 Task: Add a timeline in the project ChampionTech for the epic 'Cloud disaster recovery' from 2023/02/03 to 2024/07/10. Add a timeline in the project ChampionTech for the epic 'Cloud-based analytics platform development' from 2024/05/10 to 2025/10/24. Add a timeline in the project ChampionTech for the epic 'IT performance benchmarking' from 2023/04/05 to 2024/08/10
Action: Mouse moved to (193, 59)
Screenshot: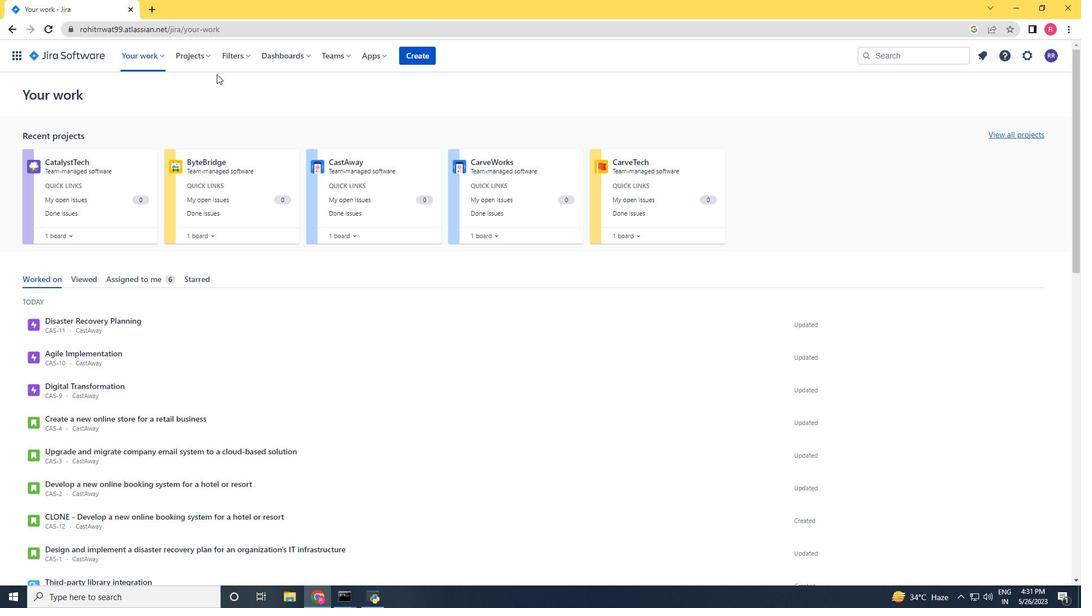 
Action: Mouse pressed left at (193, 59)
Screenshot: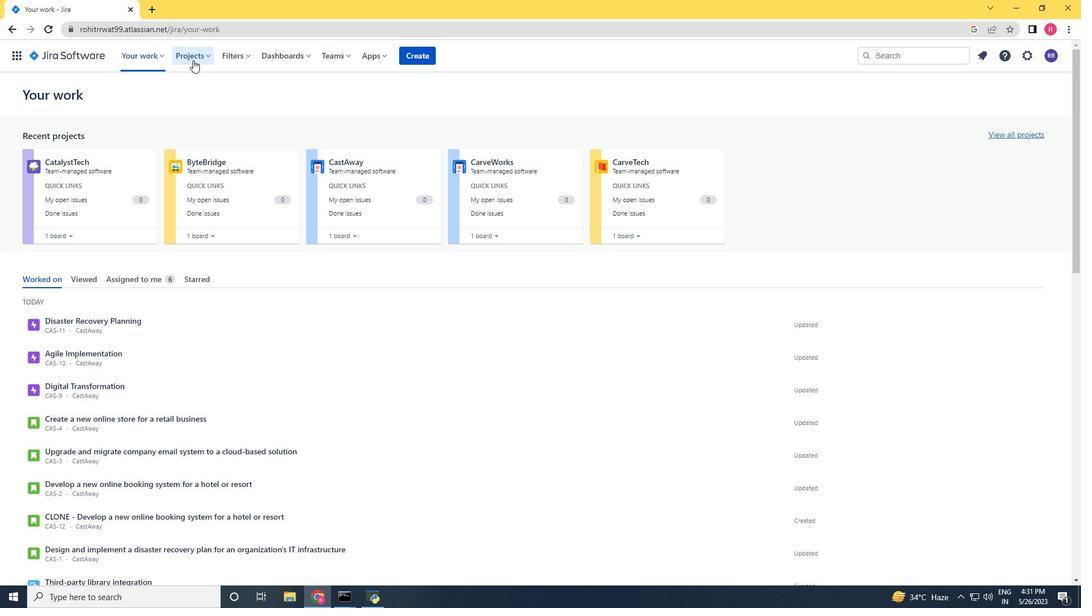
Action: Mouse moved to (201, 100)
Screenshot: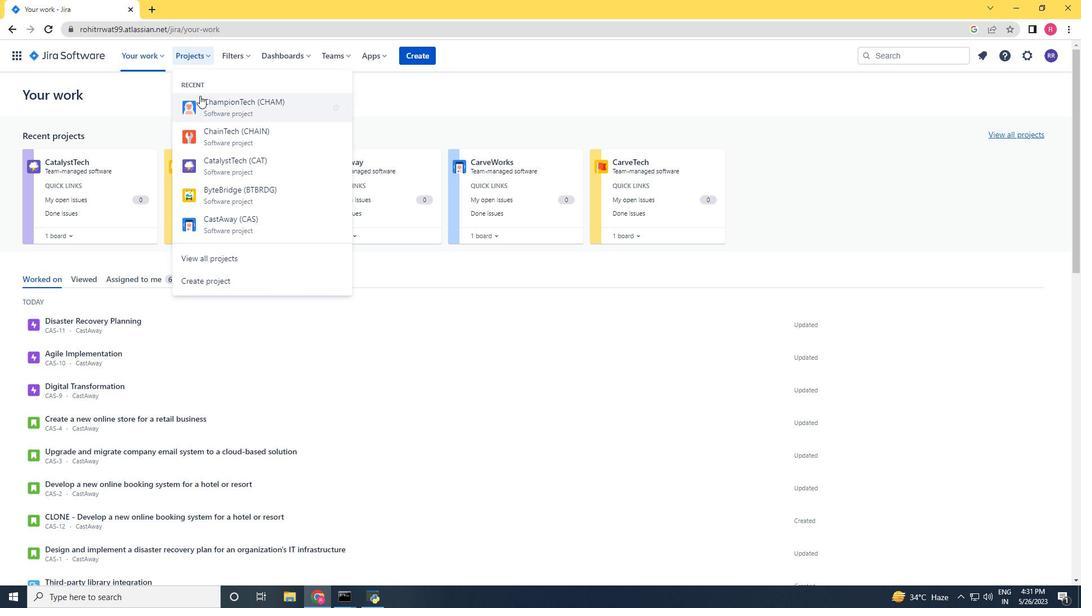 
Action: Mouse pressed left at (201, 100)
Screenshot: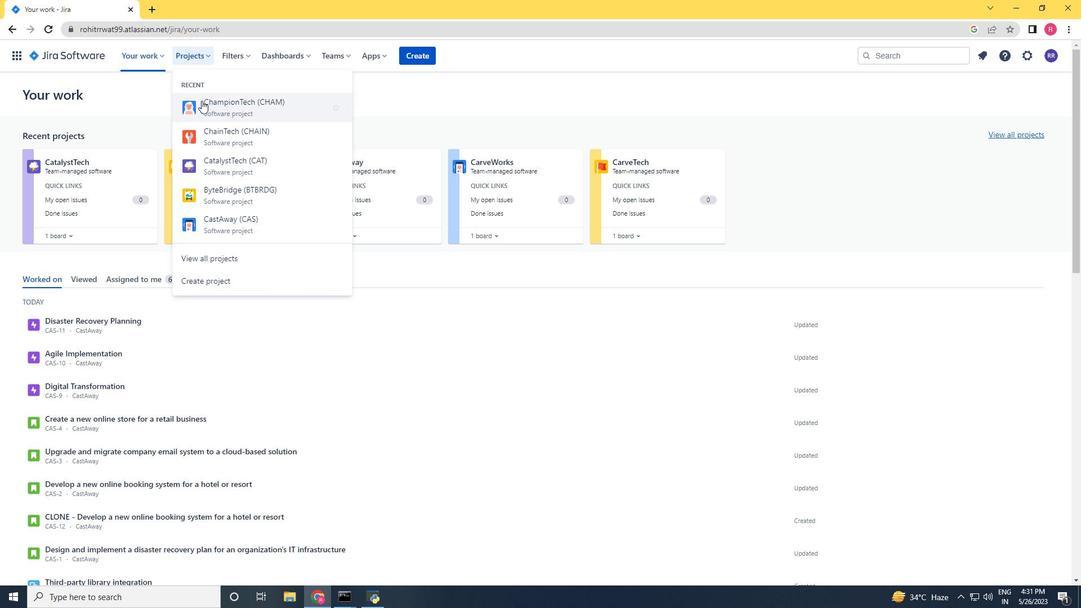 
Action: Mouse moved to (66, 166)
Screenshot: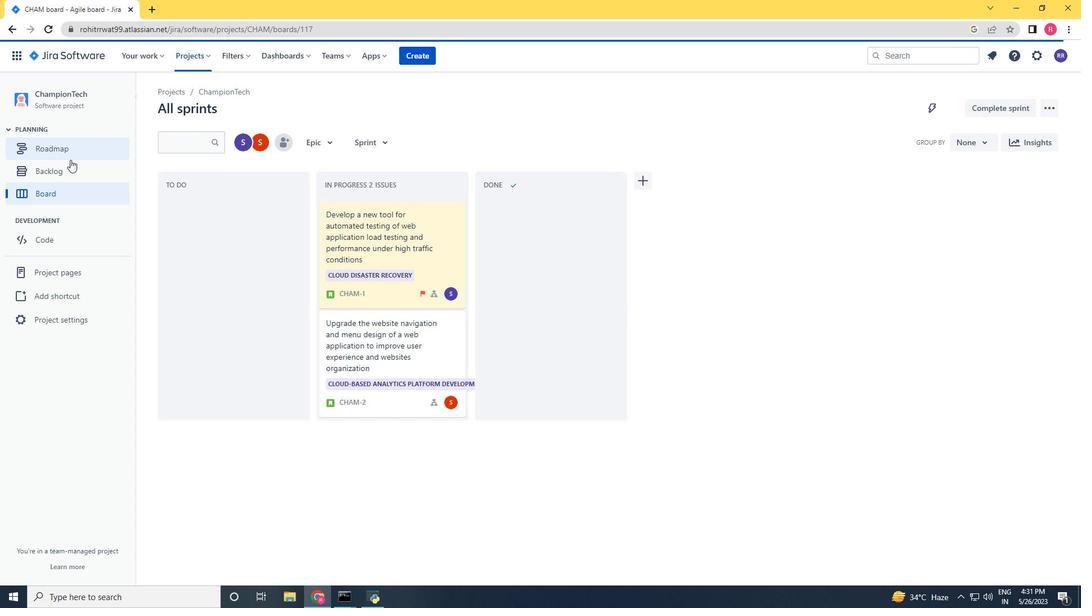 
Action: Mouse pressed left at (66, 166)
Screenshot: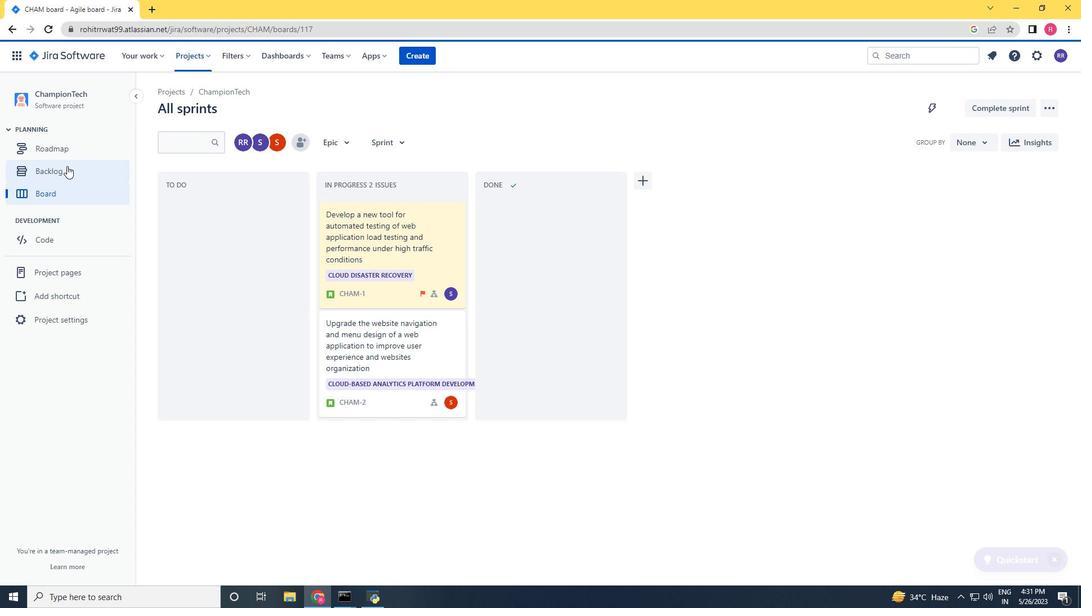 
Action: Mouse moved to (407, 391)
Screenshot: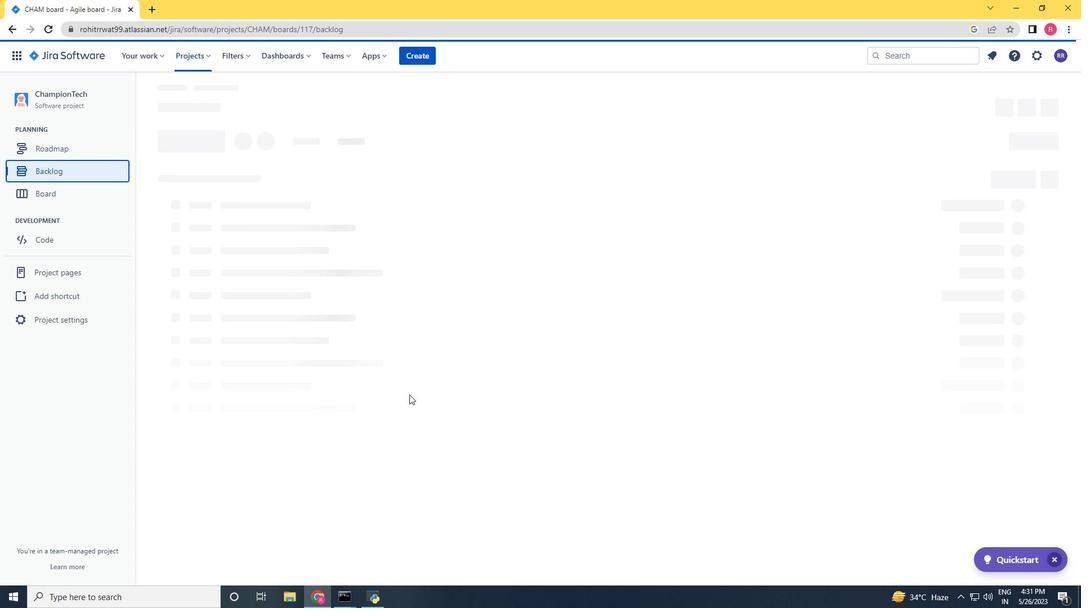 
Action: Mouse scrolled (407, 391) with delta (0, 0)
Screenshot: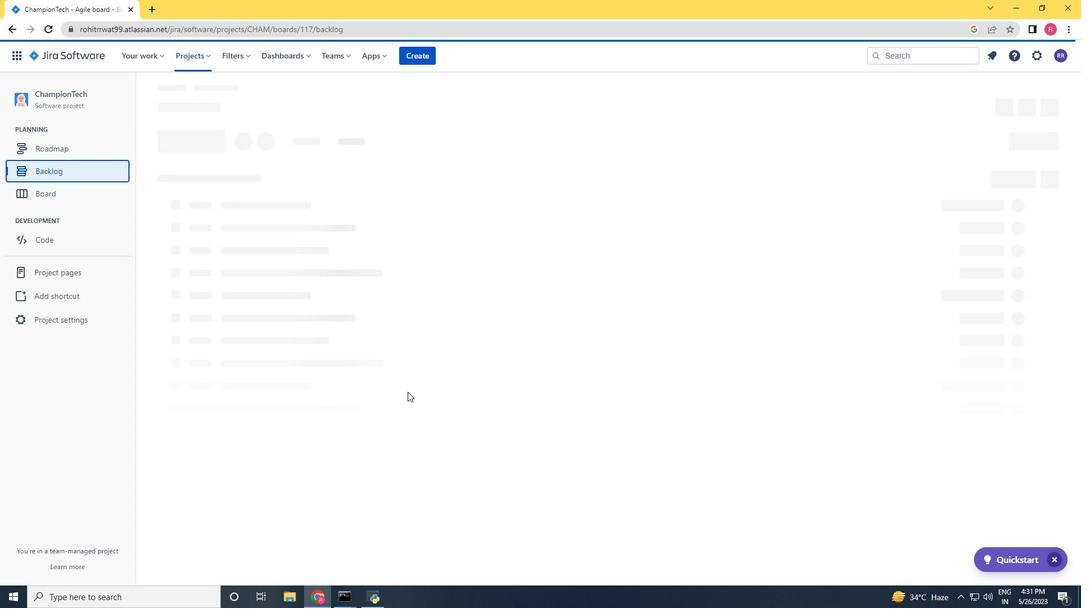 
Action: Mouse moved to (166, 228)
Screenshot: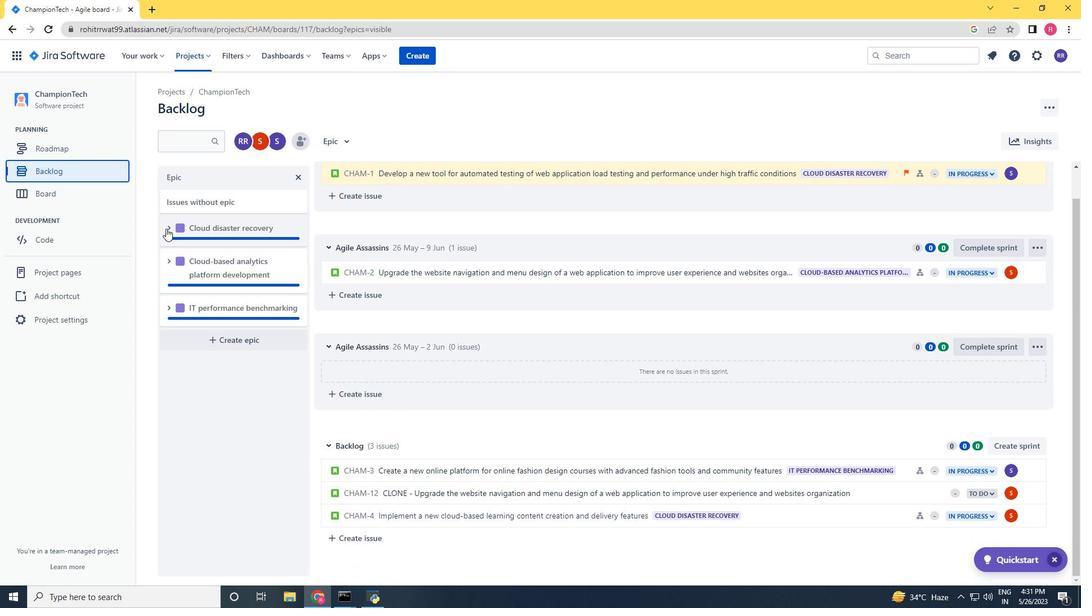 
Action: Mouse pressed left at (166, 228)
Screenshot: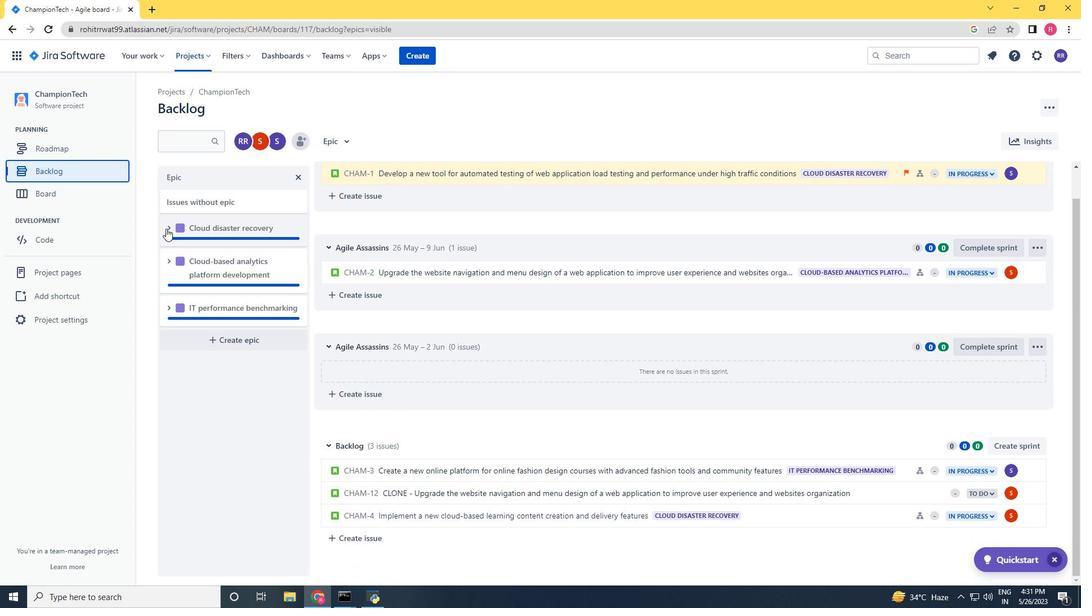 
Action: Mouse moved to (224, 317)
Screenshot: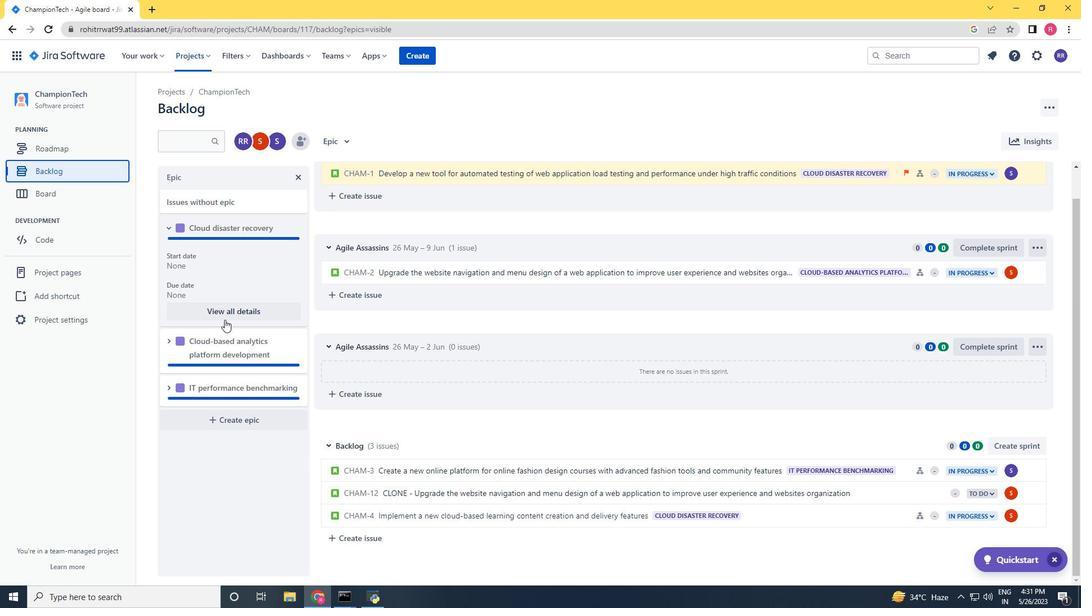 
Action: Mouse pressed left at (224, 317)
Screenshot: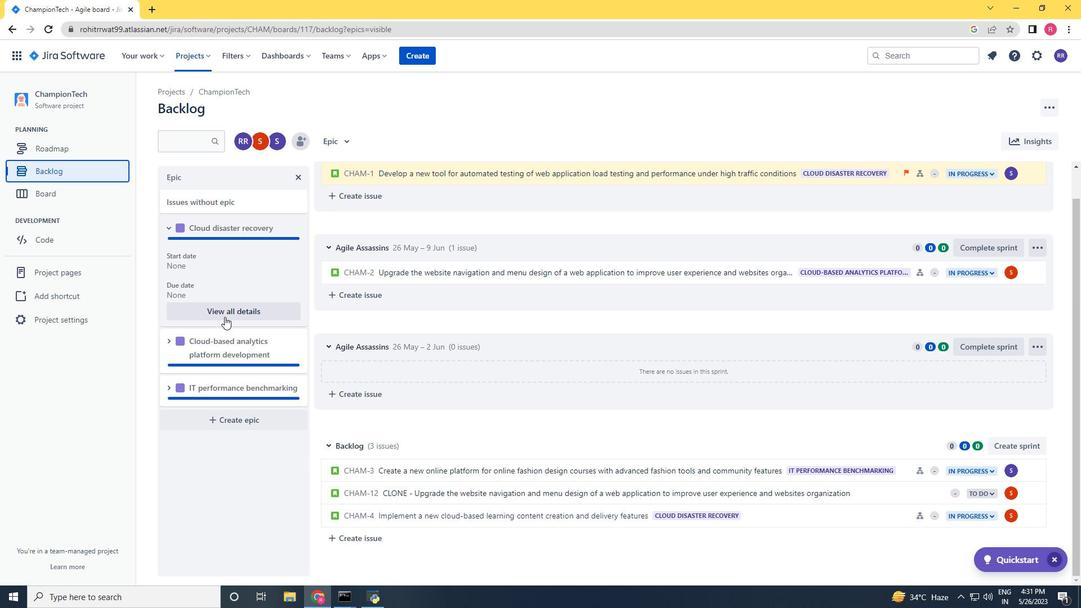 
Action: Mouse moved to (940, 466)
Screenshot: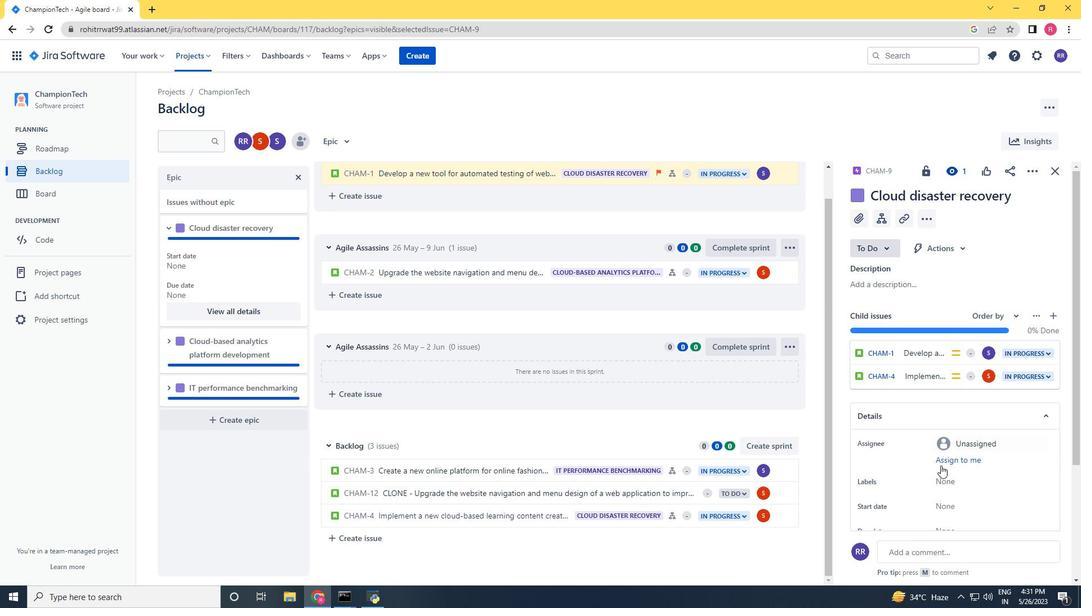 
Action: Mouse scrolled (940, 465) with delta (0, 0)
Screenshot: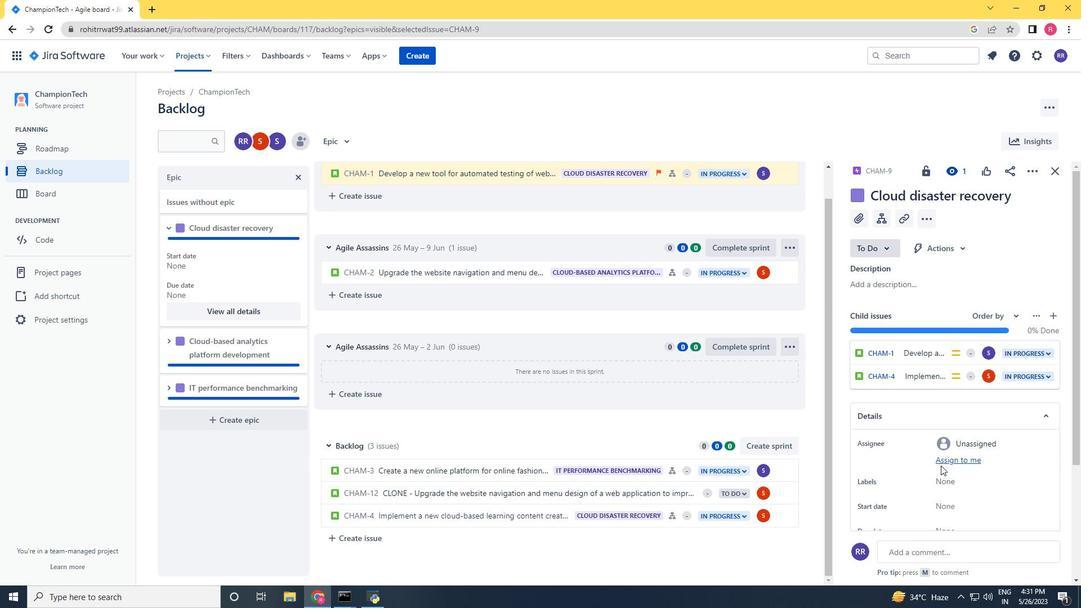 
Action: Mouse scrolled (940, 465) with delta (0, 0)
Screenshot: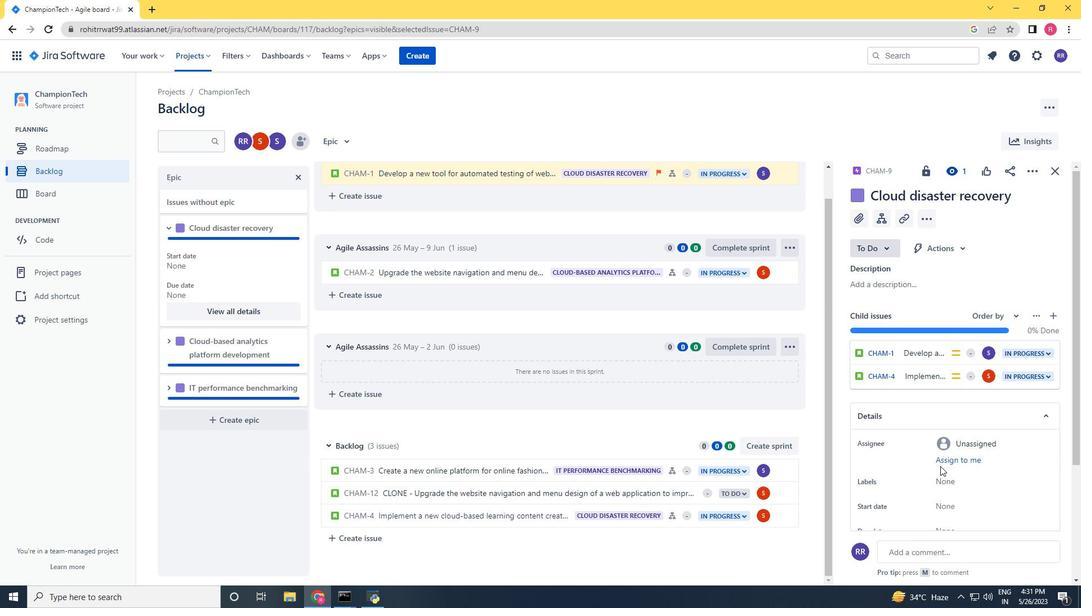 
Action: Mouse moved to (949, 393)
Screenshot: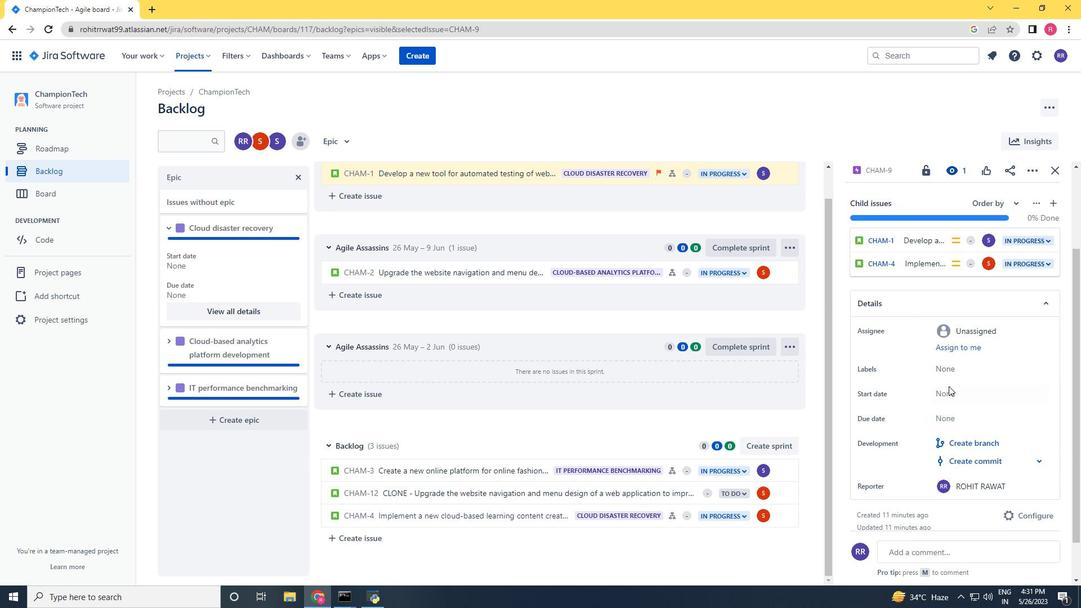 
Action: Mouse pressed left at (949, 393)
Screenshot: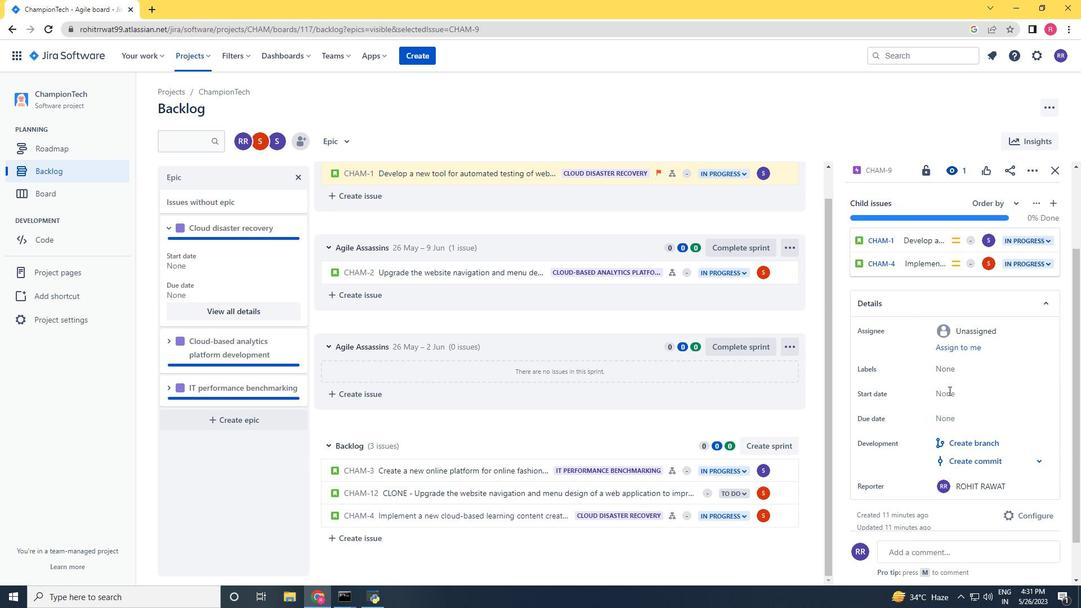 
Action: Mouse moved to (911, 426)
Screenshot: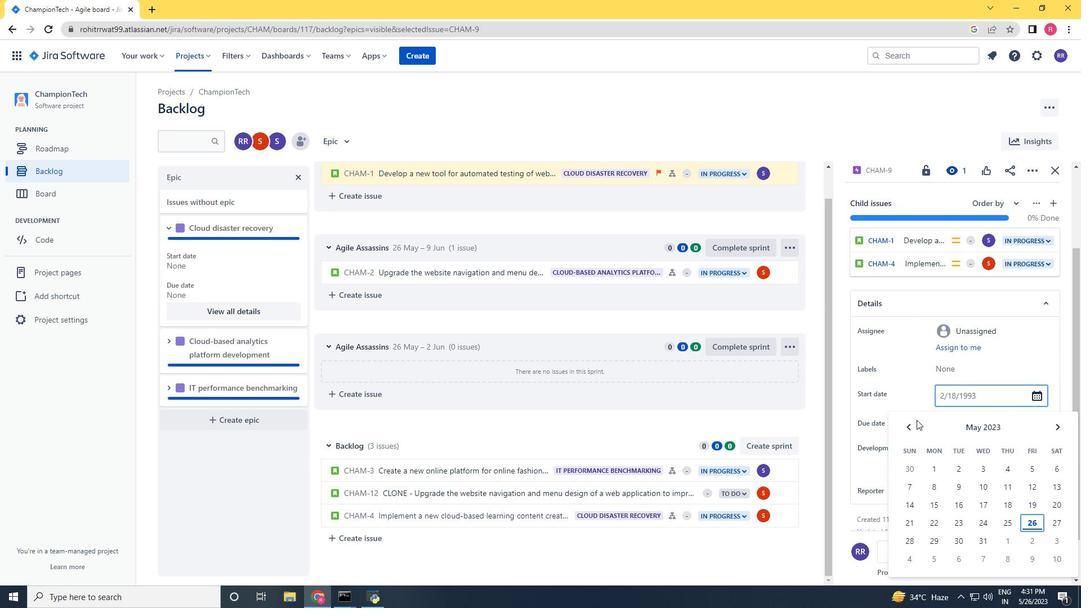 
Action: Mouse pressed left at (911, 426)
Screenshot: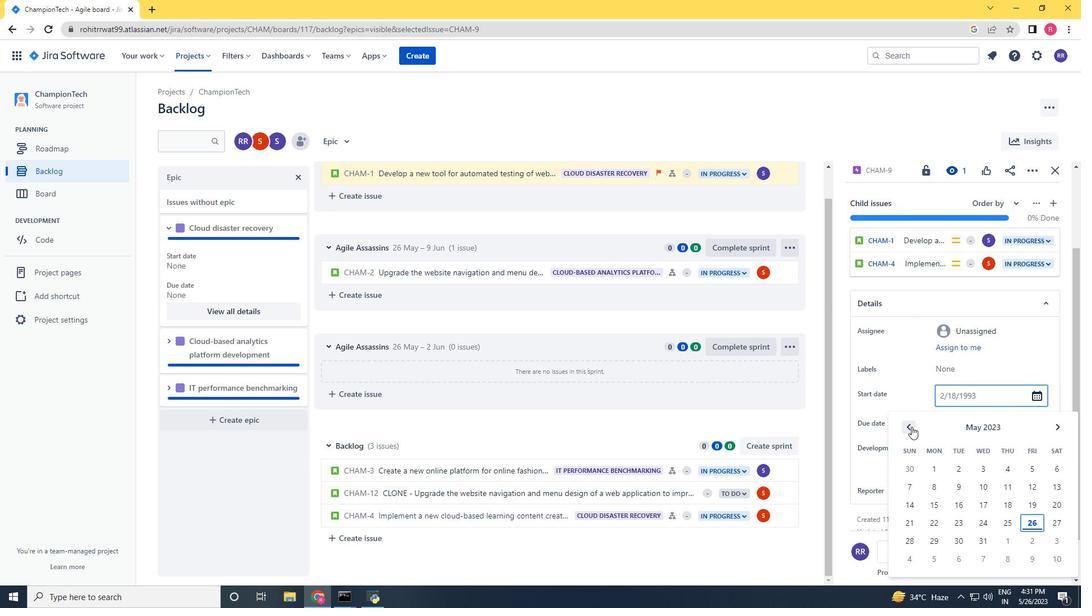 
Action: Mouse pressed left at (911, 426)
Screenshot: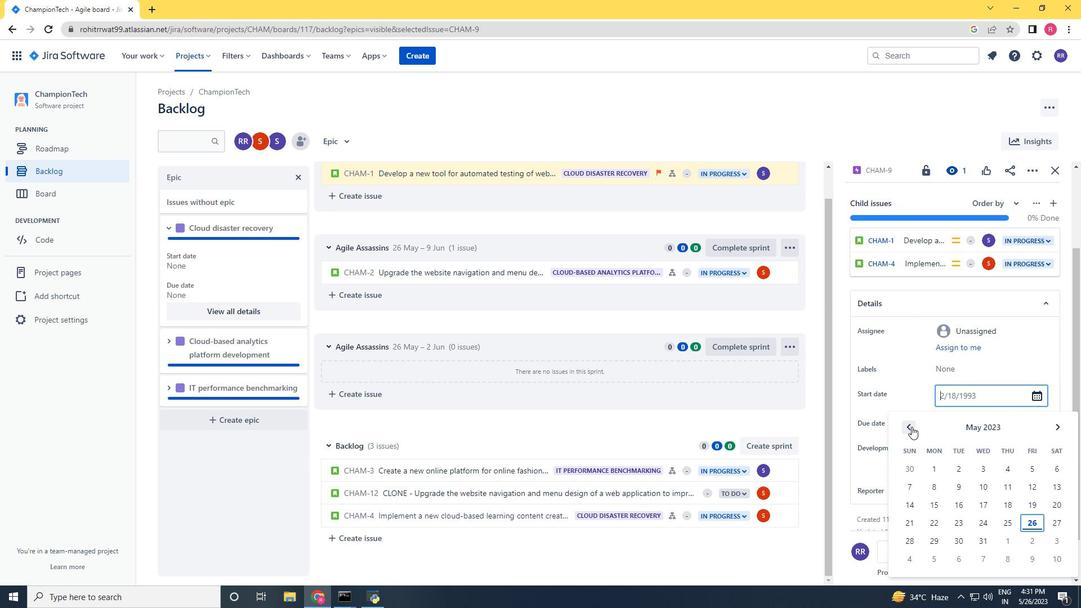 
Action: Mouse pressed left at (911, 426)
Screenshot: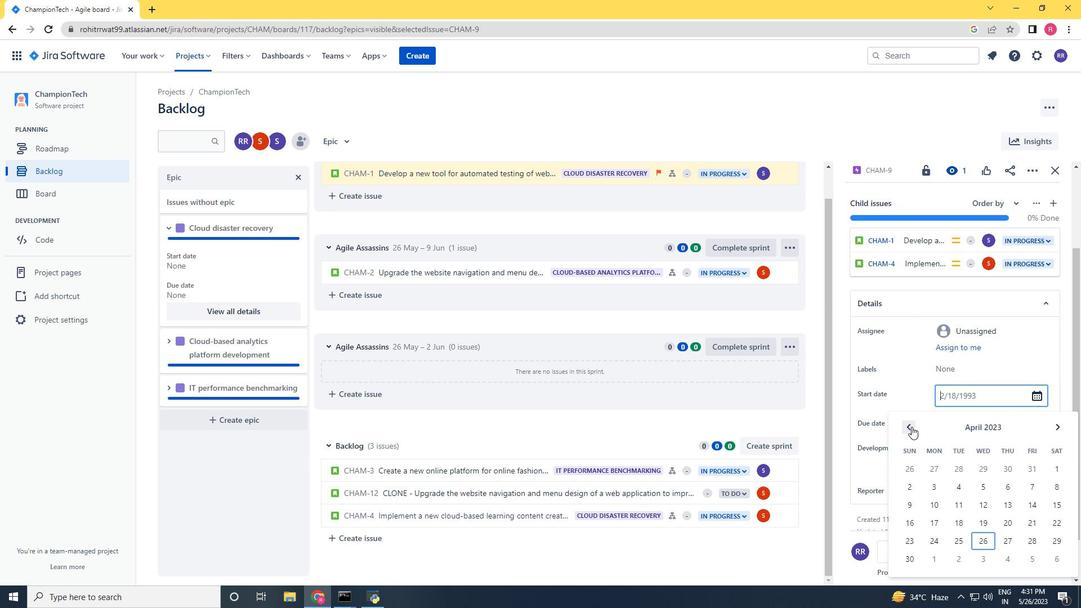 
Action: Mouse moved to (1059, 424)
Screenshot: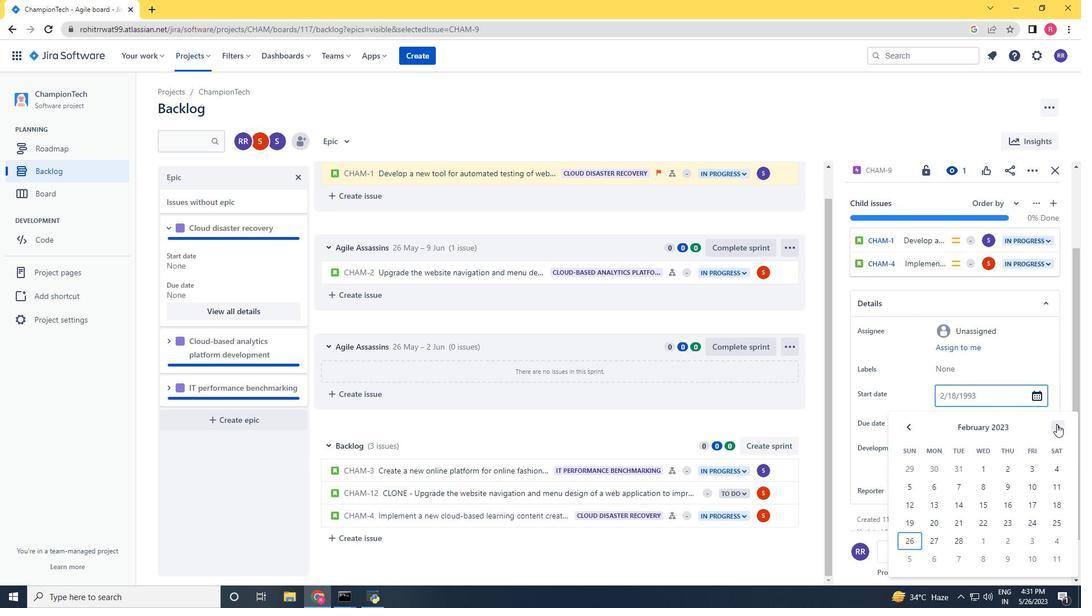 
Action: Mouse pressed left at (1059, 424)
Screenshot: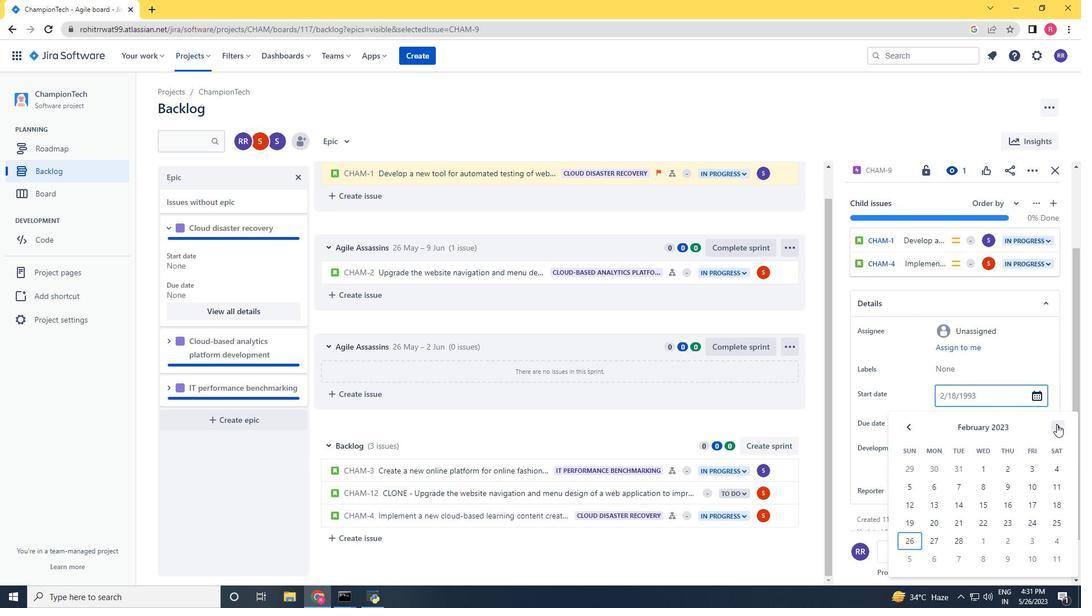 
Action: Mouse moved to (1043, 493)
Screenshot: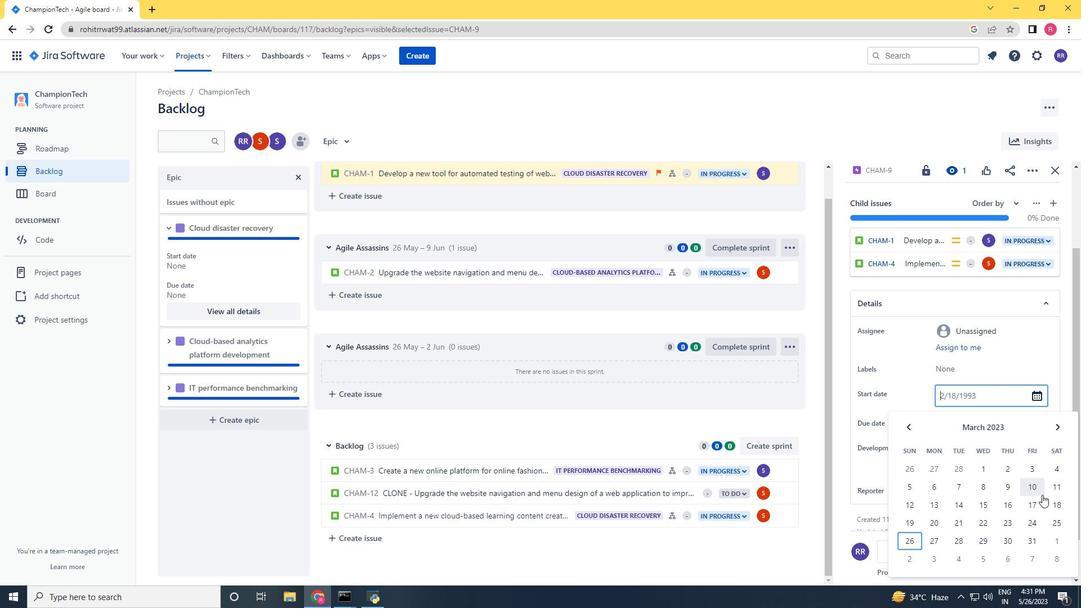 
Action: Mouse pressed left at (1043, 493)
Screenshot: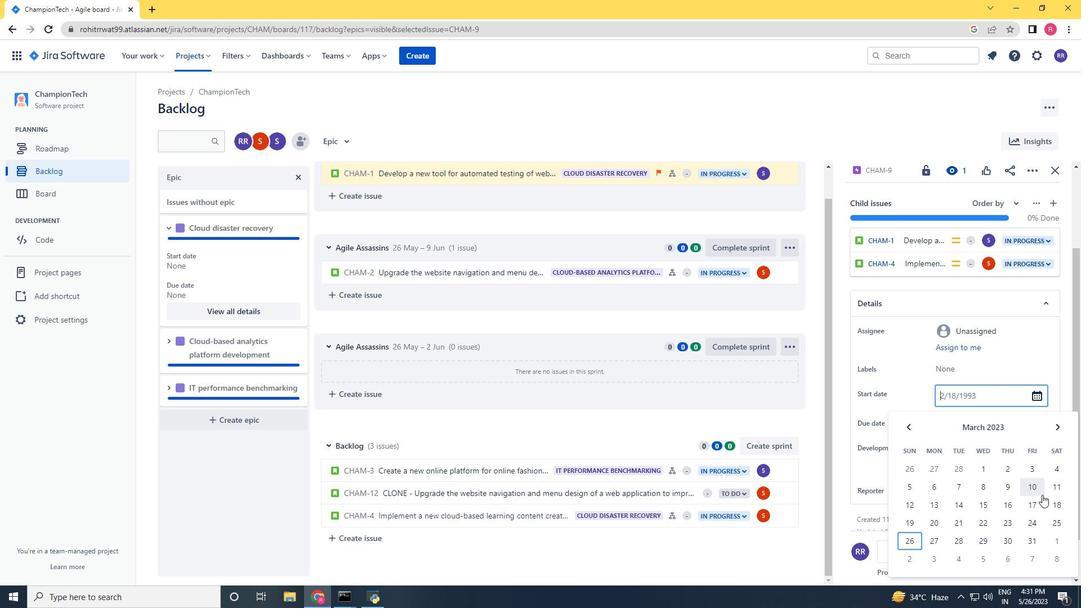 
Action: Mouse moved to (963, 413)
Screenshot: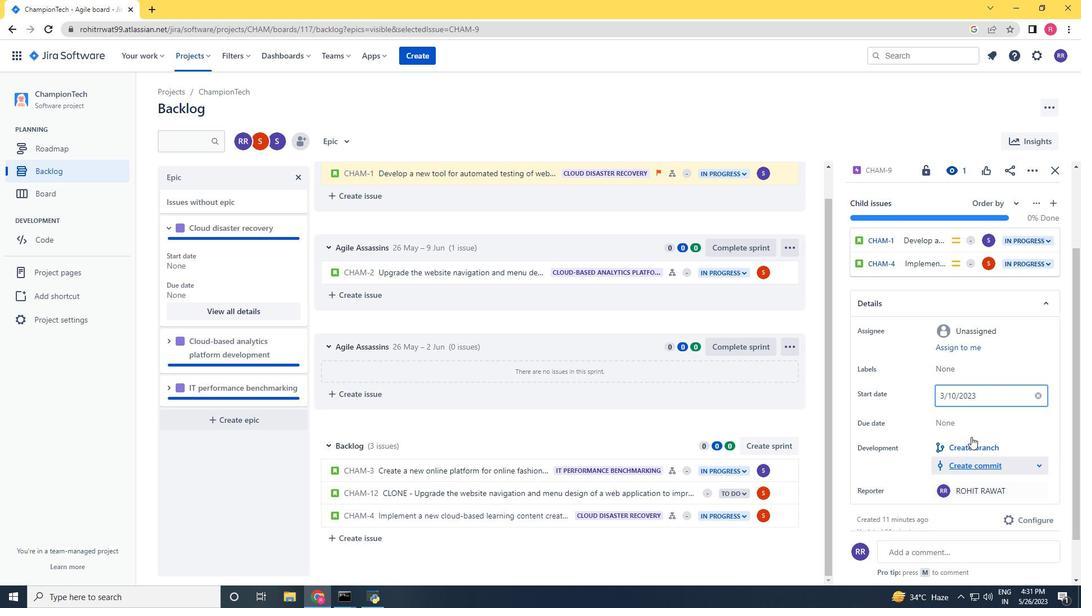 
Action: Mouse pressed left at (963, 413)
Screenshot: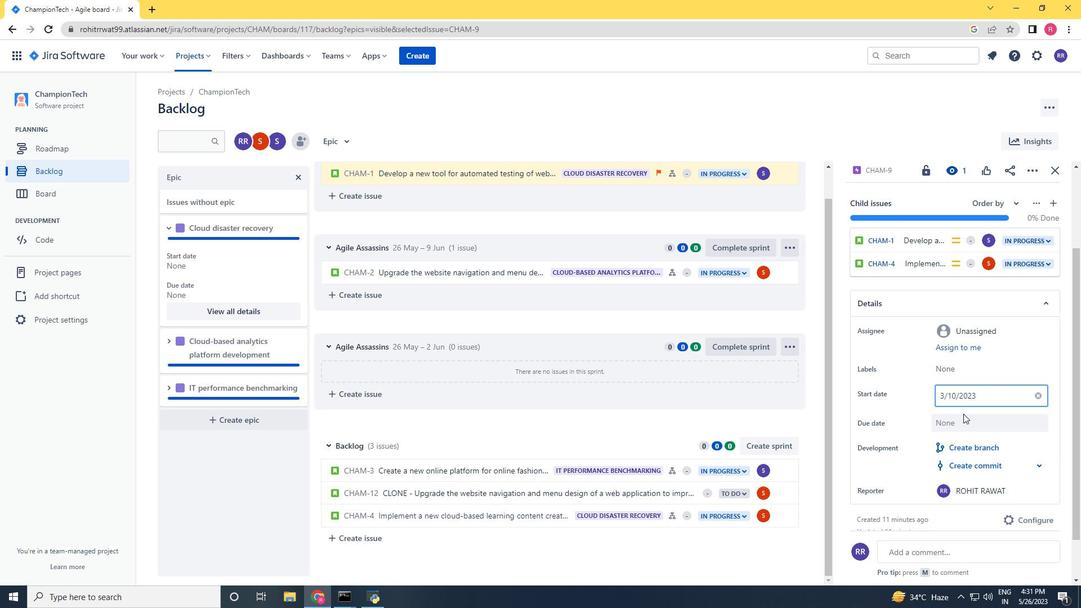 
Action: Mouse moved to (1053, 261)
Screenshot: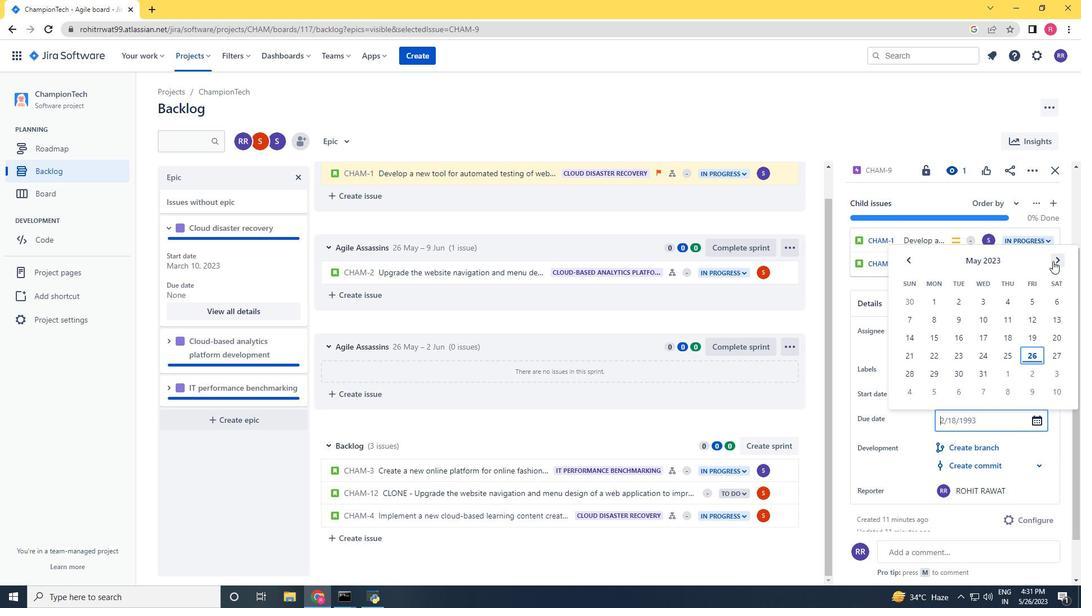 
Action: Mouse pressed left at (1053, 261)
Screenshot: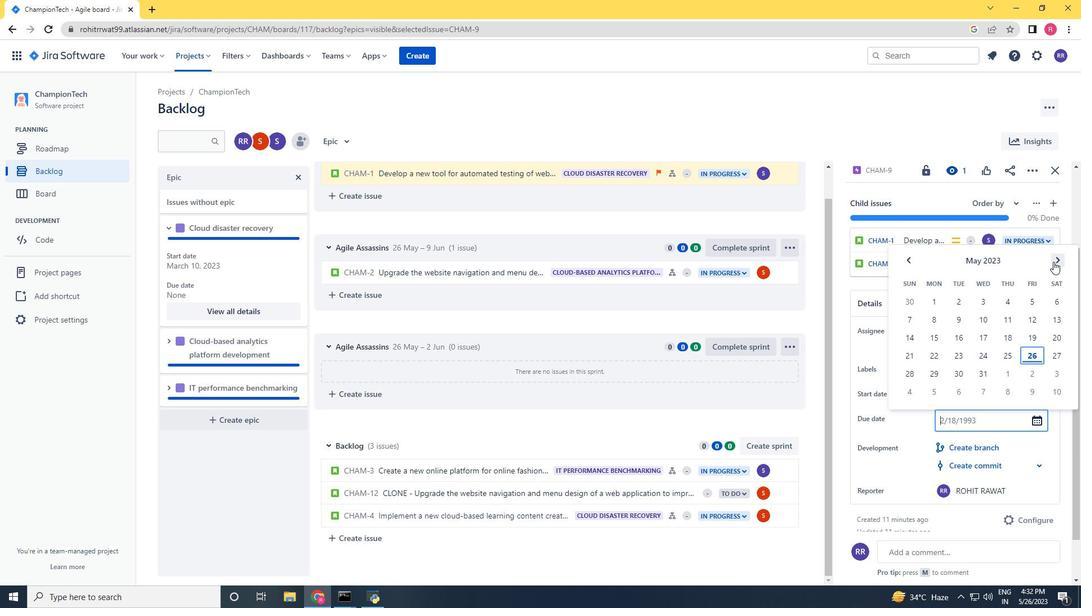 
Action: Mouse pressed left at (1053, 261)
Screenshot: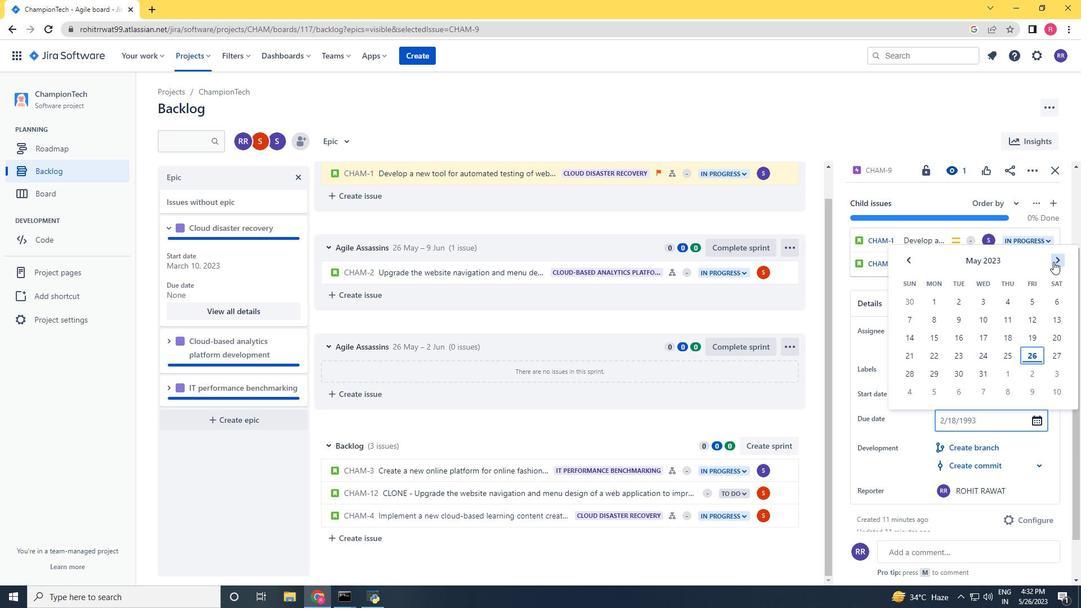 
Action: Mouse pressed left at (1053, 261)
Screenshot: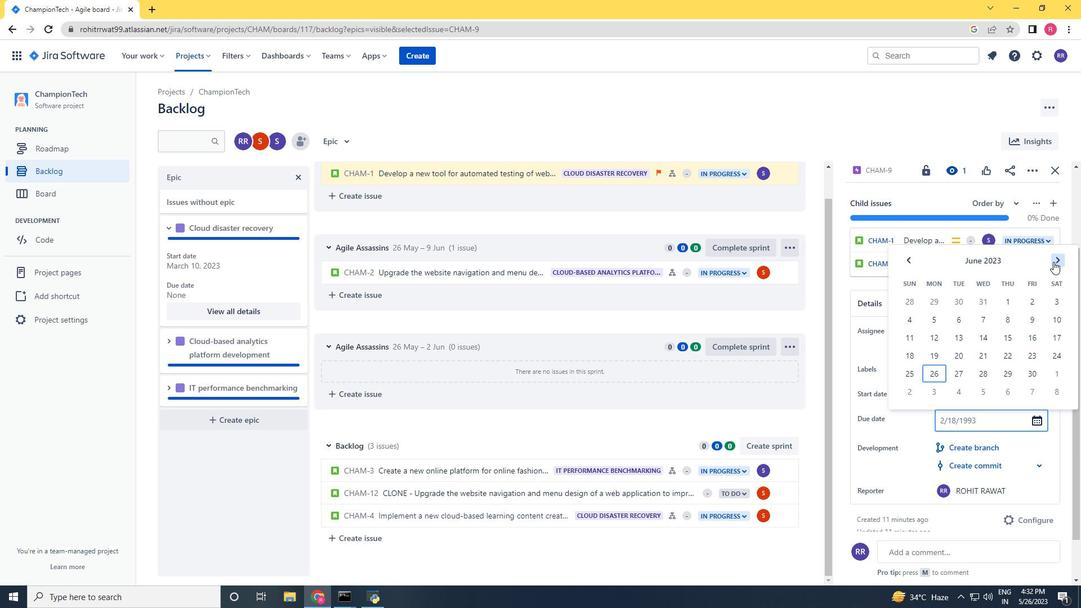
Action: Mouse pressed left at (1053, 261)
Screenshot: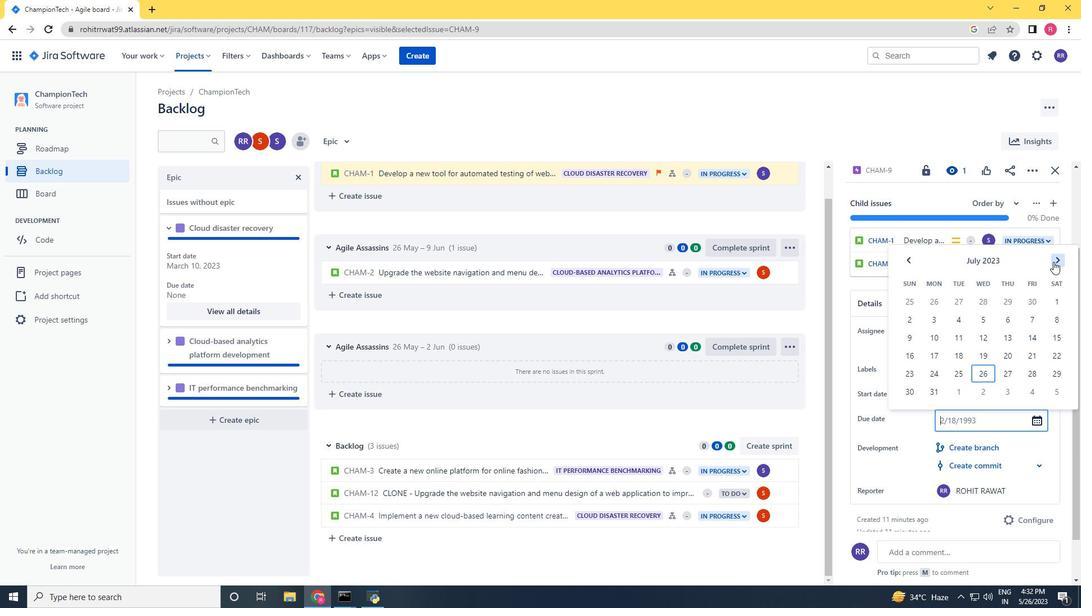 
Action: Mouse pressed left at (1053, 261)
Screenshot: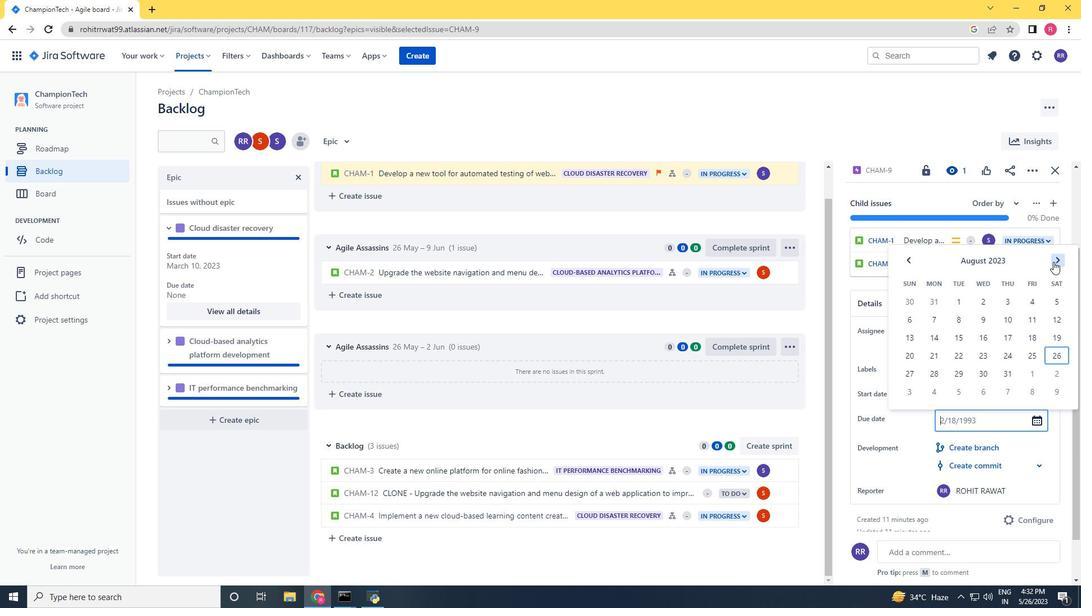 
Action: Mouse pressed left at (1053, 261)
Screenshot: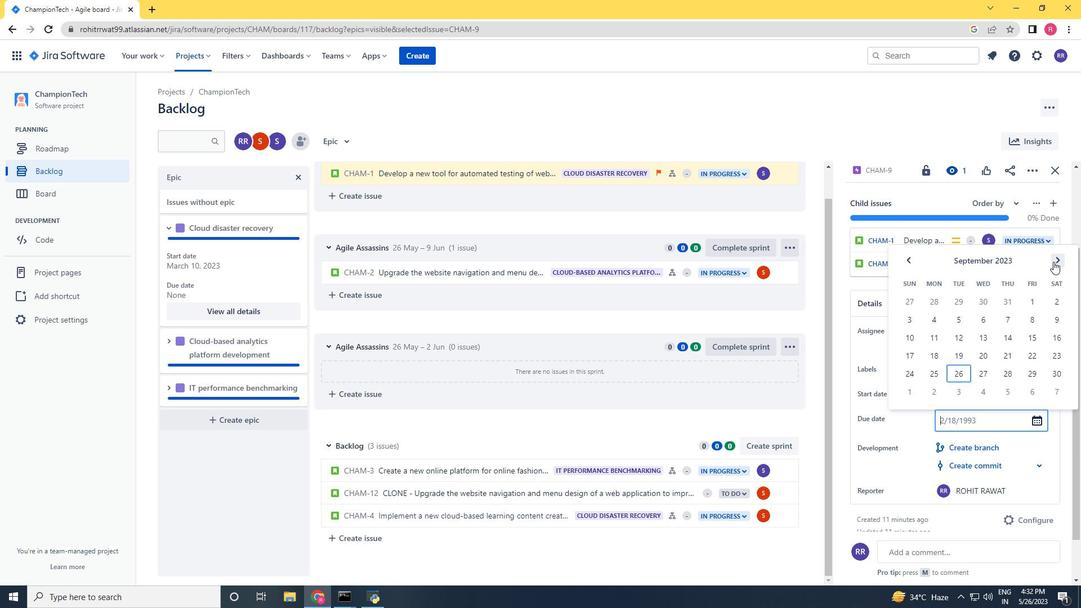 
Action: Mouse pressed left at (1053, 261)
Screenshot: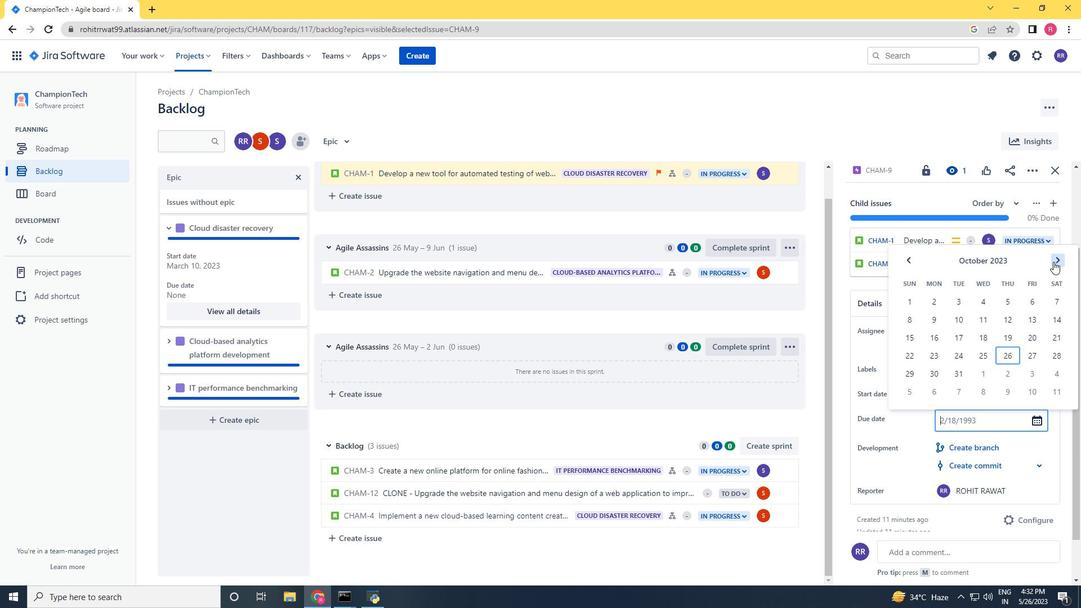 
Action: Mouse pressed left at (1053, 261)
Screenshot: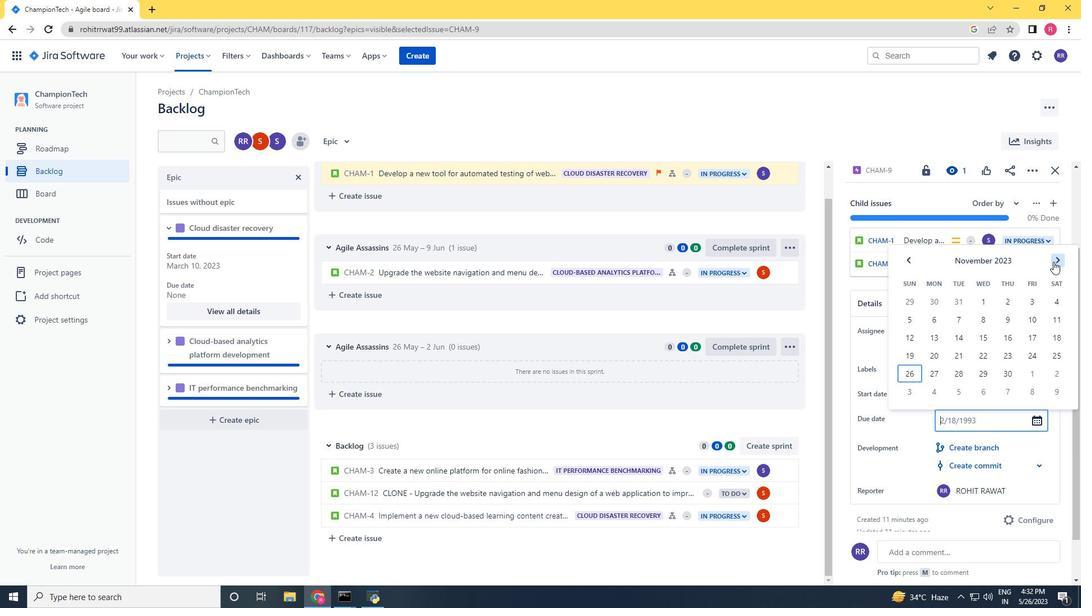 
Action: Mouse pressed left at (1053, 261)
Screenshot: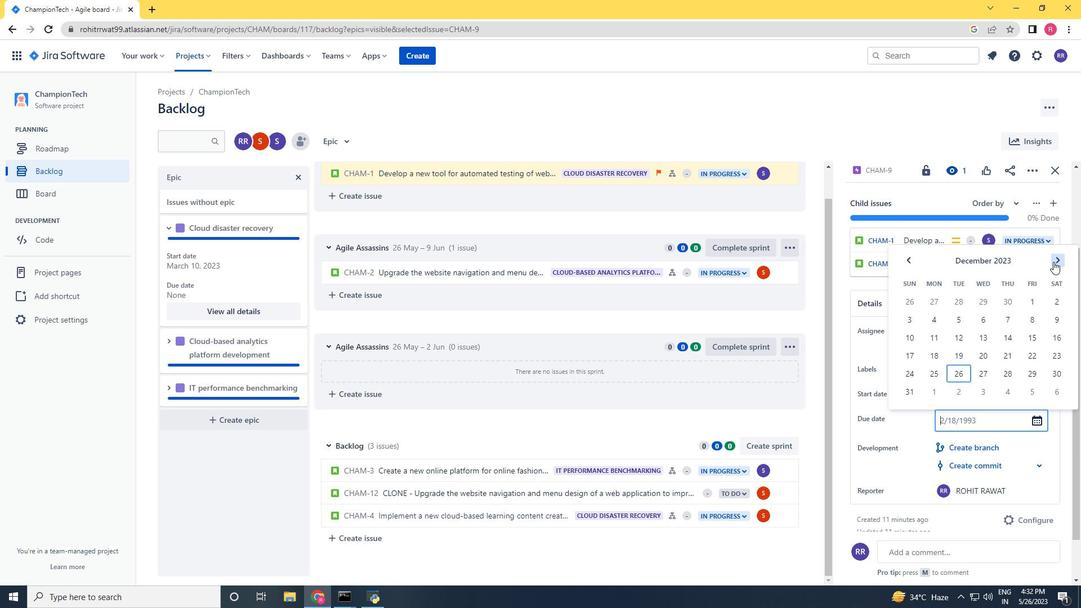 
Action: Mouse pressed left at (1053, 261)
Screenshot: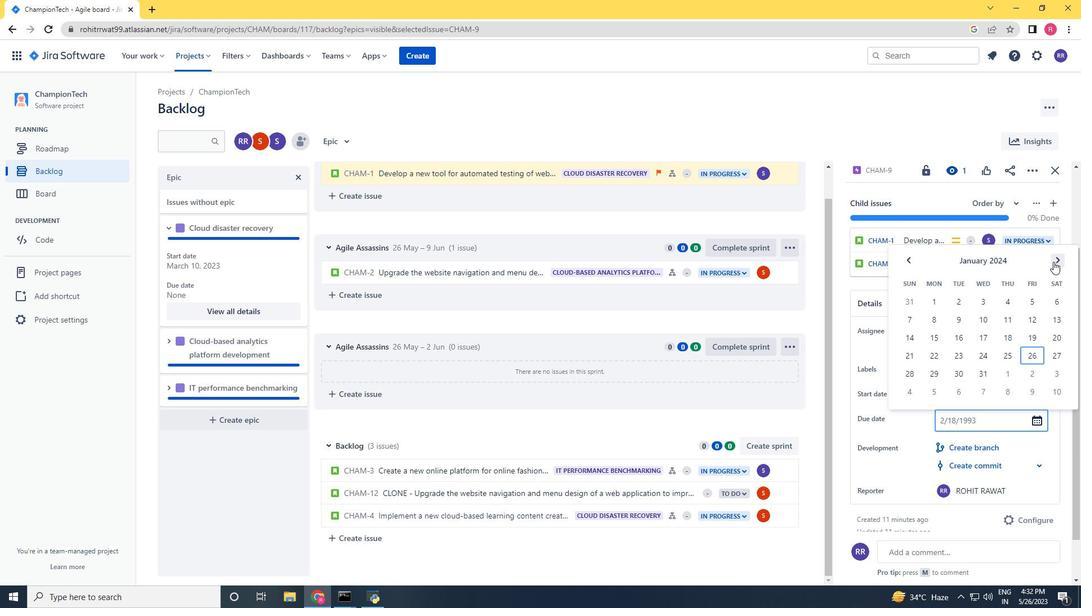 
Action: Mouse pressed left at (1053, 261)
Screenshot: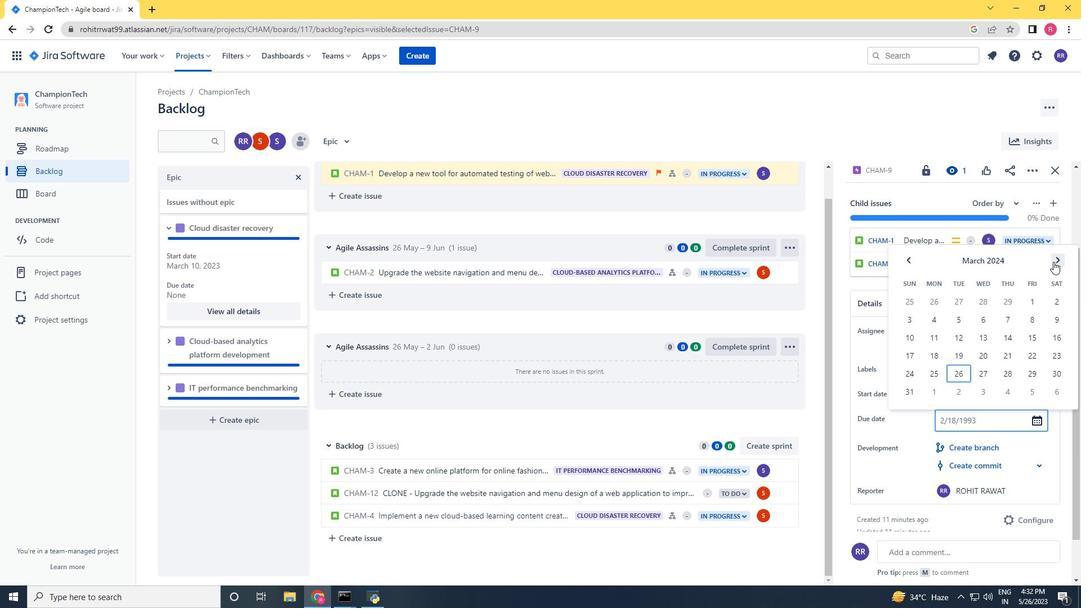 
Action: Mouse pressed left at (1053, 261)
Screenshot: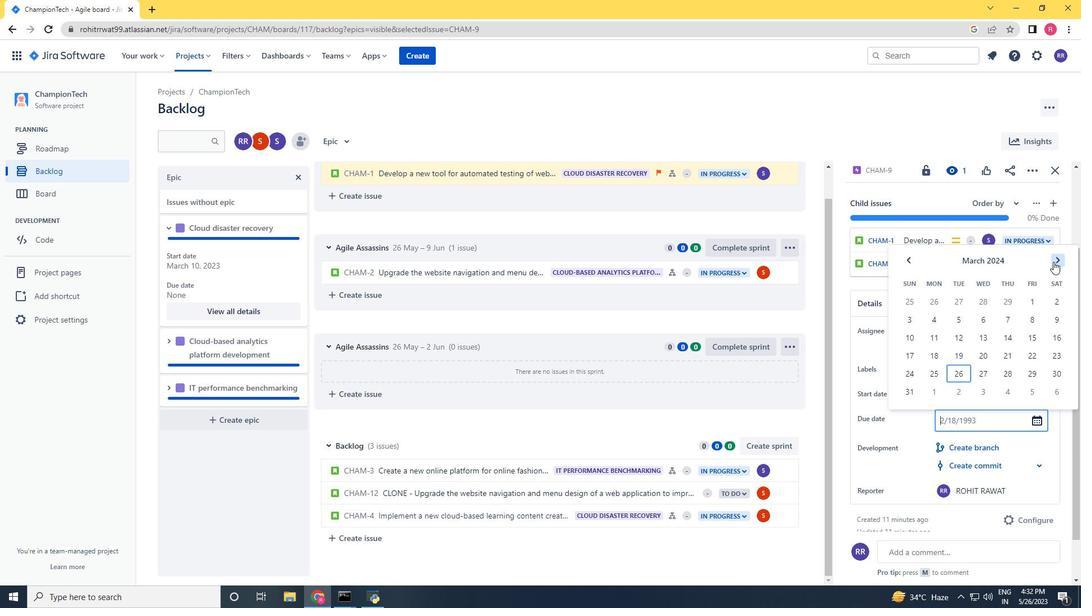 
Action: Mouse pressed left at (1053, 261)
Screenshot: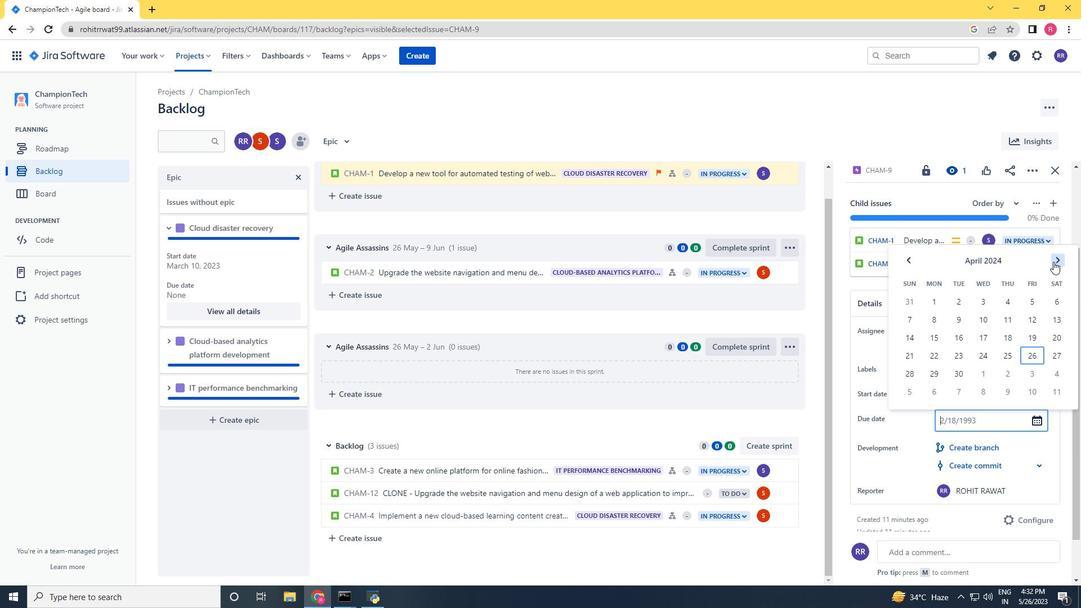 
Action: Mouse pressed left at (1053, 261)
Screenshot: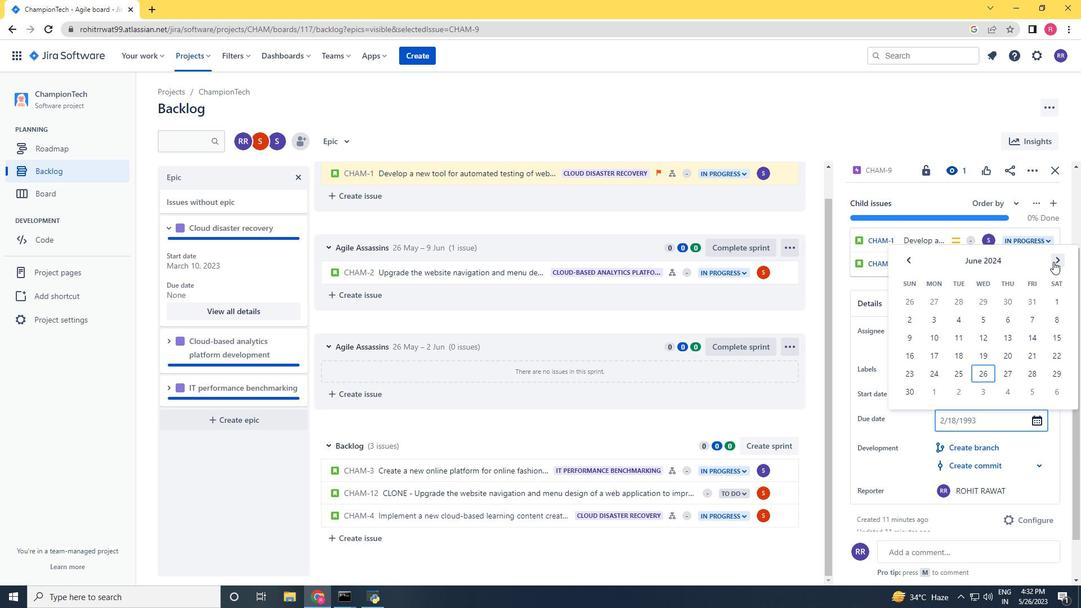 
Action: Mouse moved to (983, 326)
Screenshot: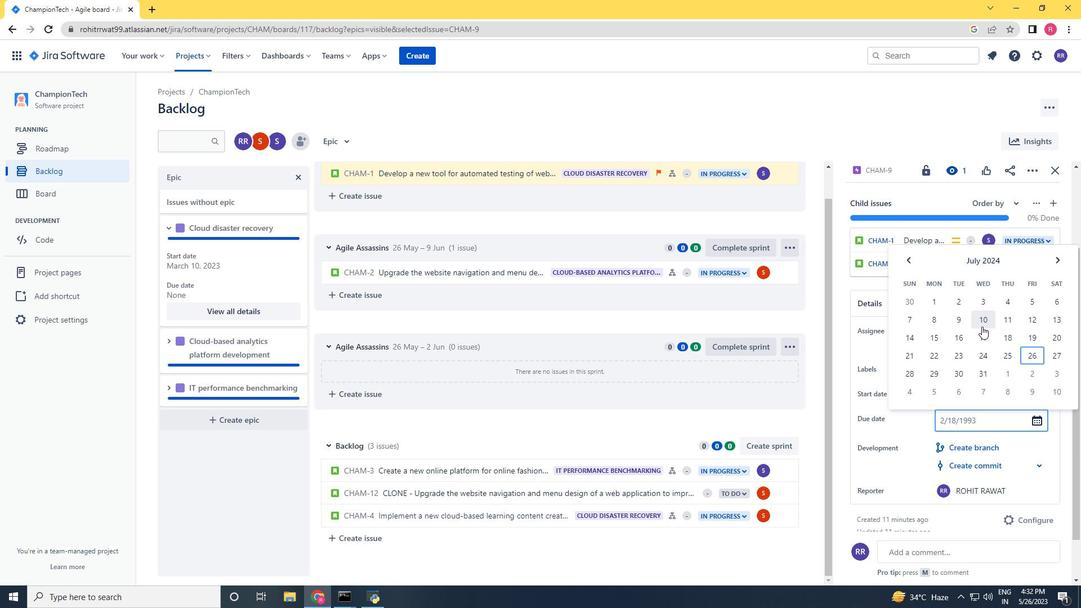 
Action: Mouse pressed left at (983, 326)
Screenshot: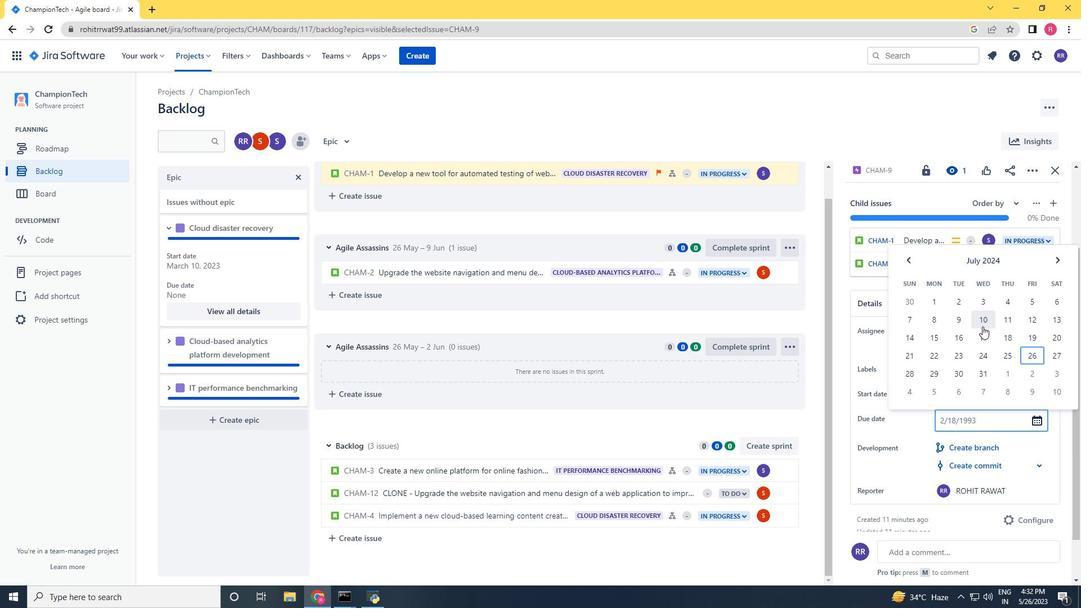 
Action: Mouse moved to (963, 526)
Screenshot: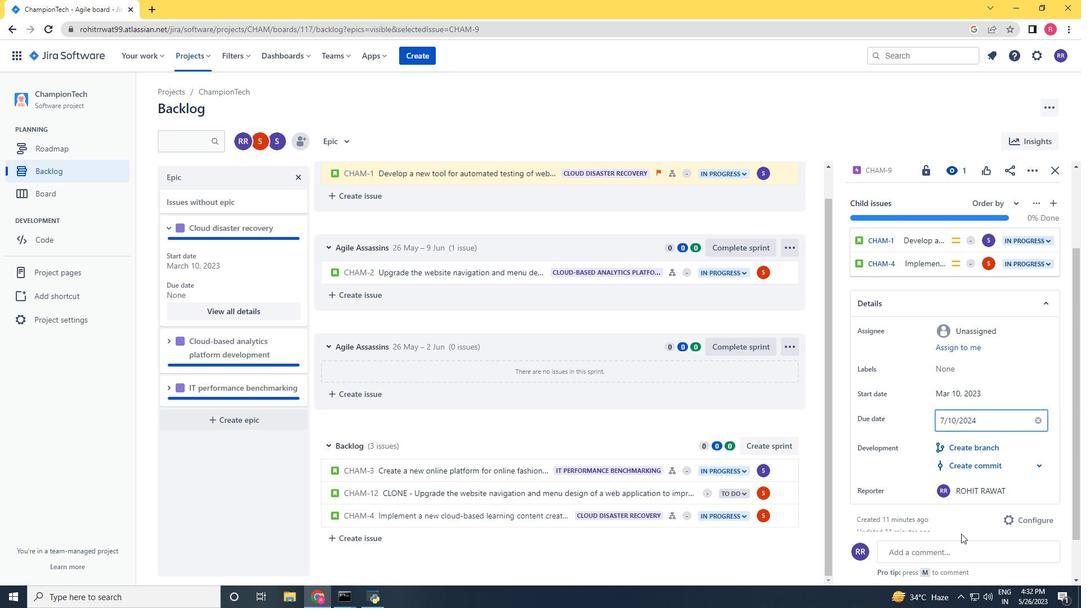 
Action: Mouse pressed left at (963, 526)
Screenshot: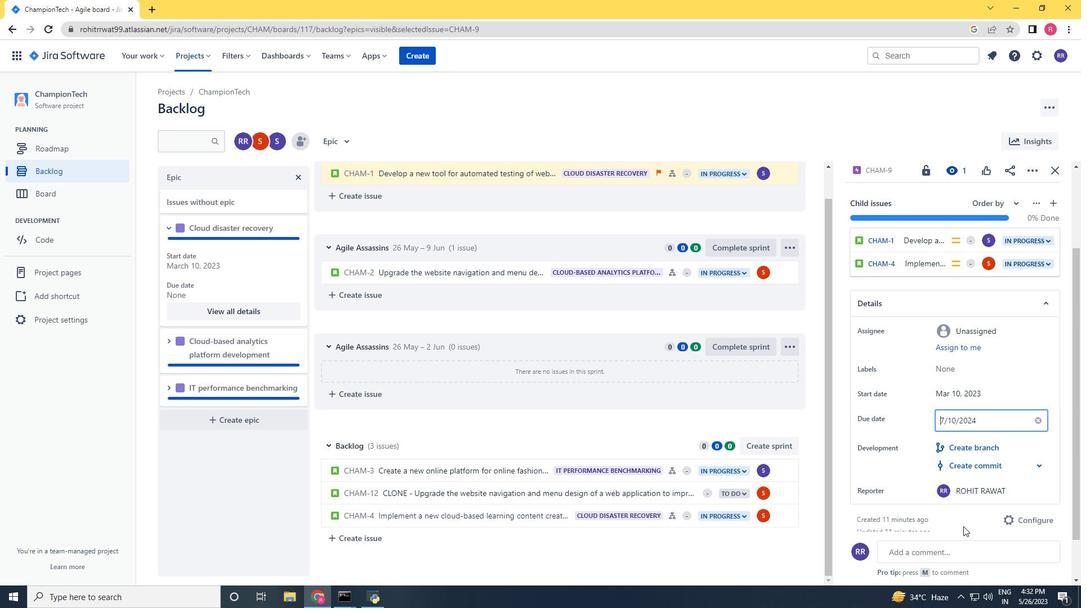 
Action: Mouse moved to (168, 344)
Screenshot: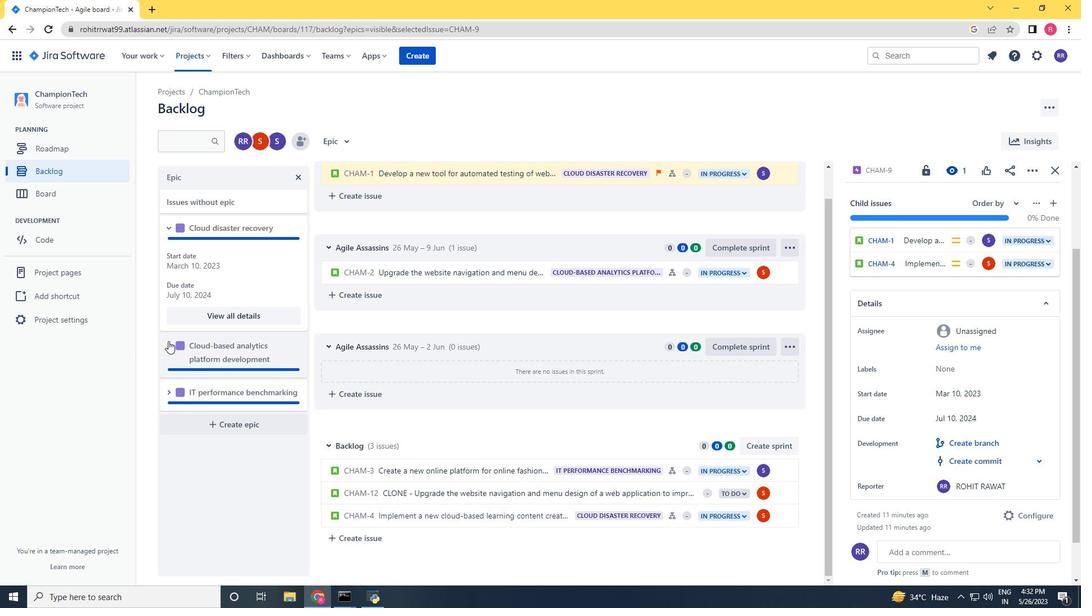 
Action: Mouse pressed left at (168, 344)
Screenshot: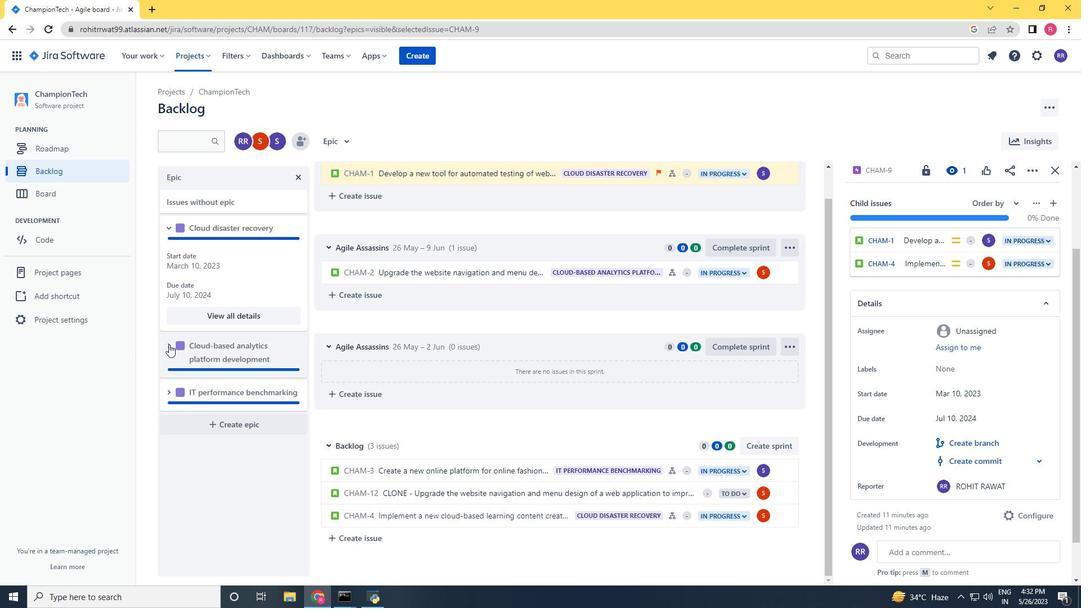 
Action: Mouse moved to (221, 438)
Screenshot: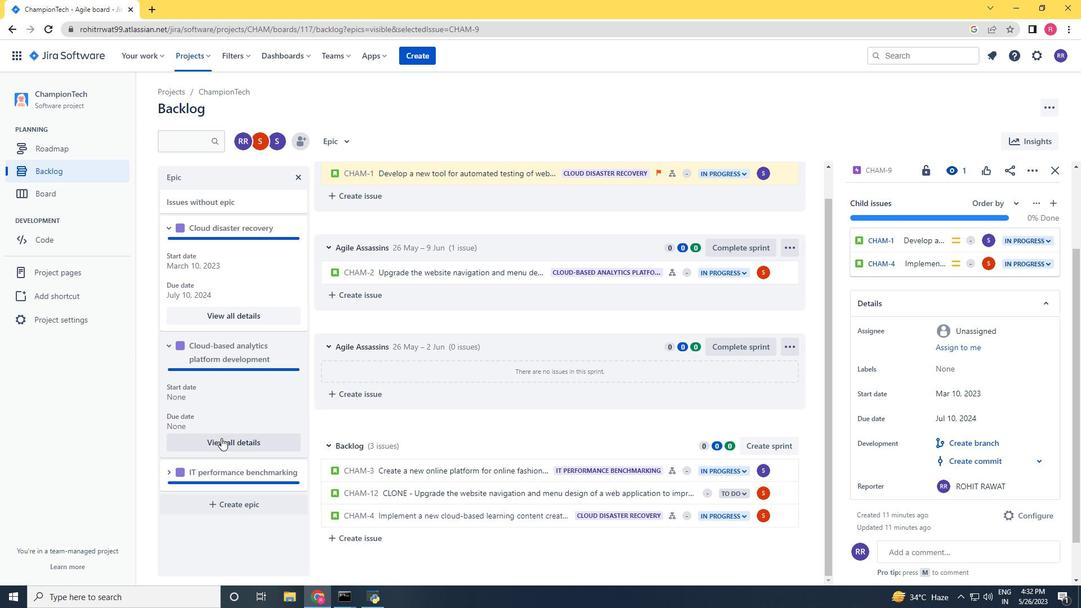 
Action: Mouse pressed left at (221, 438)
Screenshot: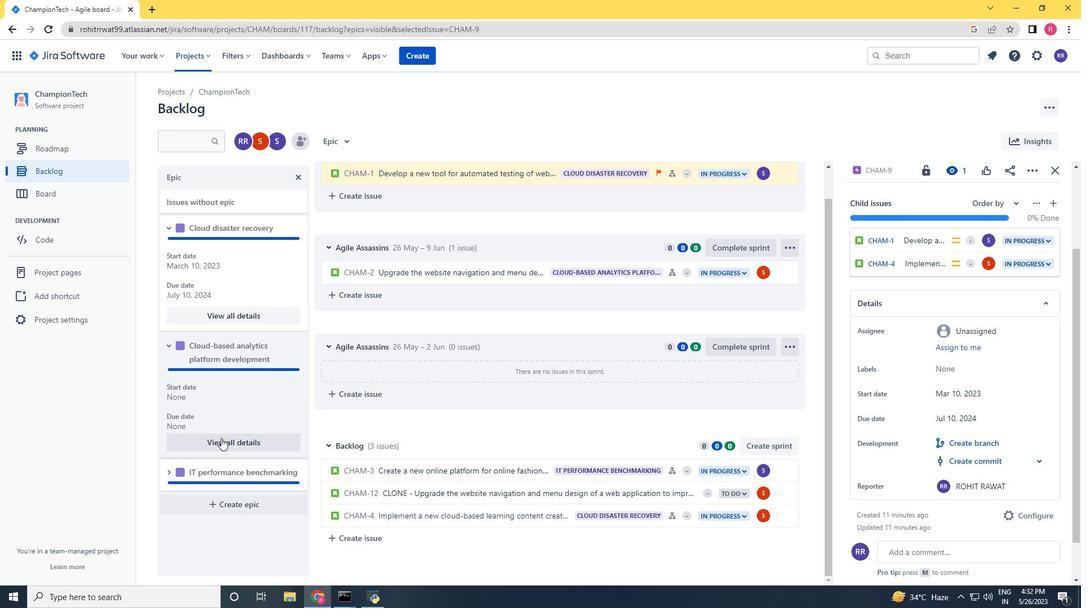 
Action: Mouse moved to (832, 421)
Screenshot: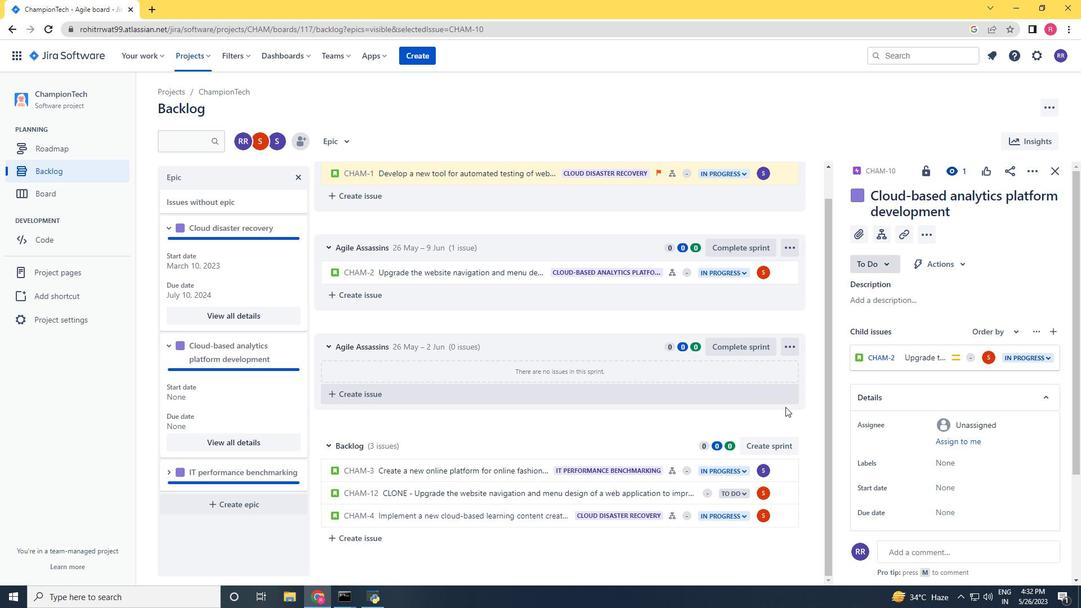 
Action: Mouse scrolled (832, 421) with delta (0, 0)
Screenshot: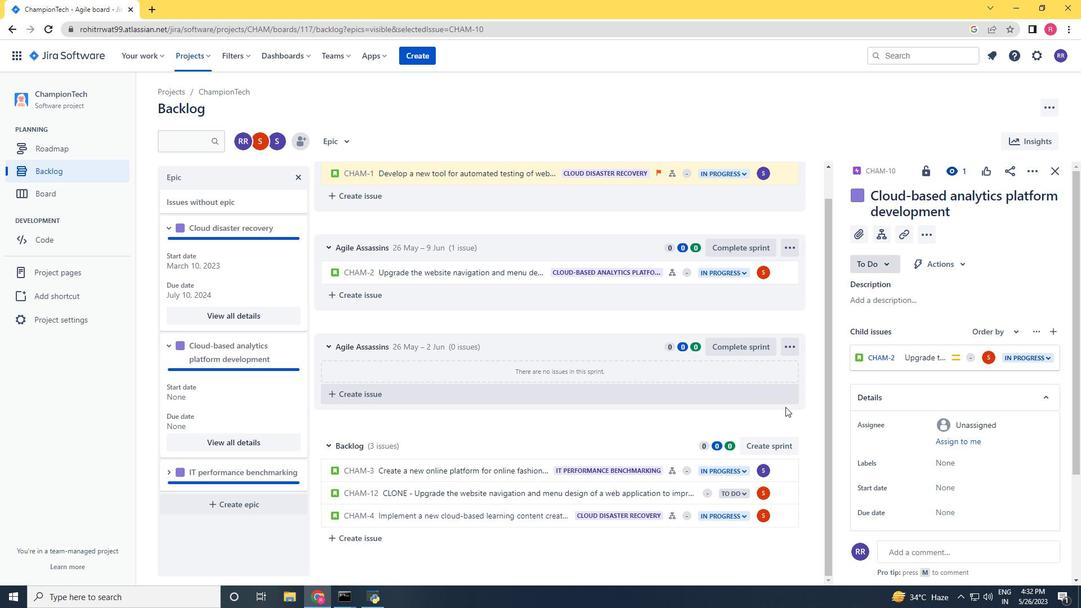 
Action: Mouse moved to (844, 426)
Screenshot: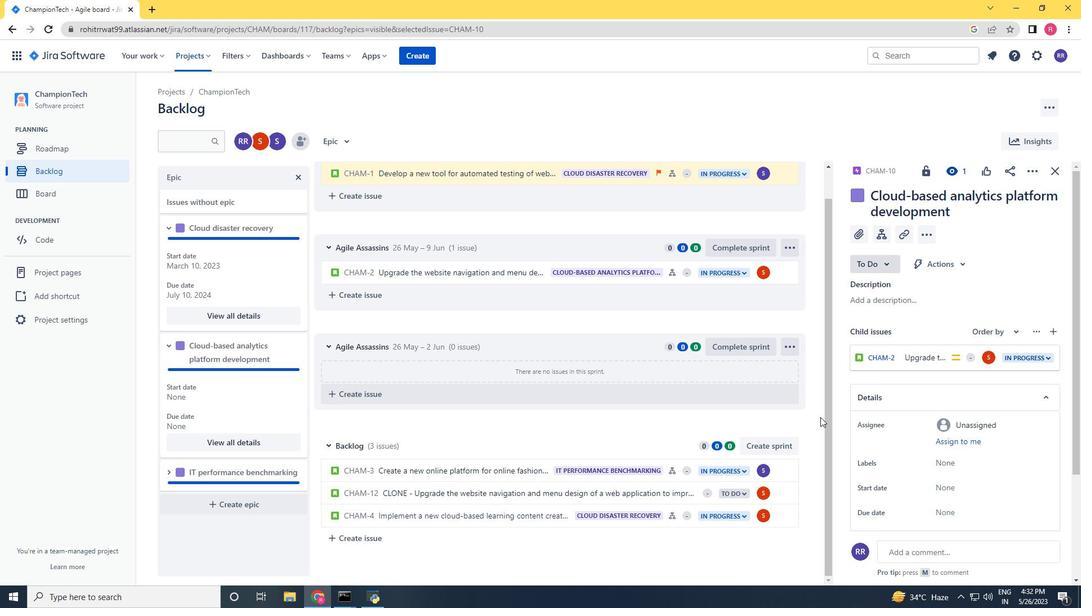 
Action: Mouse scrolled (844, 426) with delta (0, 0)
Screenshot: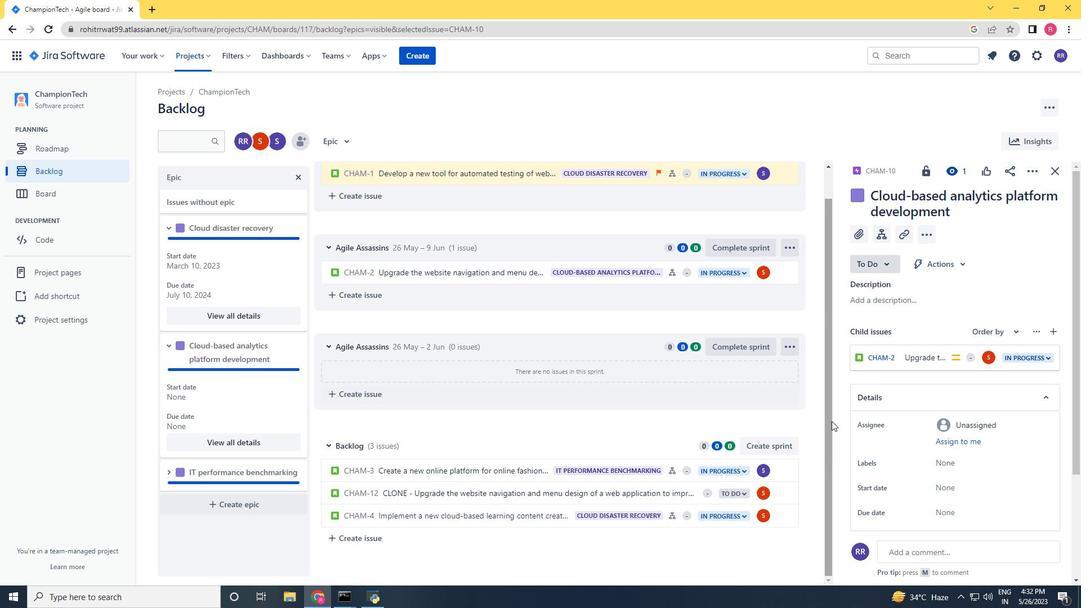 
Action: Mouse moved to (845, 428)
Screenshot: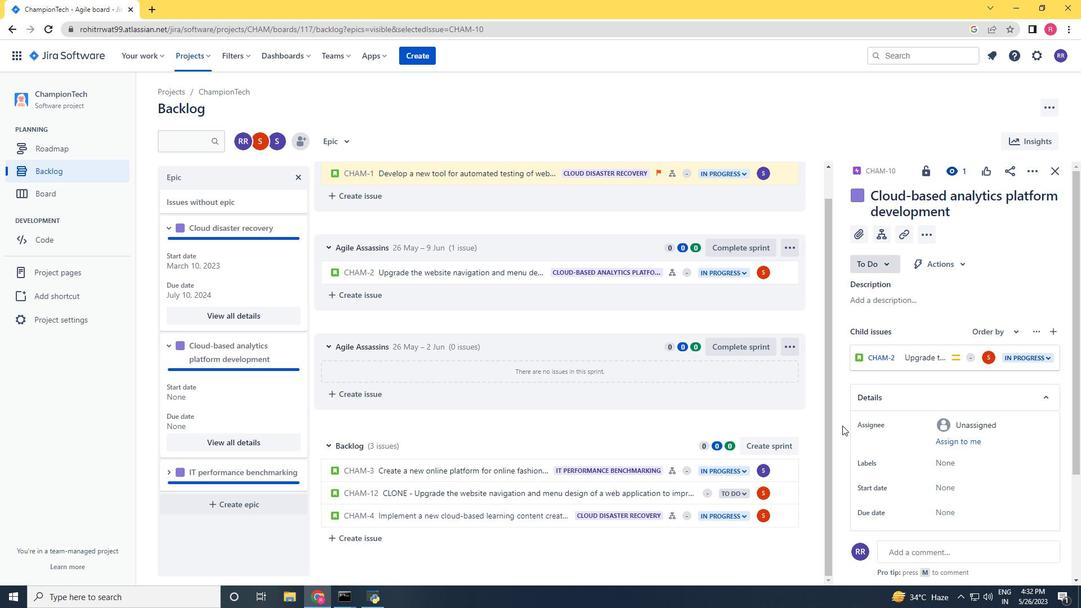 
Action: Mouse scrolled (845, 428) with delta (0, 0)
Screenshot: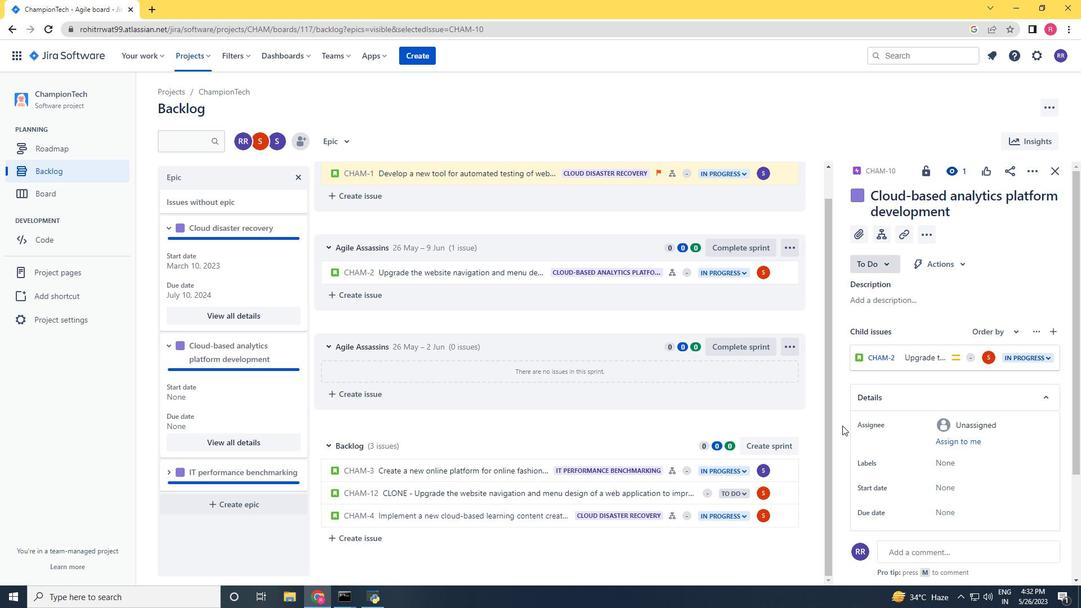 
Action: Mouse moved to (963, 377)
Screenshot: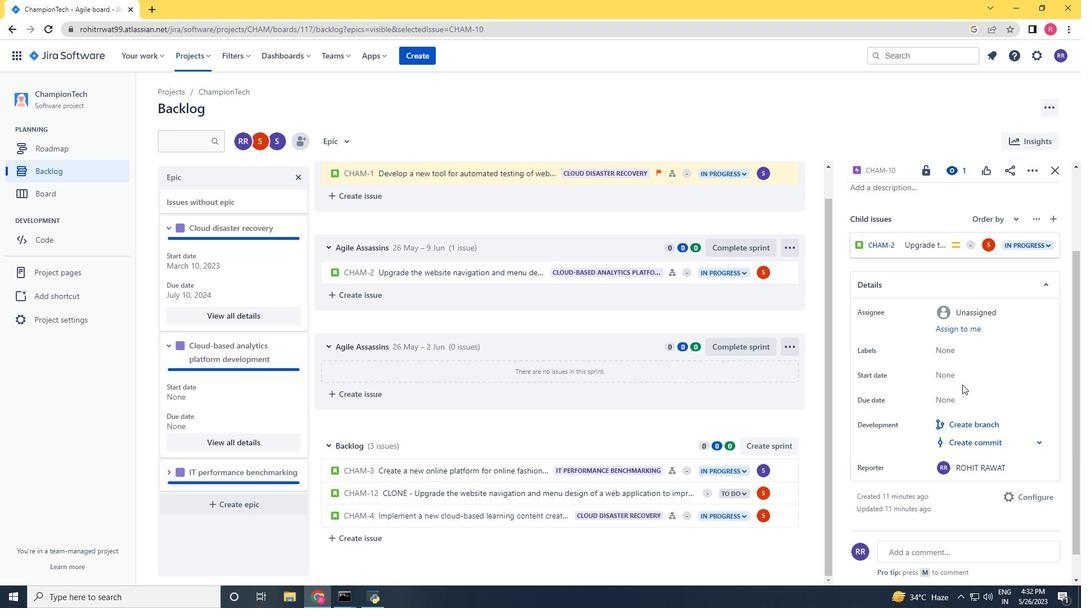 
Action: Mouse pressed left at (963, 377)
Screenshot: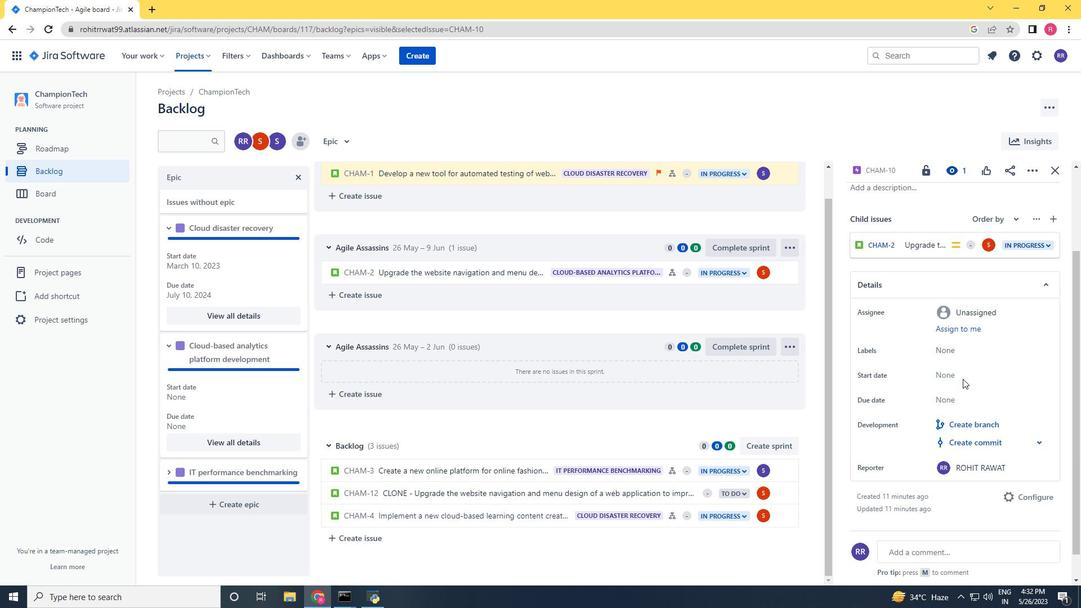 
Action: Mouse moved to (1060, 406)
Screenshot: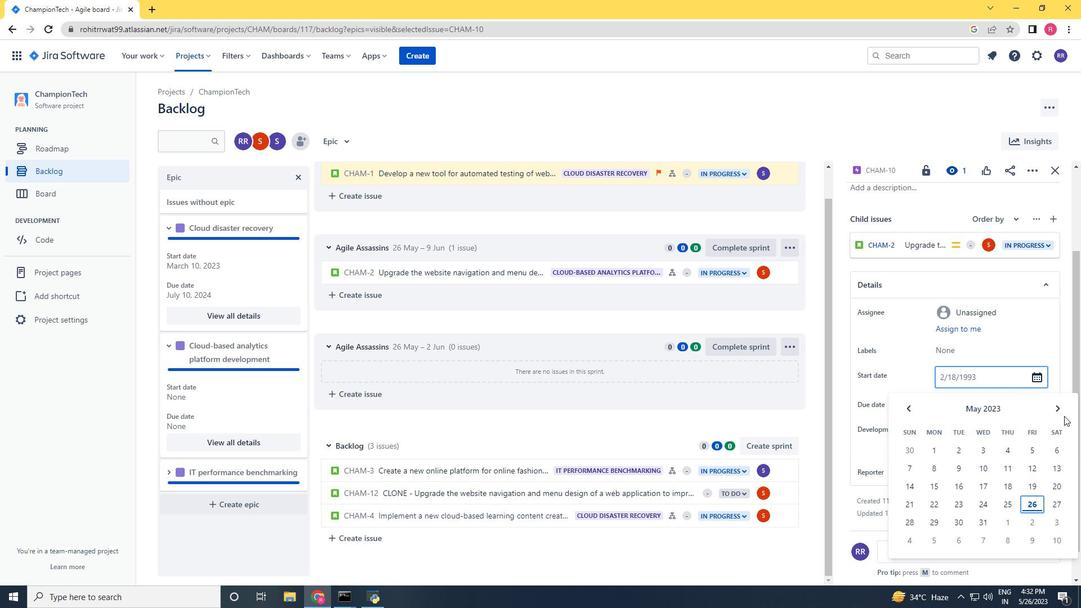 
Action: Mouse pressed left at (1060, 406)
Screenshot: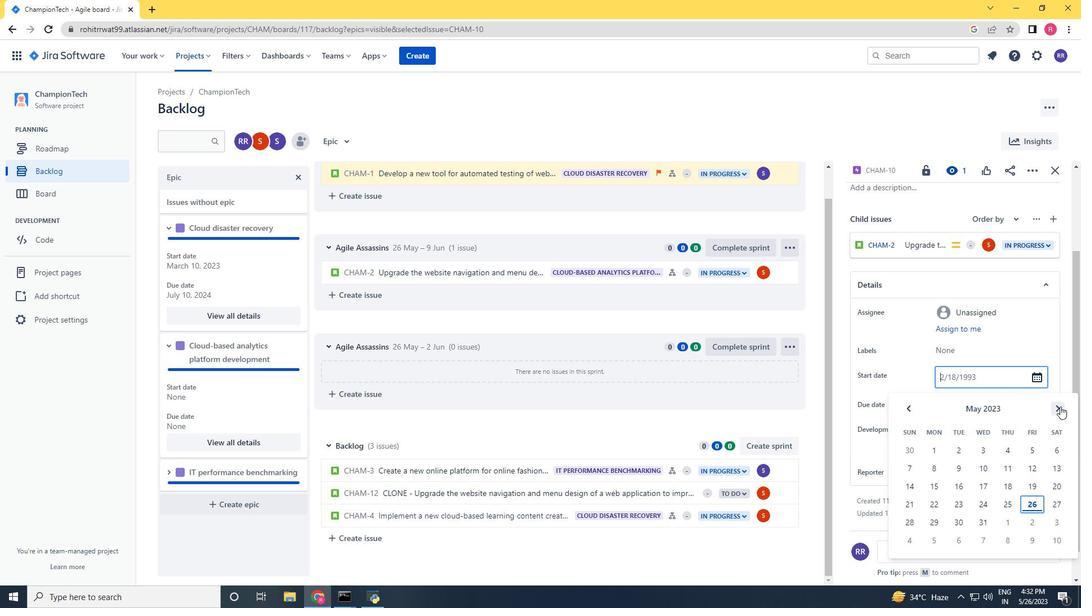 
Action: Mouse pressed left at (1060, 406)
Screenshot: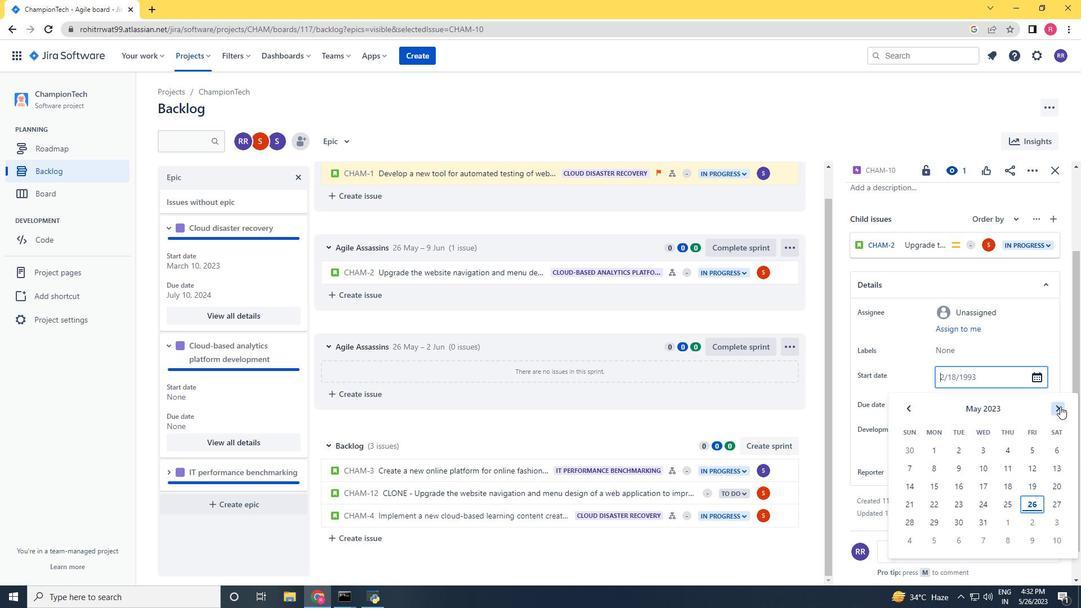 
Action: Mouse pressed left at (1060, 406)
Screenshot: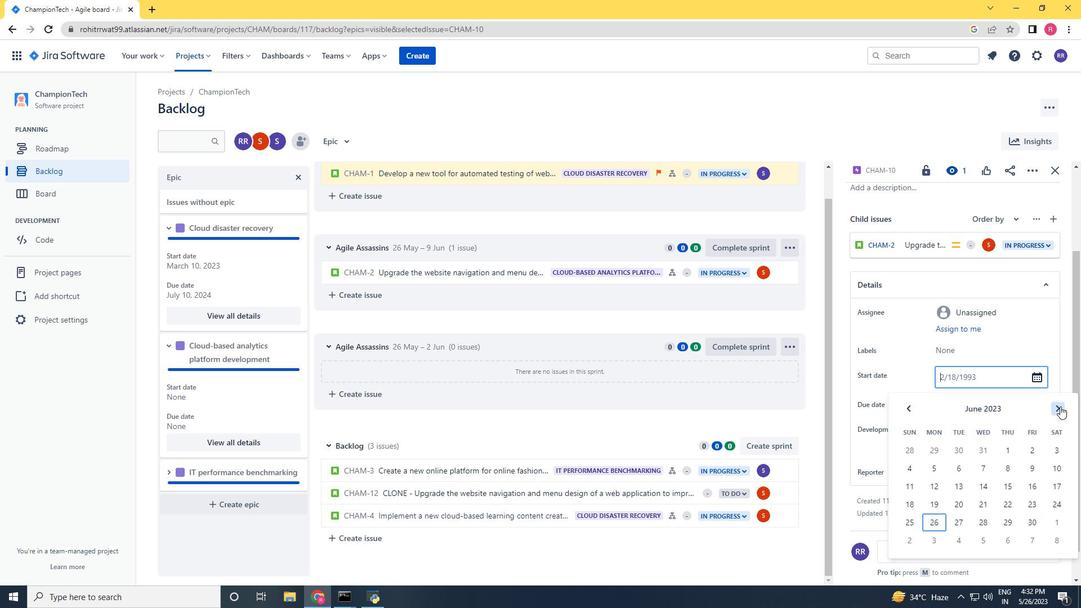 
Action: Mouse pressed left at (1060, 406)
Screenshot: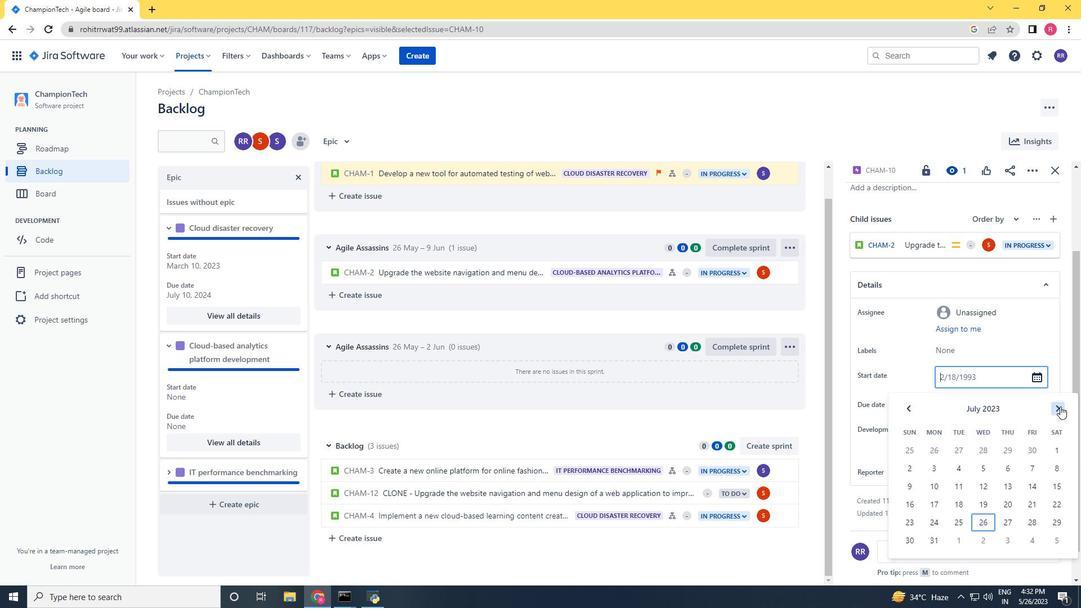 
Action: Mouse pressed left at (1060, 406)
Screenshot: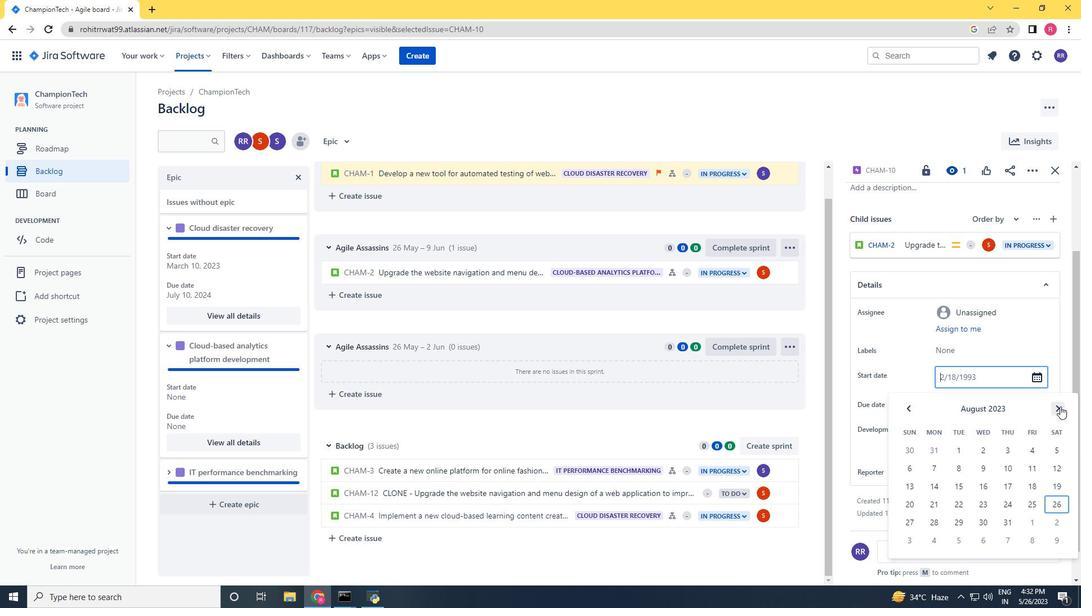 
Action: Mouse pressed left at (1060, 406)
Screenshot: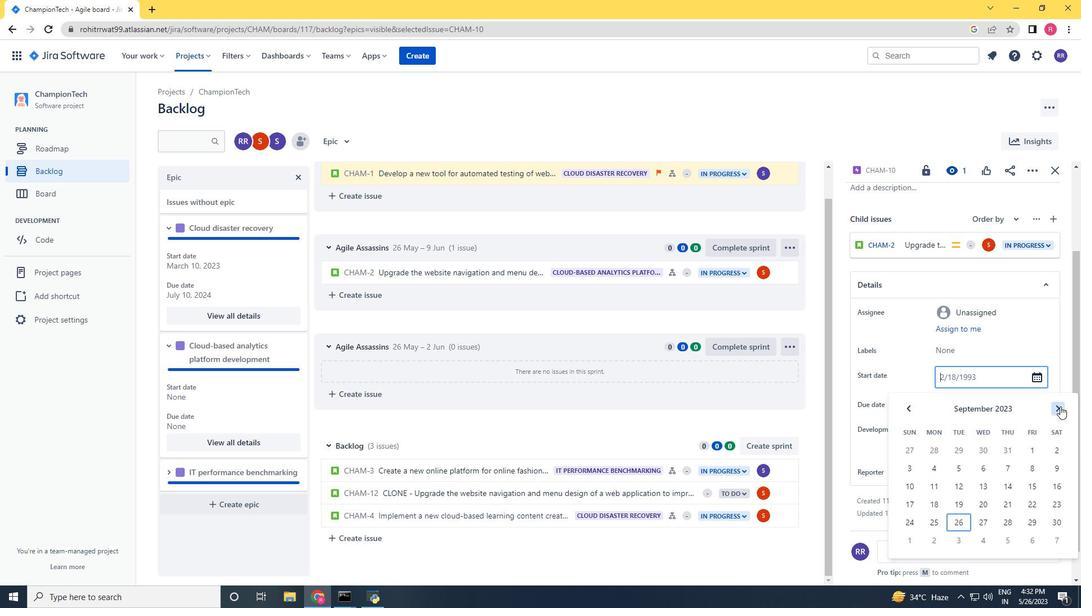 
Action: Mouse pressed left at (1060, 406)
Screenshot: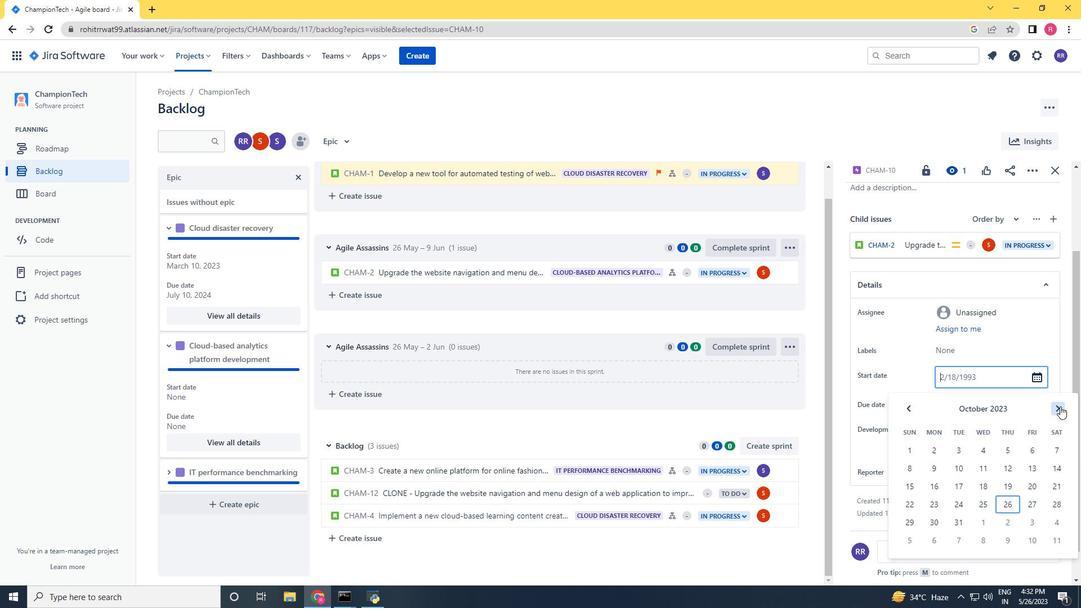 
Action: Mouse pressed left at (1060, 406)
Screenshot: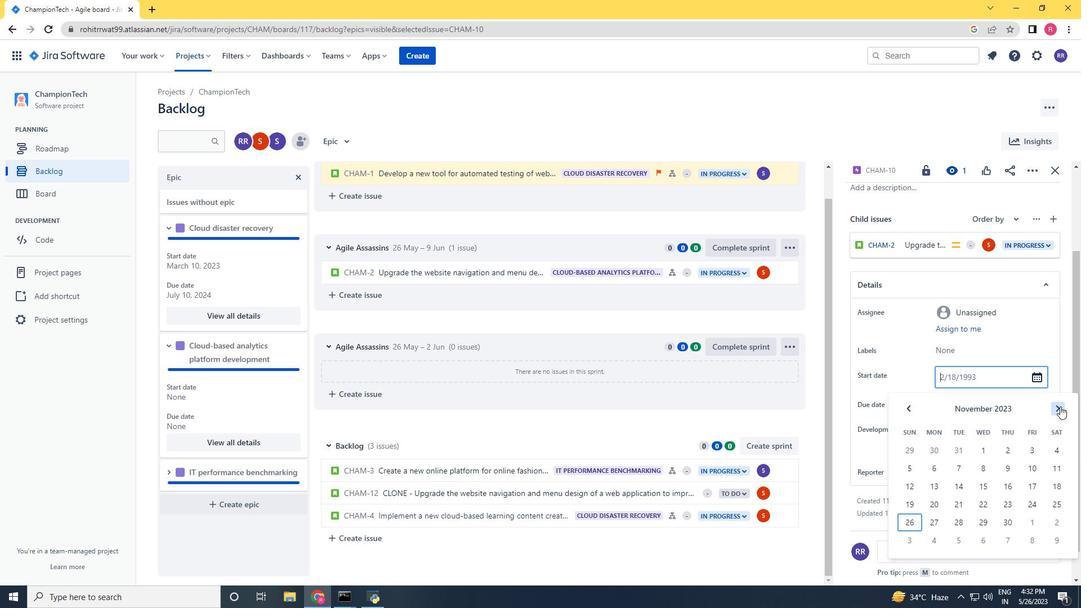 
Action: Mouse pressed left at (1060, 406)
Screenshot: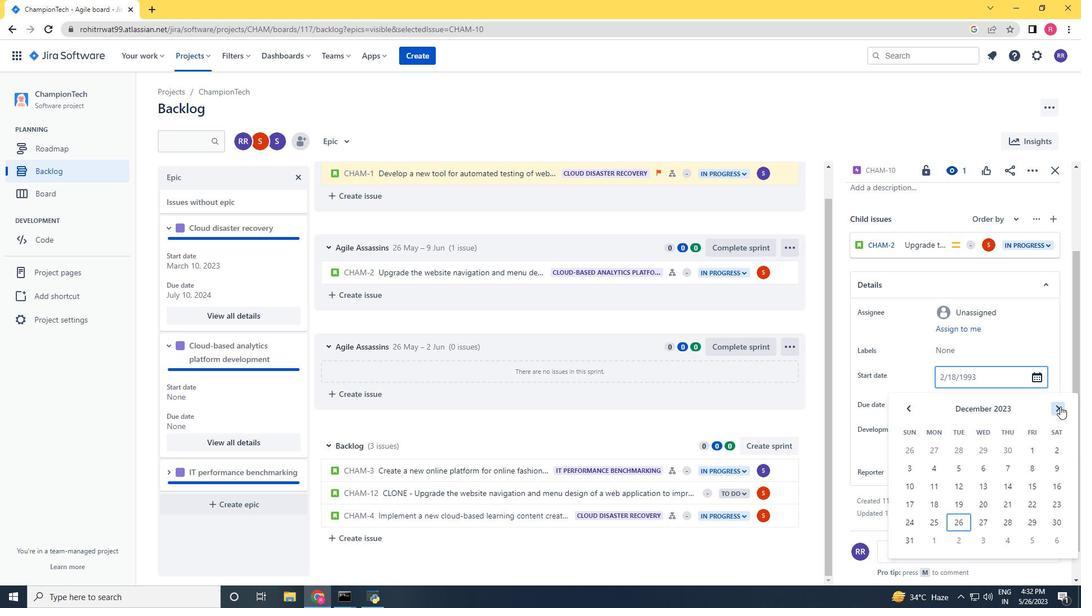 
Action: Mouse pressed left at (1060, 406)
Screenshot: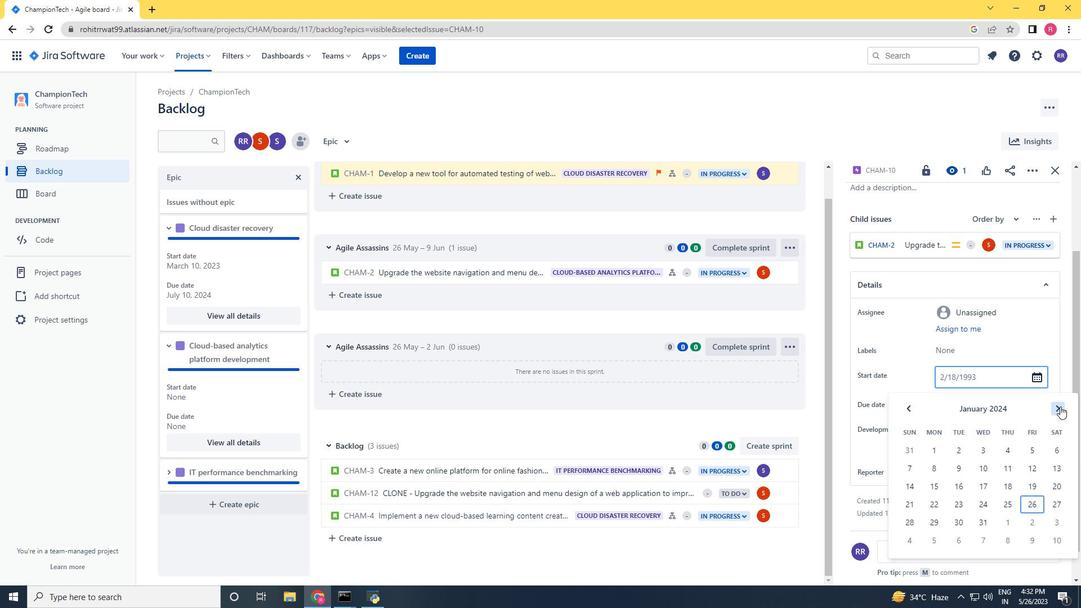 
Action: Mouse pressed left at (1060, 406)
Screenshot: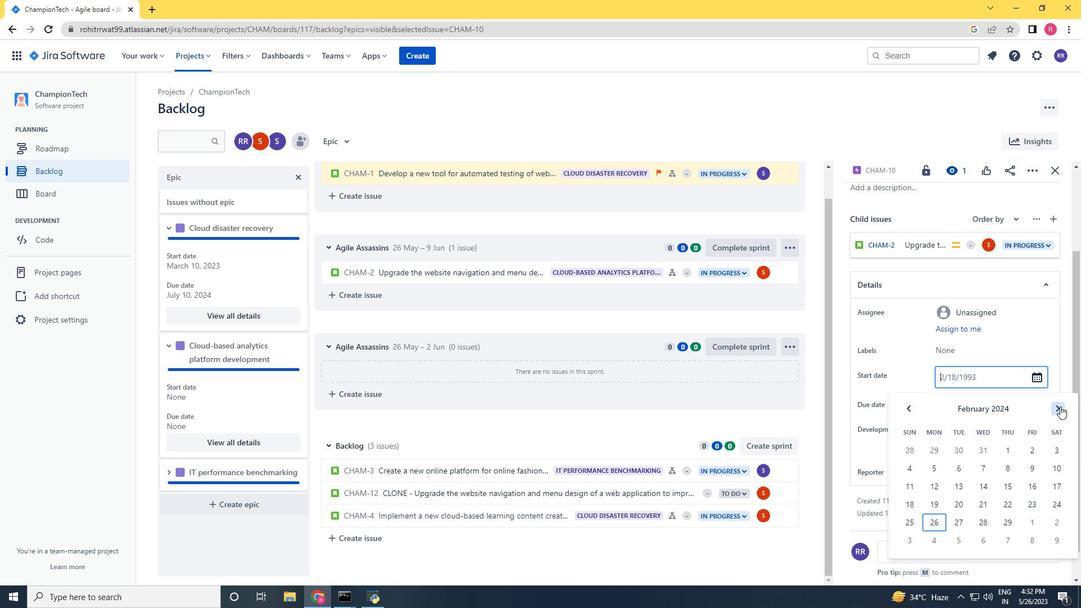 
Action: Mouse pressed left at (1060, 406)
Screenshot: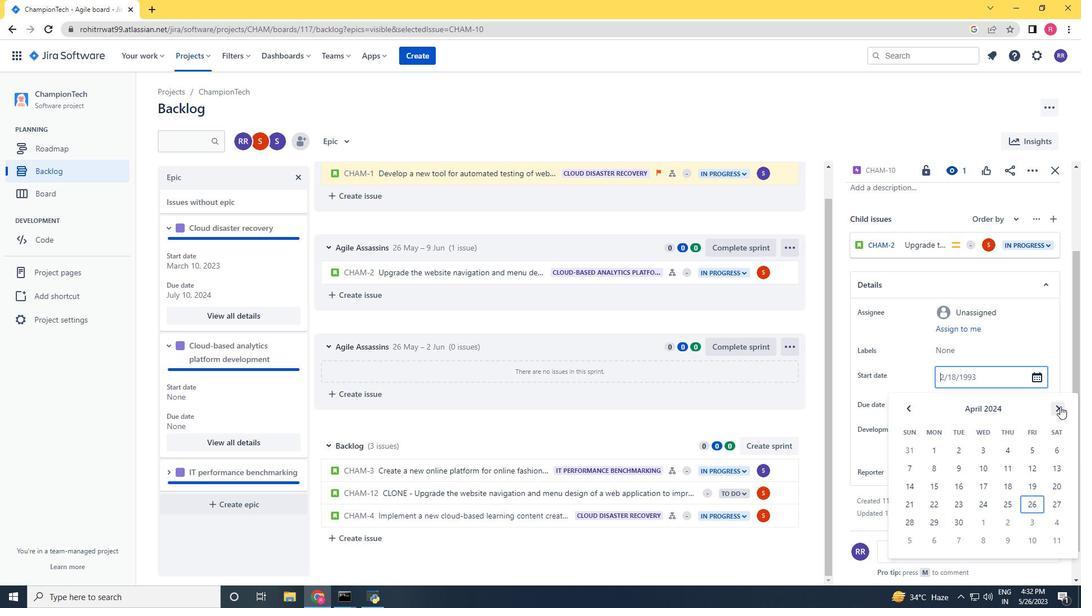 
Action: Mouse moved to (1032, 470)
Screenshot: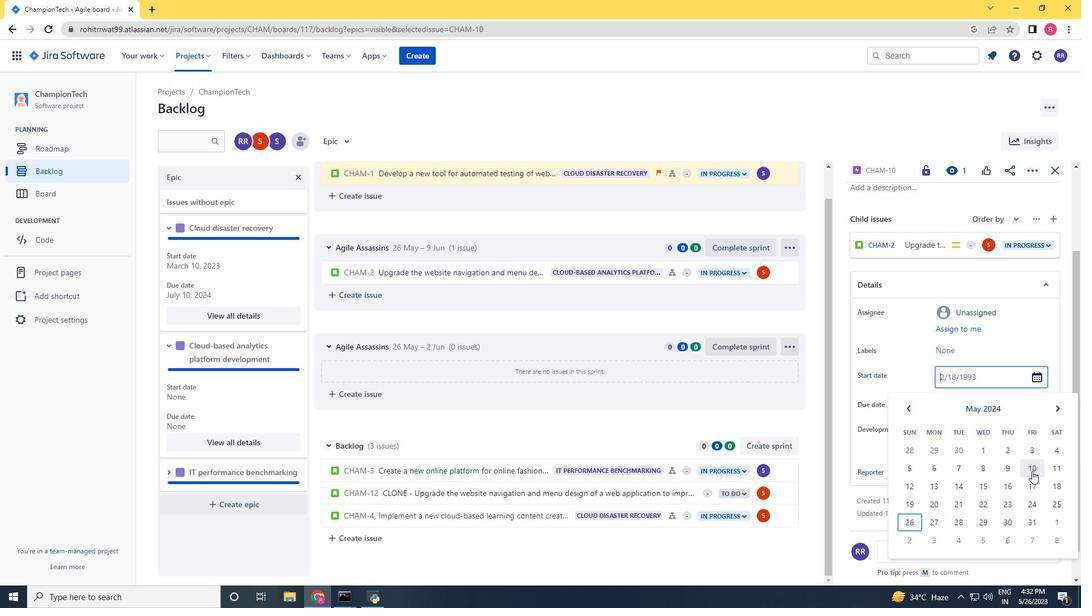 
Action: Mouse pressed left at (1032, 470)
Screenshot: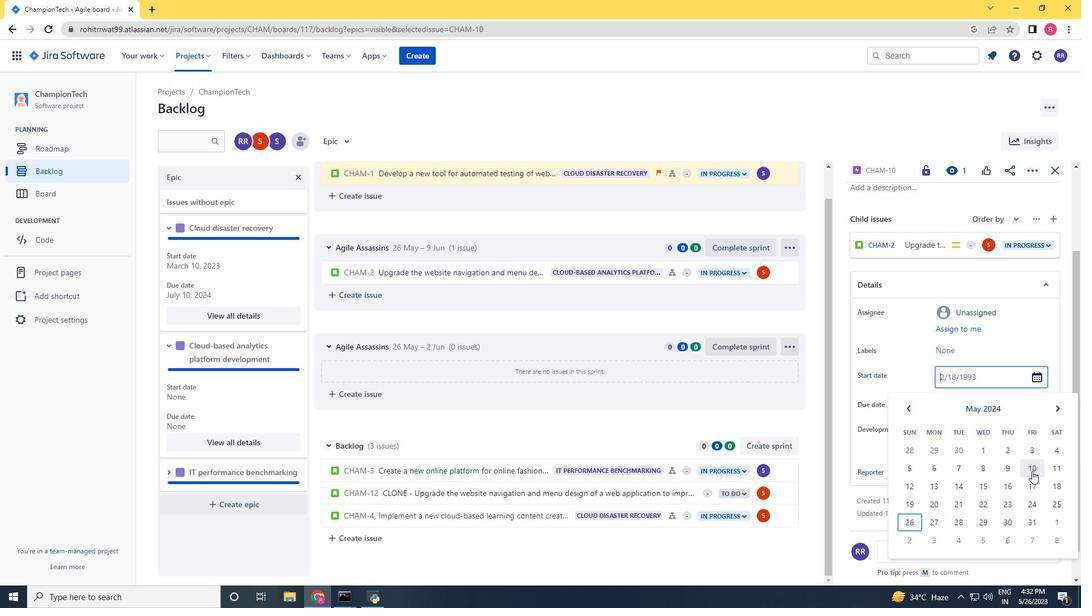 
Action: Mouse moved to (969, 407)
Screenshot: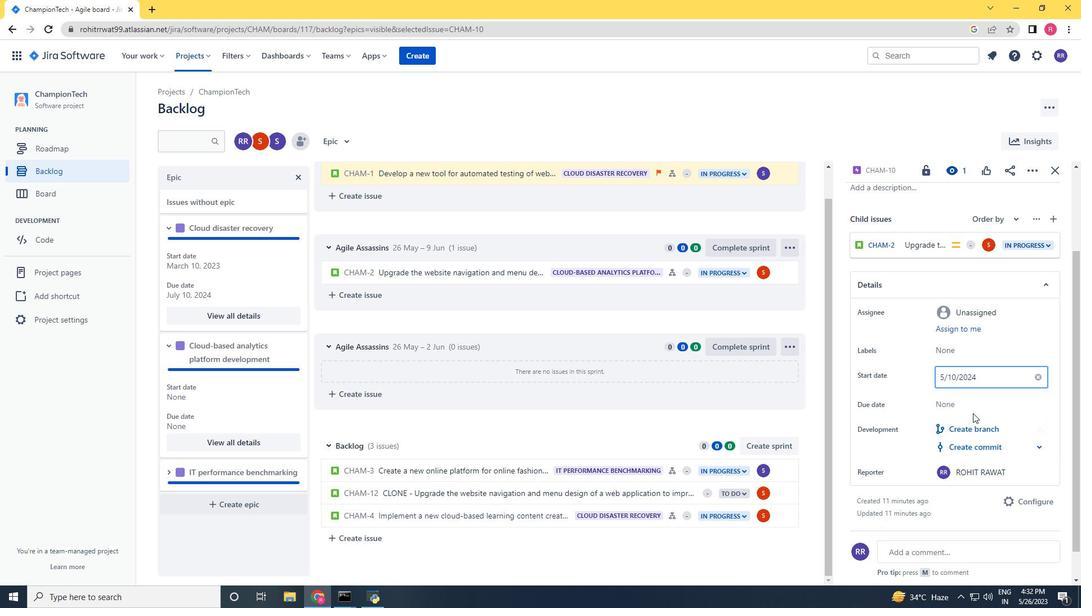 
Action: Mouse pressed left at (969, 407)
Screenshot: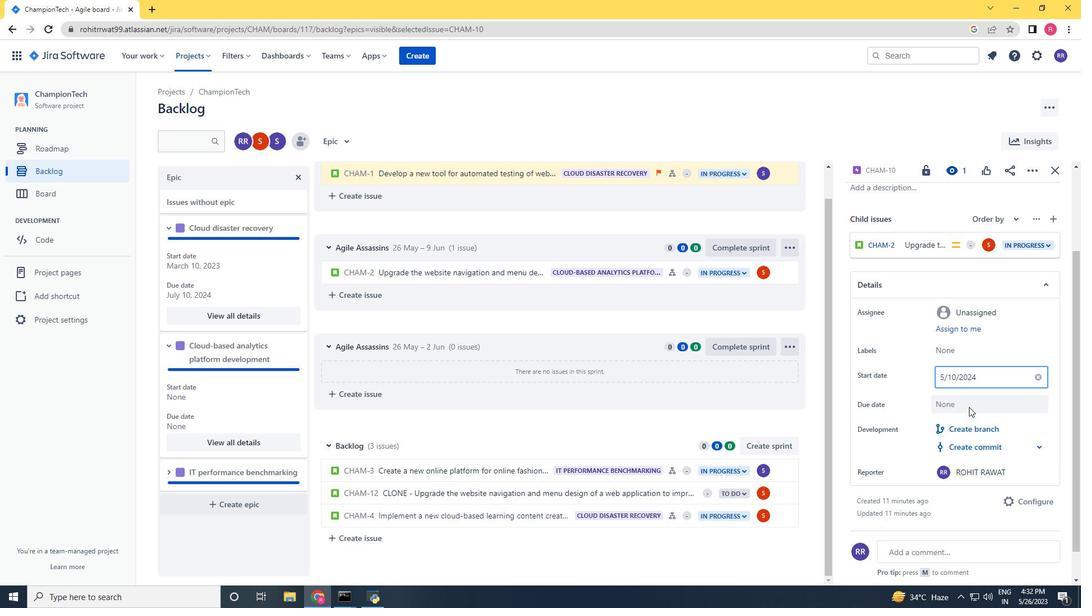 
Action: Mouse moved to (1054, 241)
Screenshot: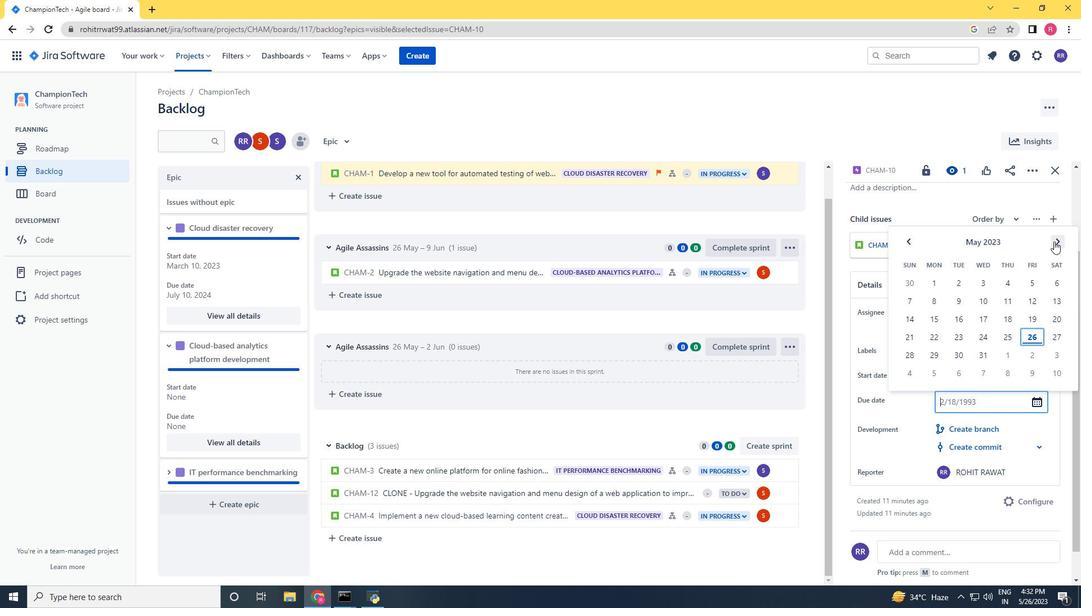 
Action: Mouse pressed left at (1054, 241)
Screenshot: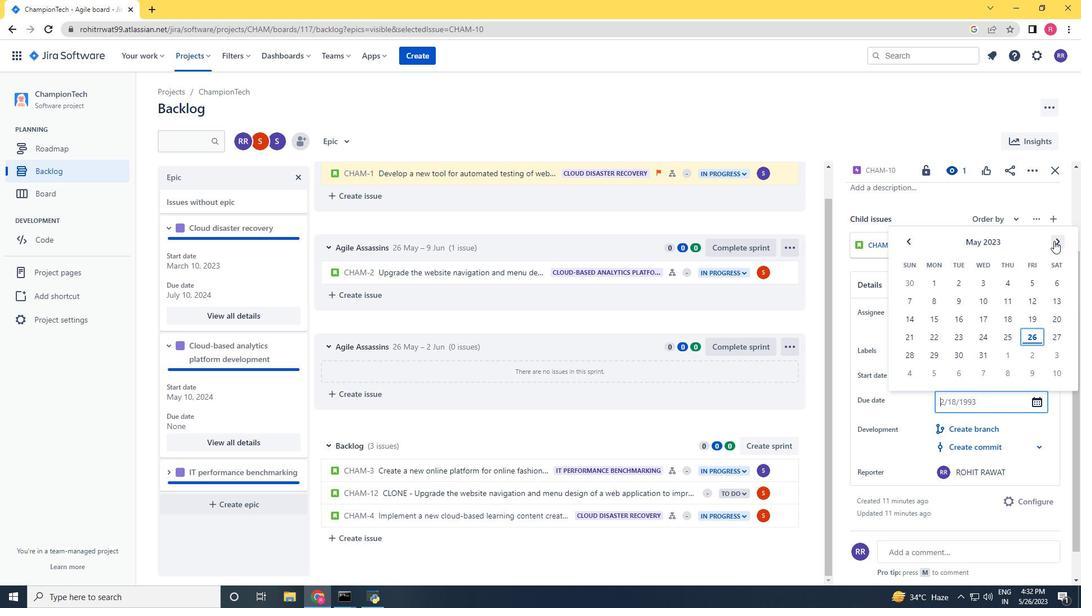 
Action: Mouse pressed left at (1054, 241)
Screenshot: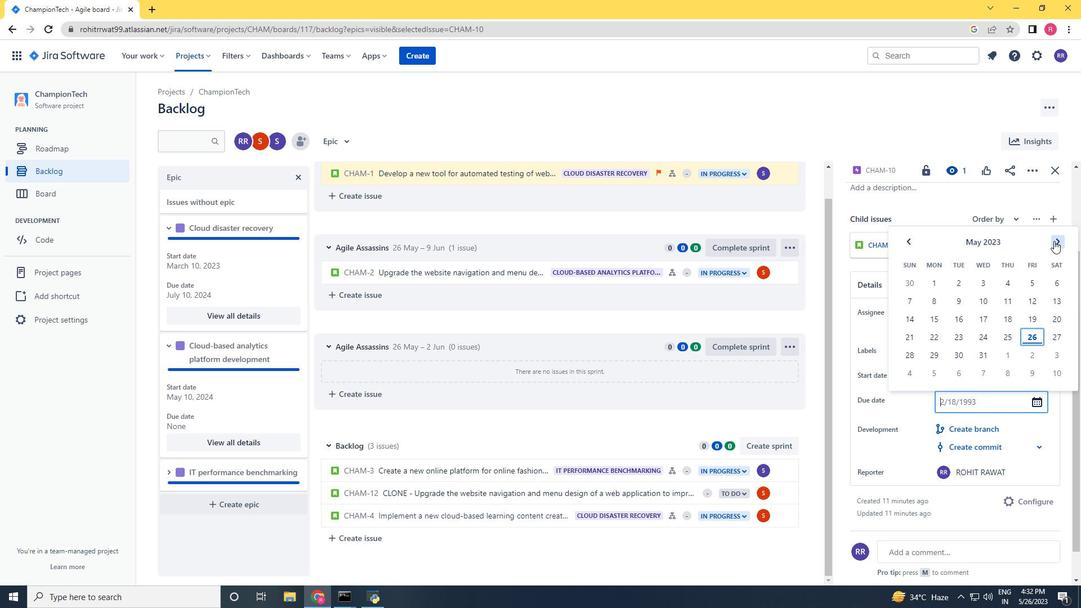 
Action: Mouse pressed left at (1054, 241)
Screenshot: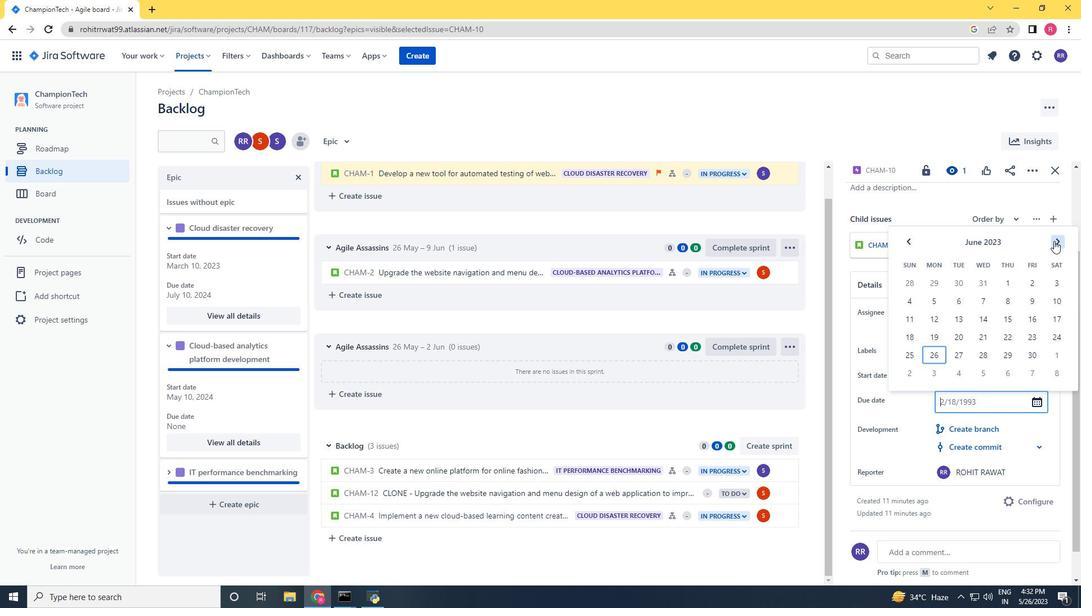
Action: Mouse pressed left at (1054, 241)
Screenshot: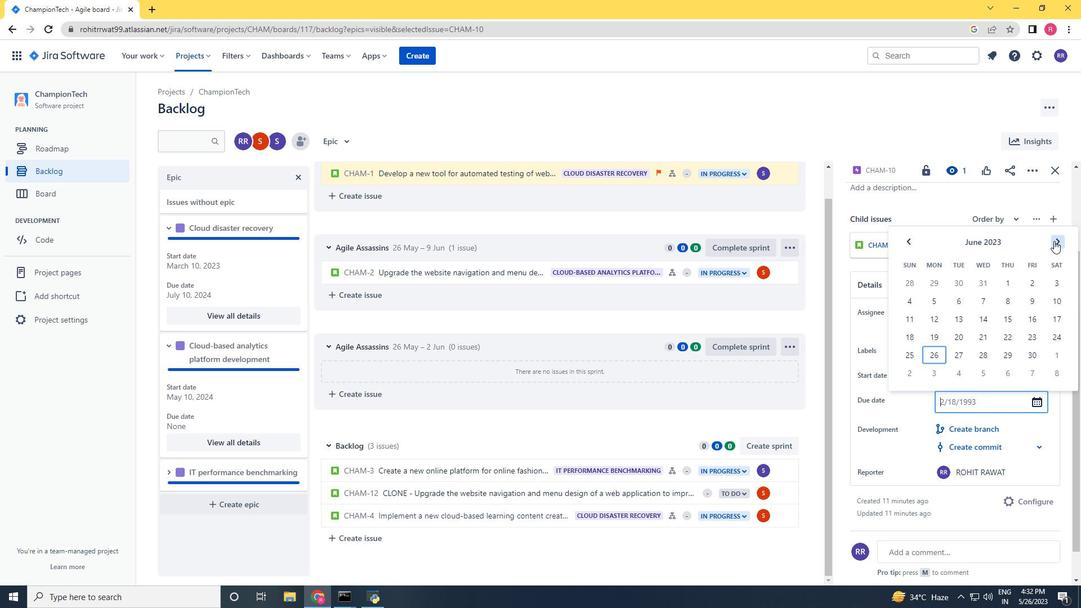 
Action: Mouse pressed left at (1054, 241)
Screenshot: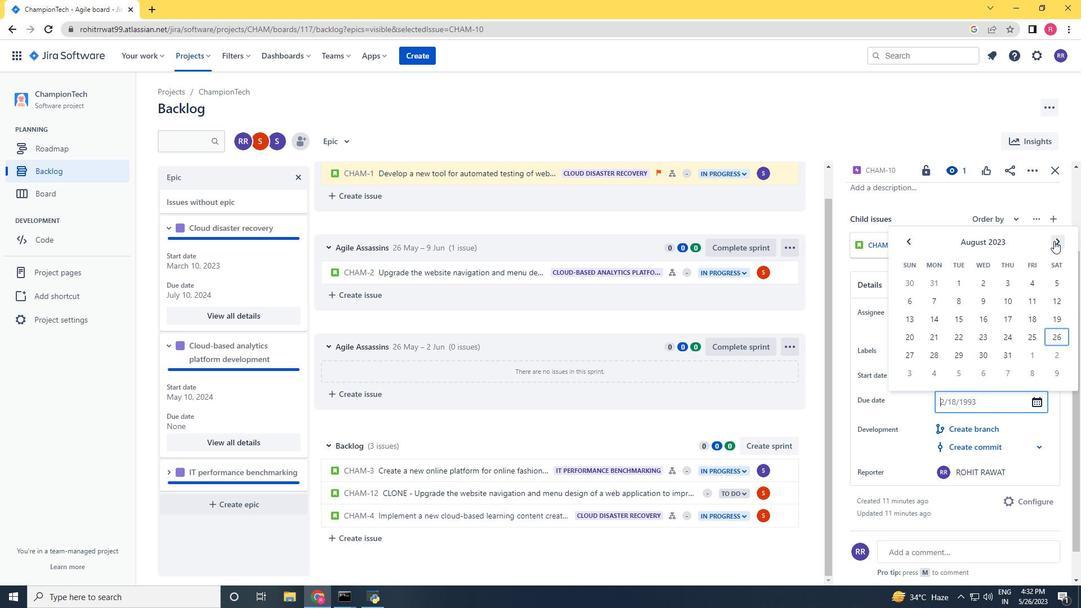 
Action: Mouse pressed left at (1054, 241)
Screenshot: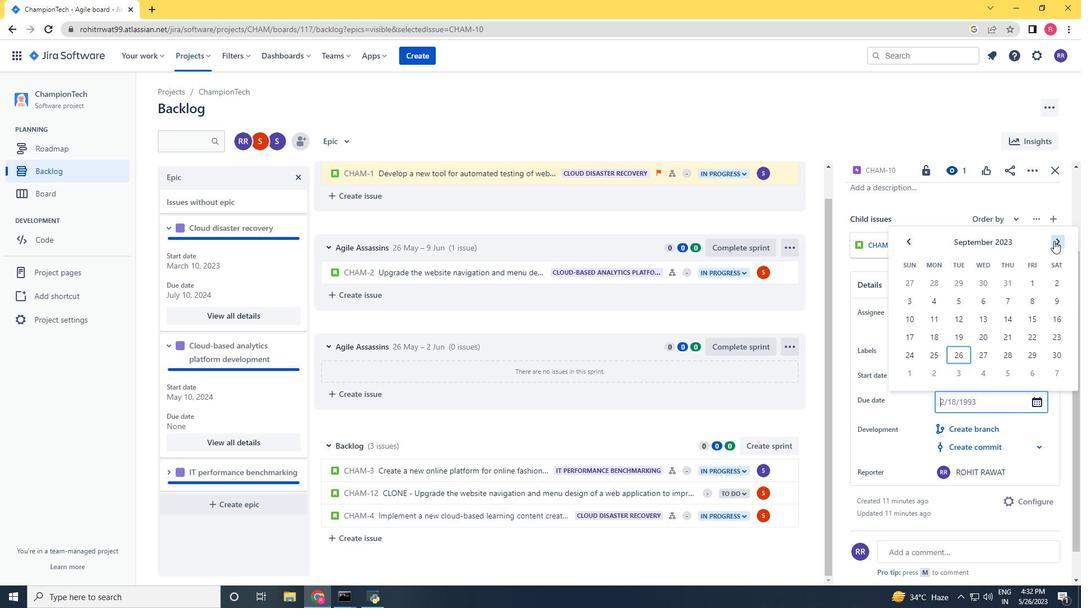 
Action: Mouse pressed left at (1054, 241)
Screenshot: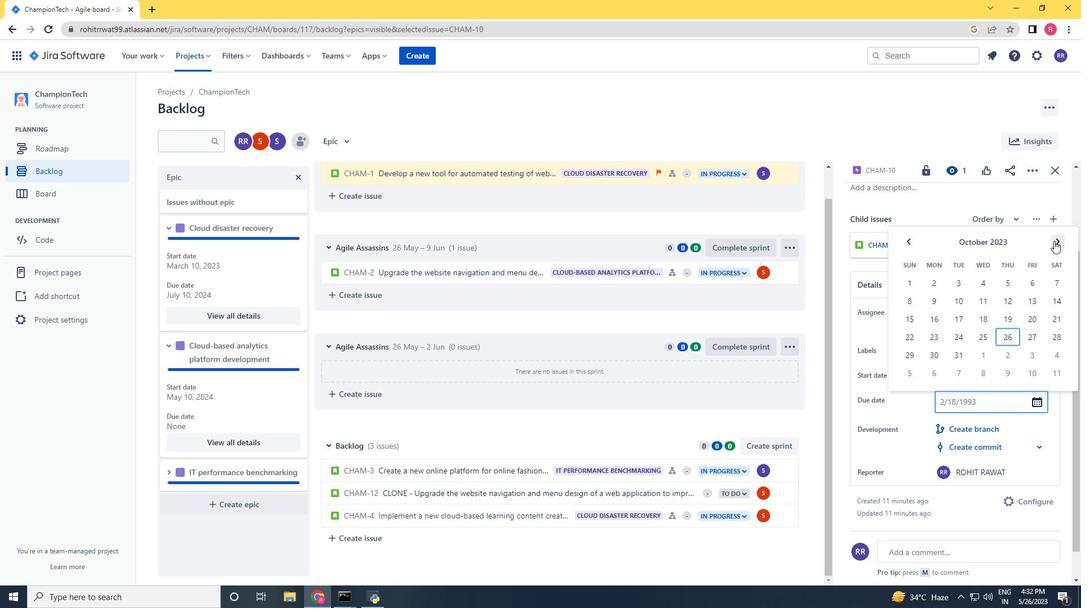 
Action: Mouse pressed left at (1054, 241)
Screenshot: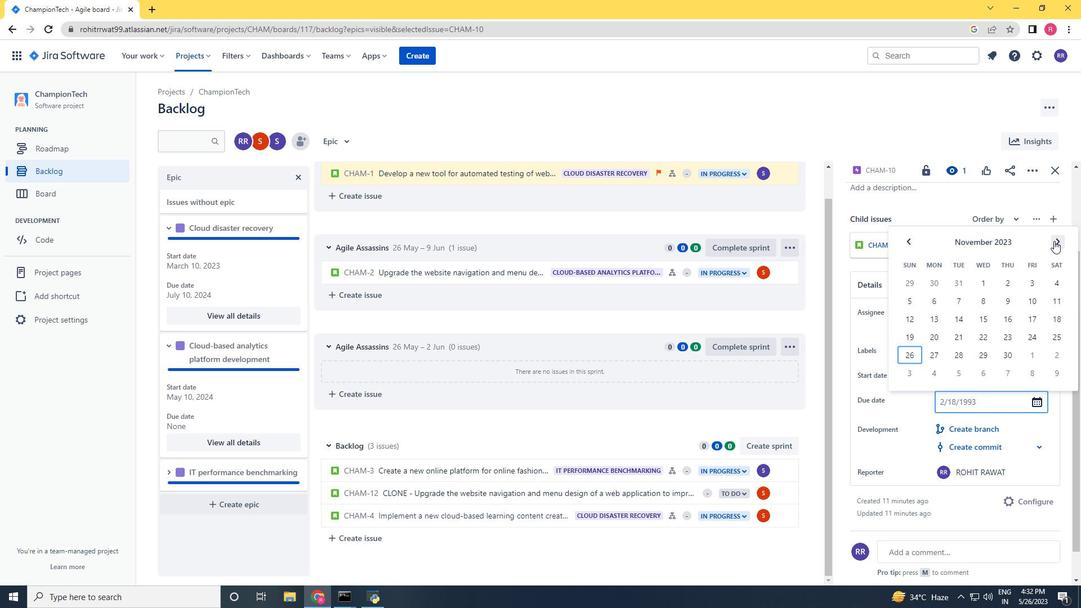 
Action: Mouse pressed left at (1054, 241)
Screenshot: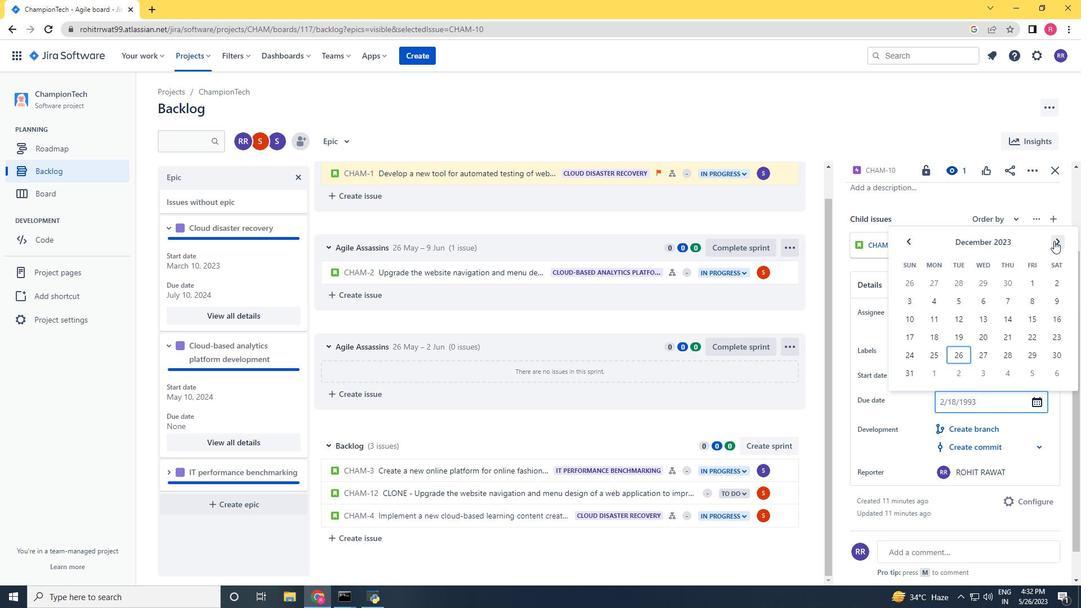 
Action: Mouse pressed left at (1054, 241)
Screenshot: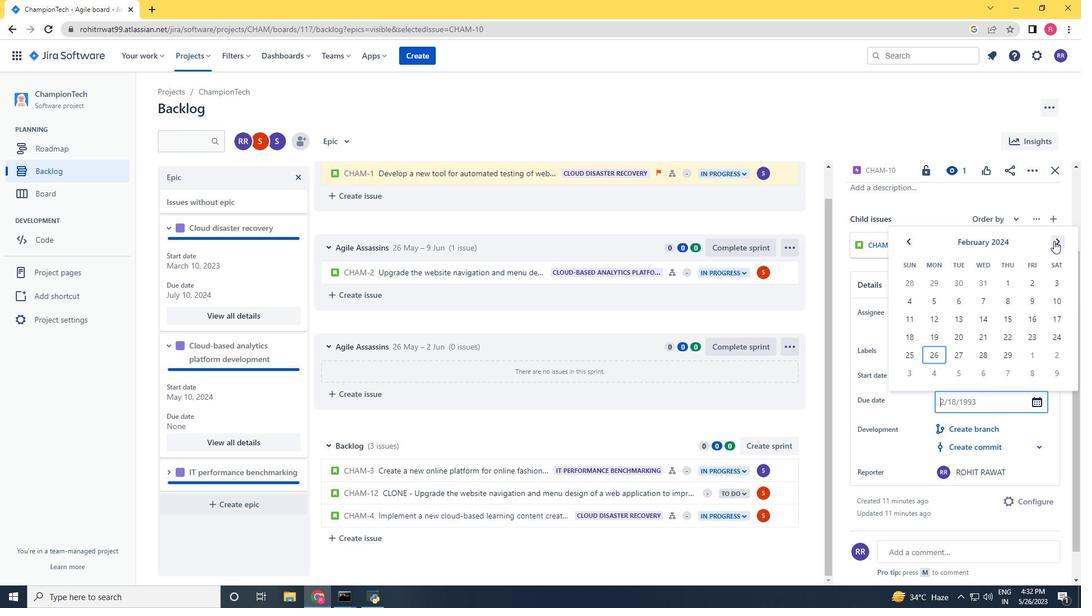 
Action: Mouse pressed left at (1054, 241)
Screenshot: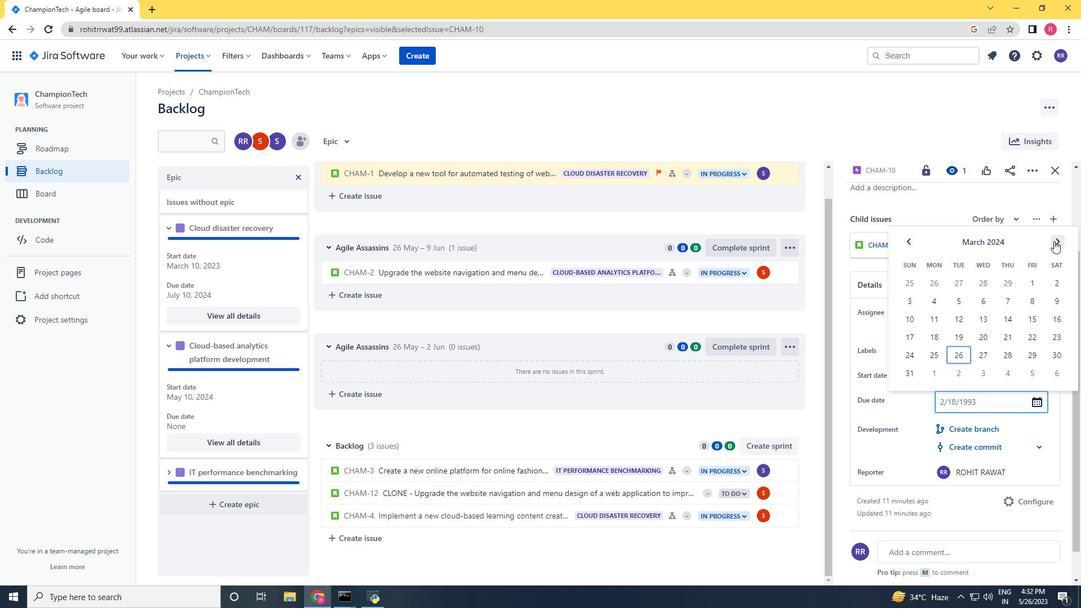 
Action: Mouse pressed left at (1054, 241)
Screenshot: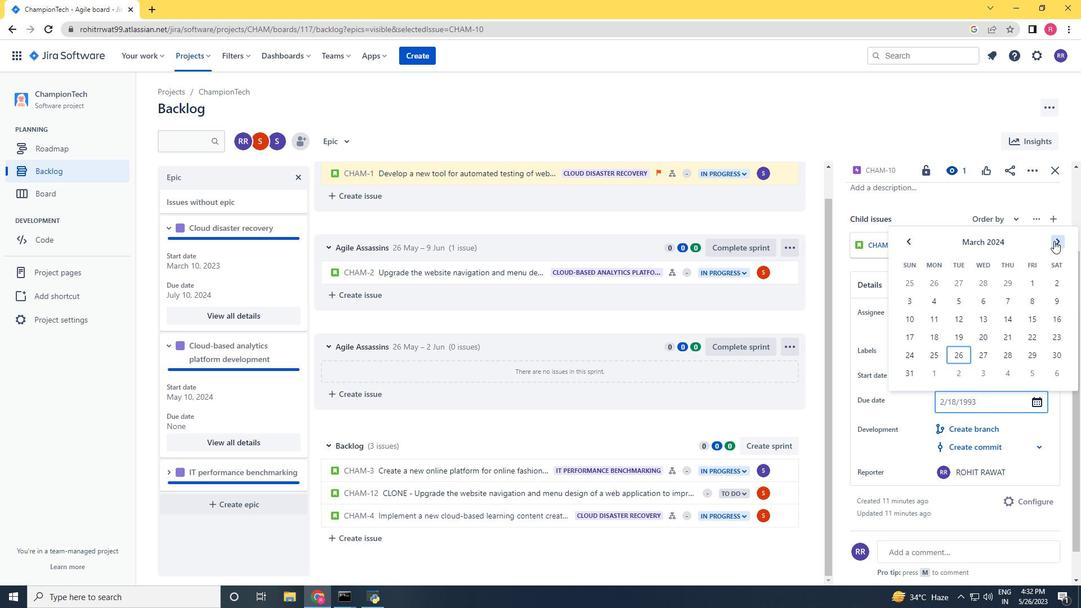 
Action: Mouse pressed left at (1054, 241)
Screenshot: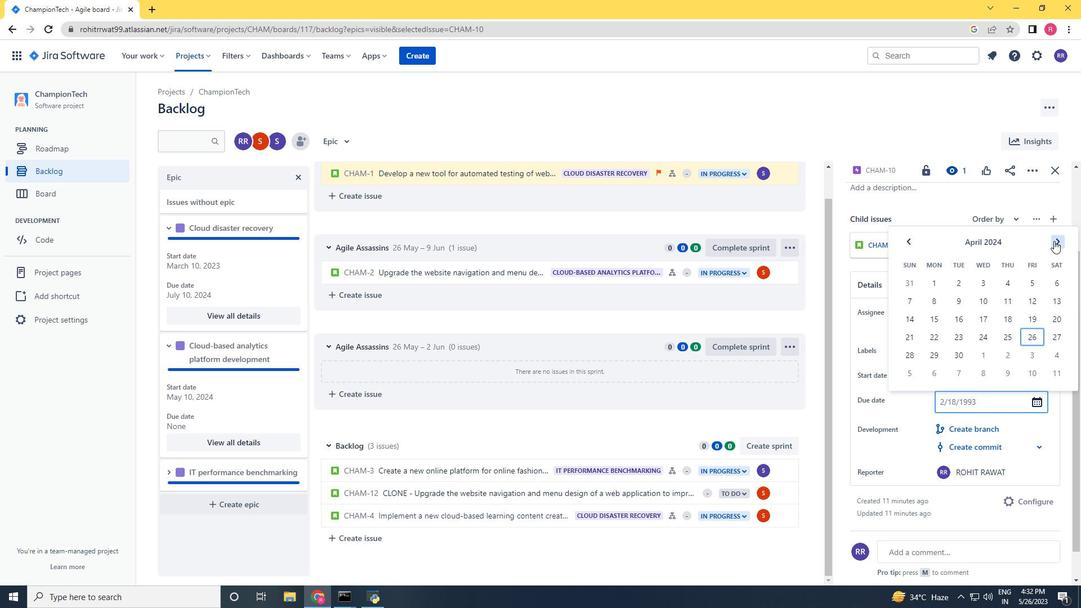 
Action: Mouse pressed left at (1054, 241)
Screenshot: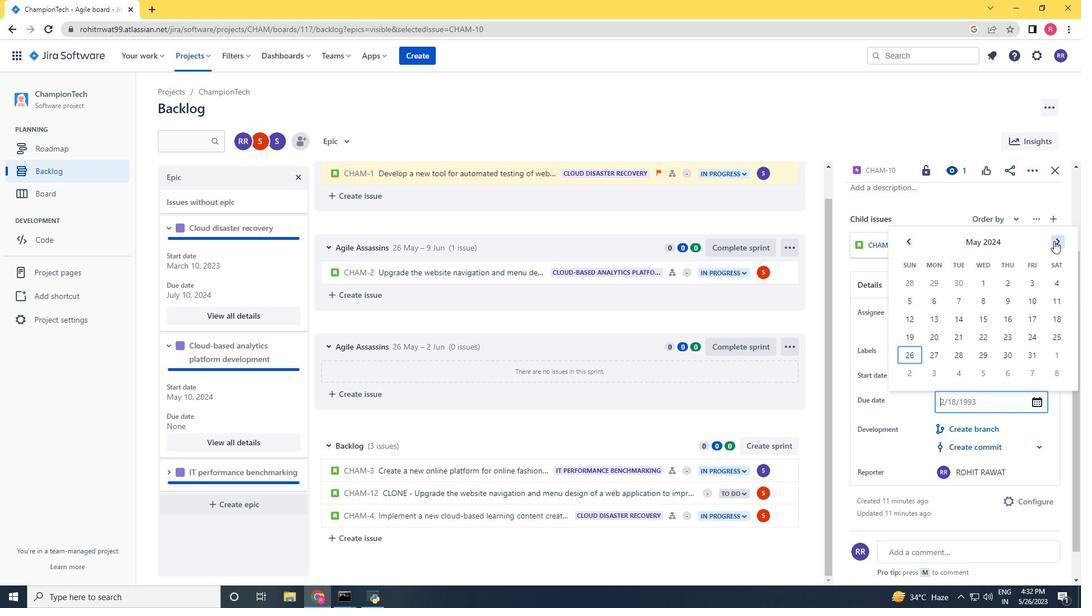 
Action: Mouse pressed left at (1054, 241)
Screenshot: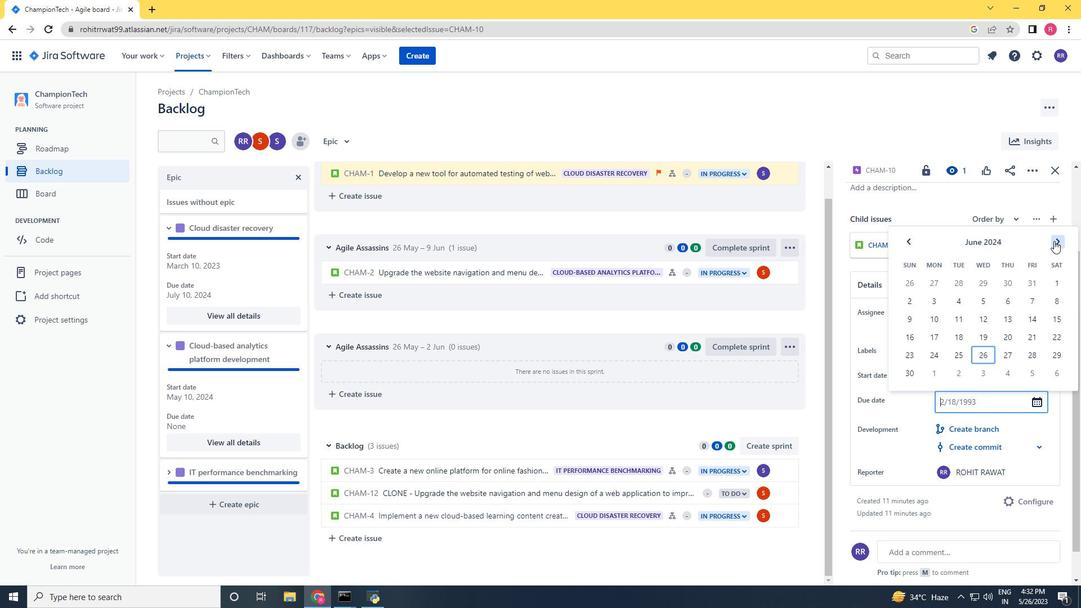 
Action: Mouse pressed left at (1054, 241)
Screenshot: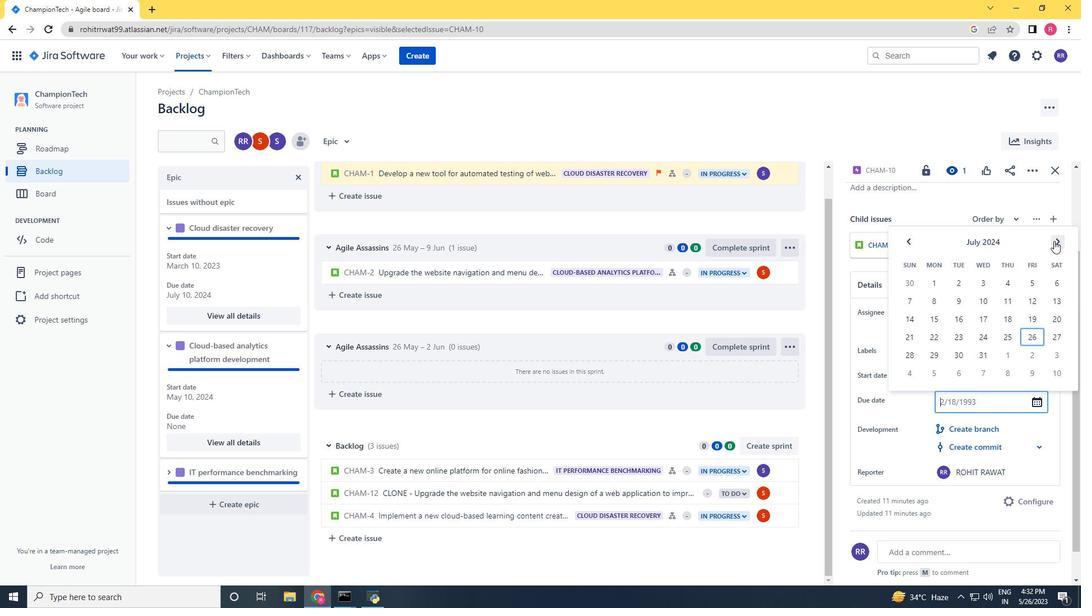 
Action: Mouse pressed left at (1054, 241)
Screenshot: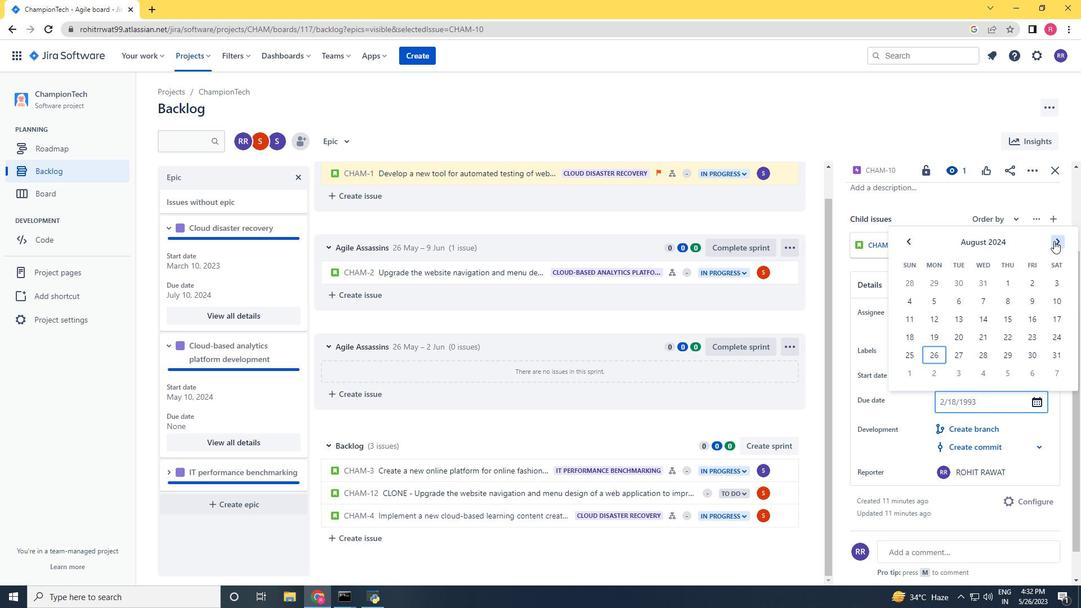 
Action: Mouse pressed left at (1054, 241)
Screenshot: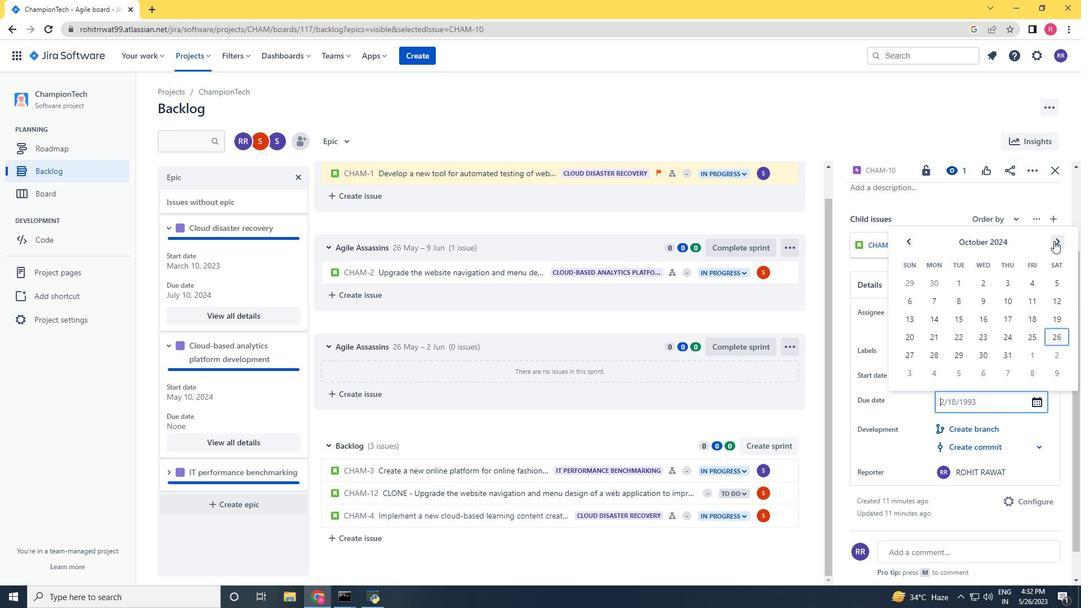 
Action: Mouse pressed left at (1054, 241)
Screenshot: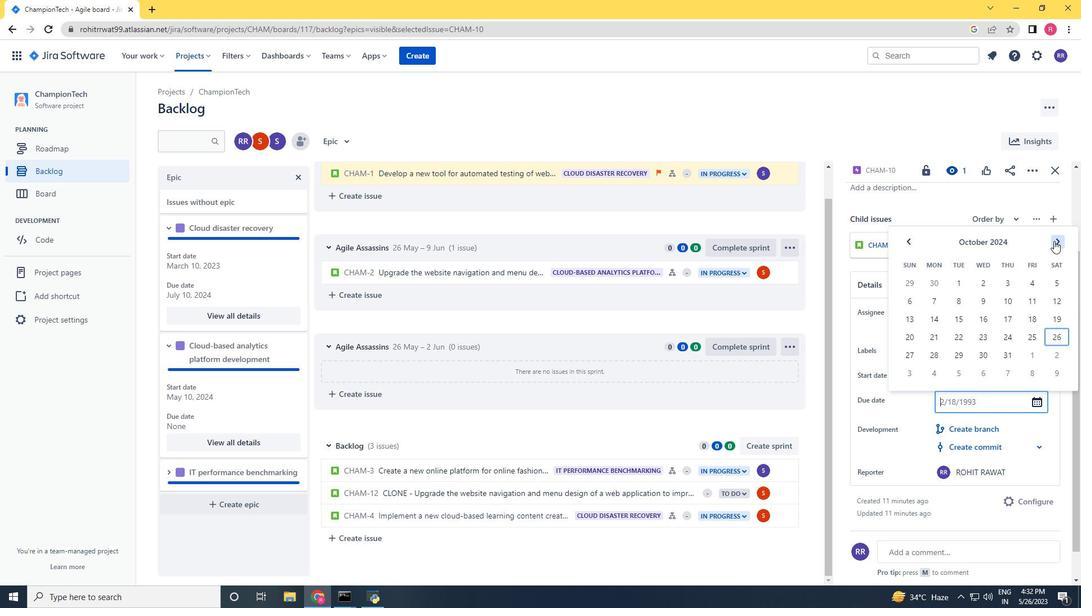 
Action: Mouse pressed left at (1054, 241)
Screenshot: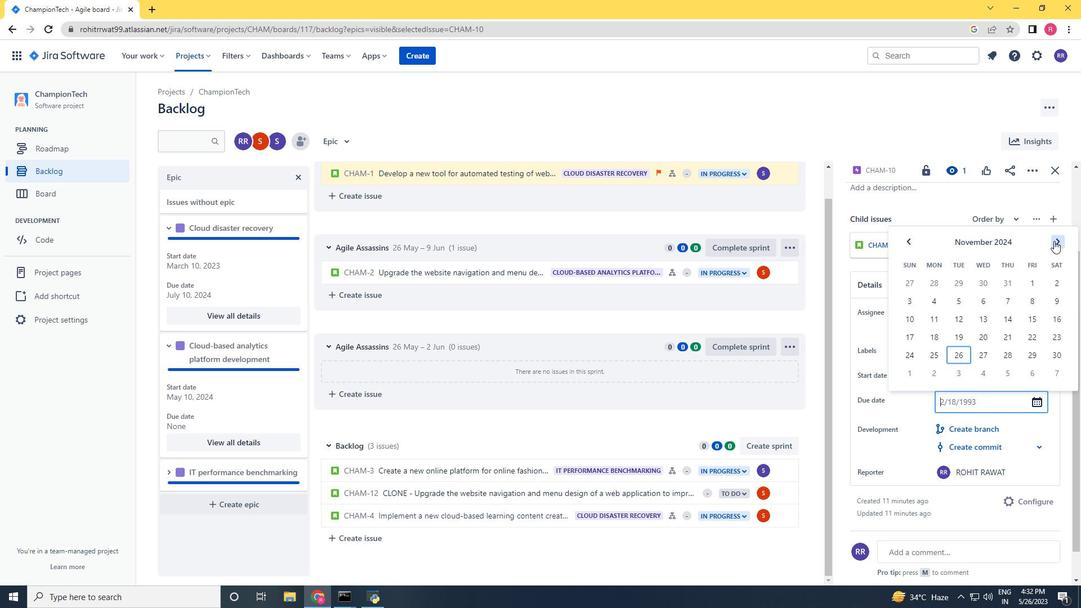 
Action: Mouse pressed left at (1054, 241)
Screenshot: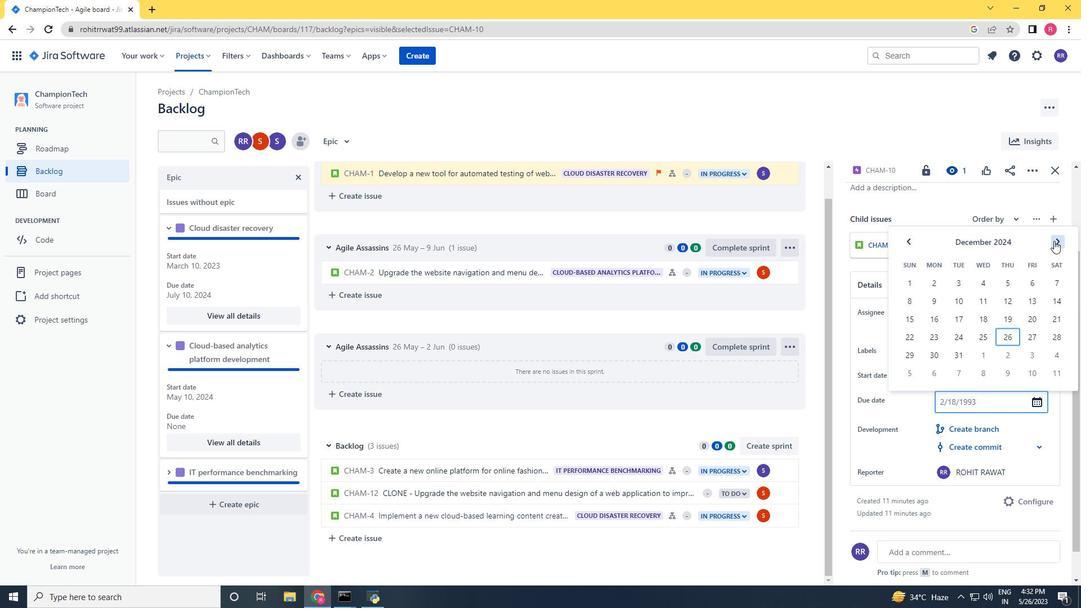 
Action: Mouse pressed left at (1054, 241)
Screenshot: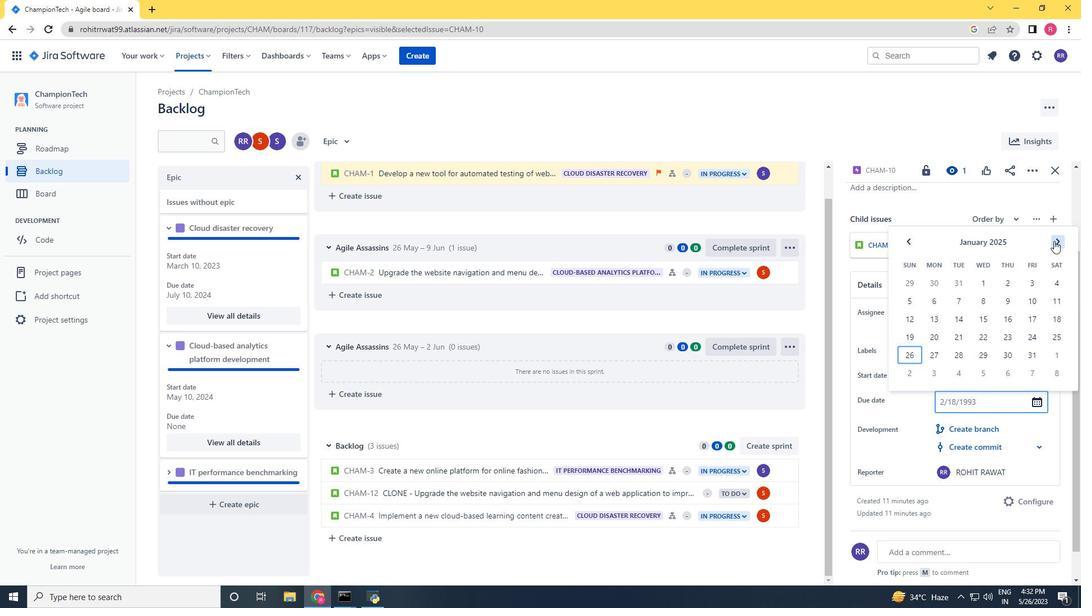 
Action: Mouse pressed left at (1054, 241)
Screenshot: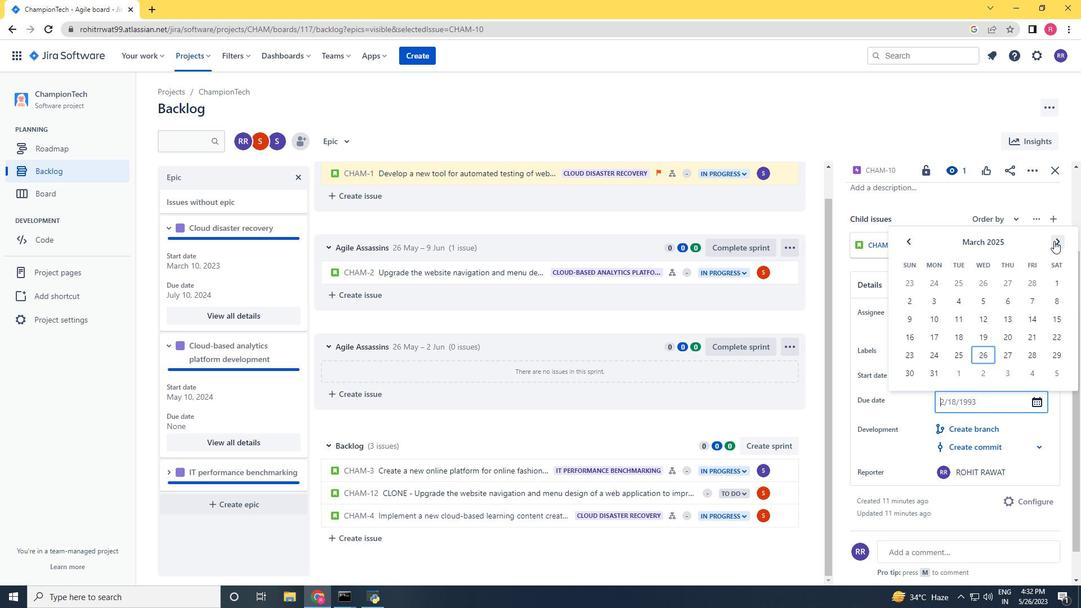 
Action: Mouse pressed left at (1054, 241)
Screenshot: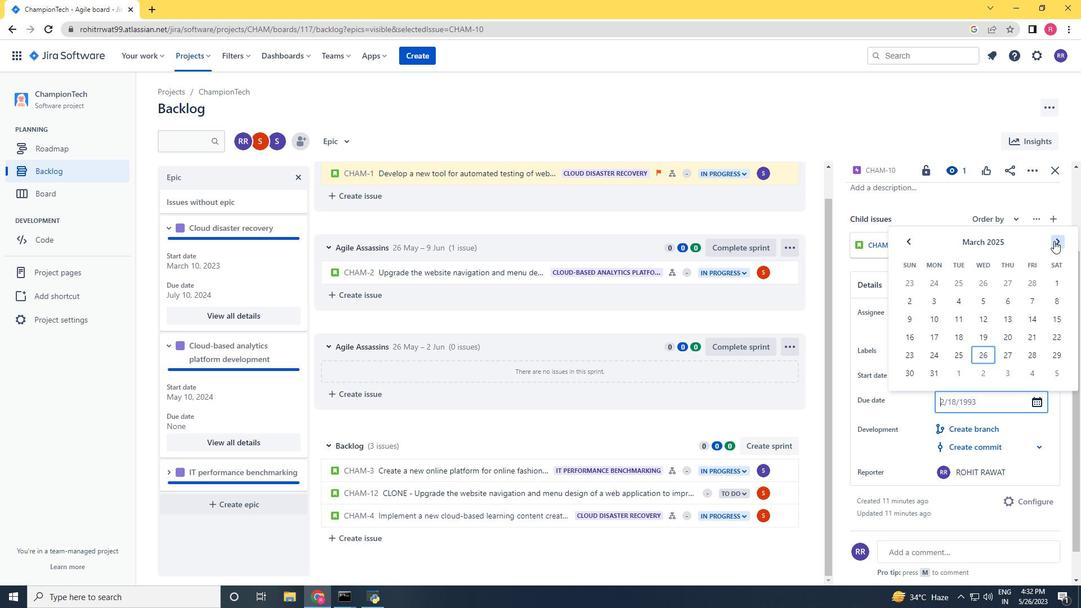 
Action: Mouse pressed left at (1054, 241)
Screenshot: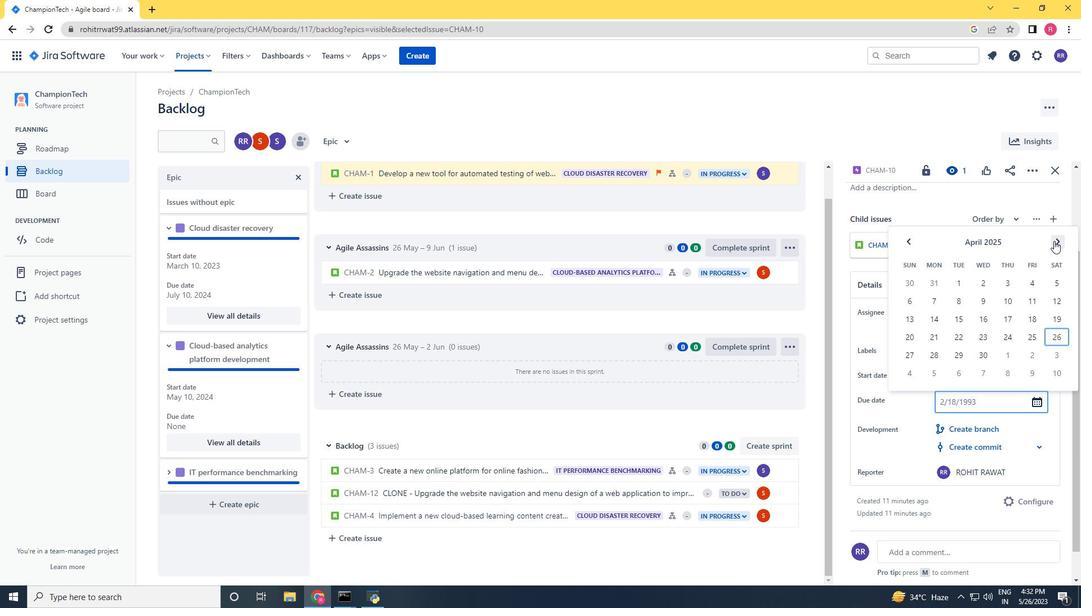 
Action: Mouse pressed left at (1054, 241)
Screenshot: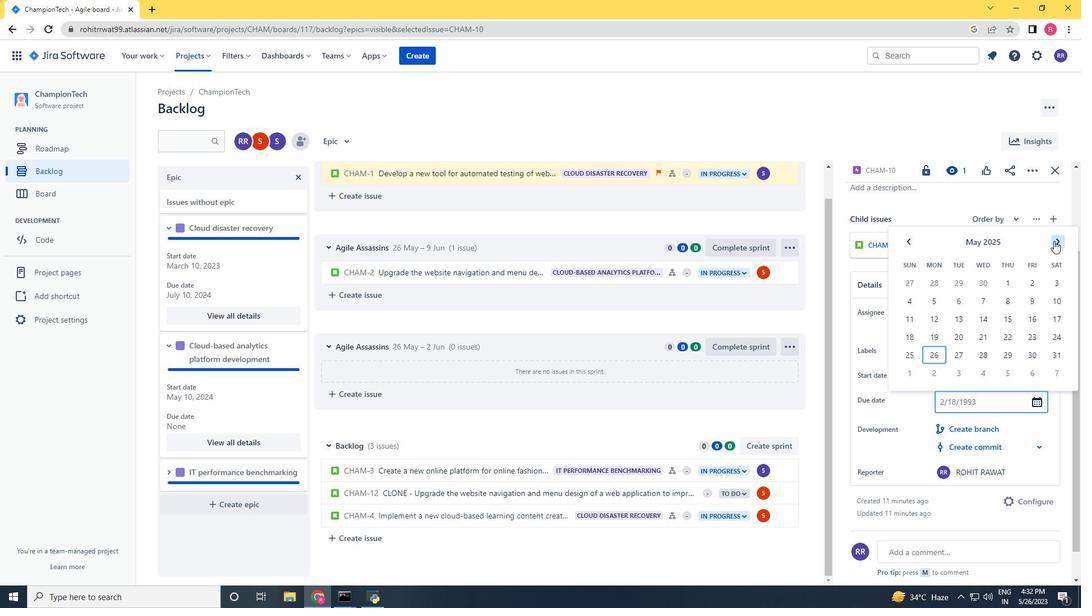 
Action: Mouse pressed left at (1054, 241)
Screenshot: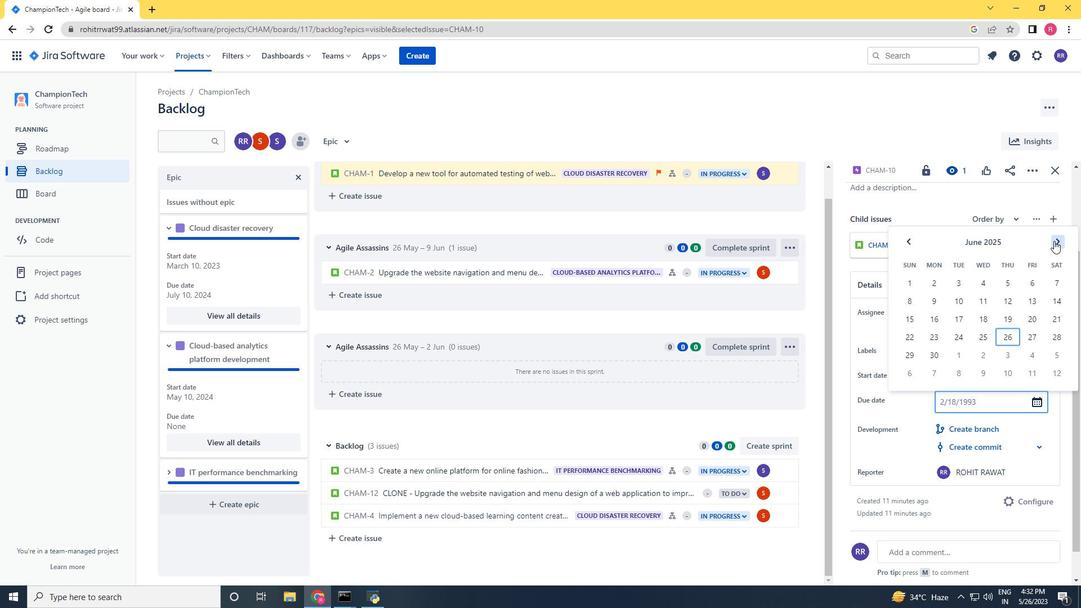 
Action: Mouse pressed left at (1054, 241)
Screenshot: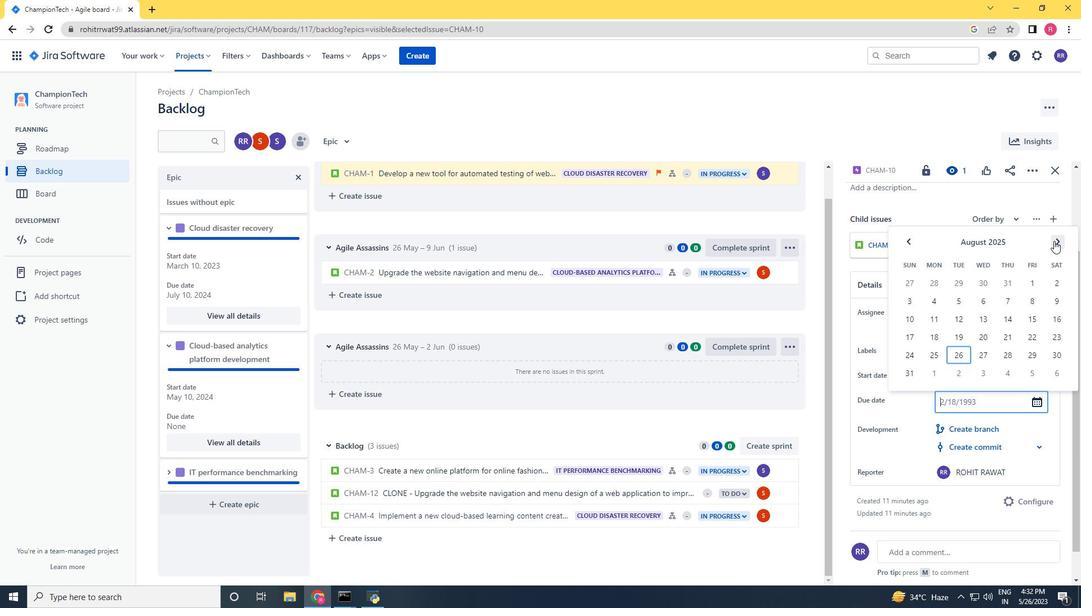 
Action: Mouse pressed left at (1054, 241)
Screenshot: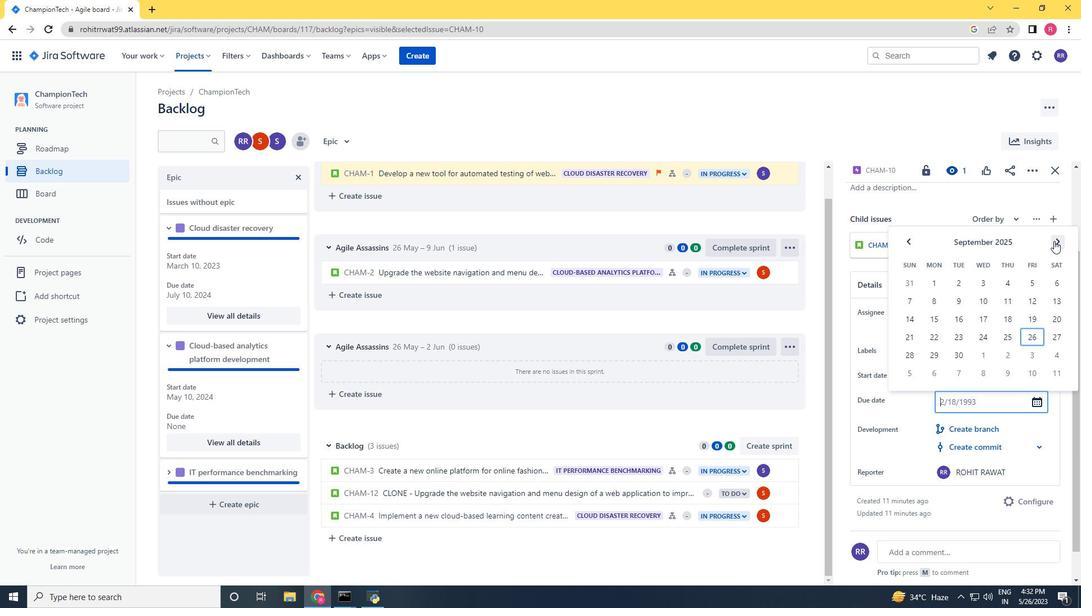 
Action: Mouse moved to (1031, 333)
Screenshot: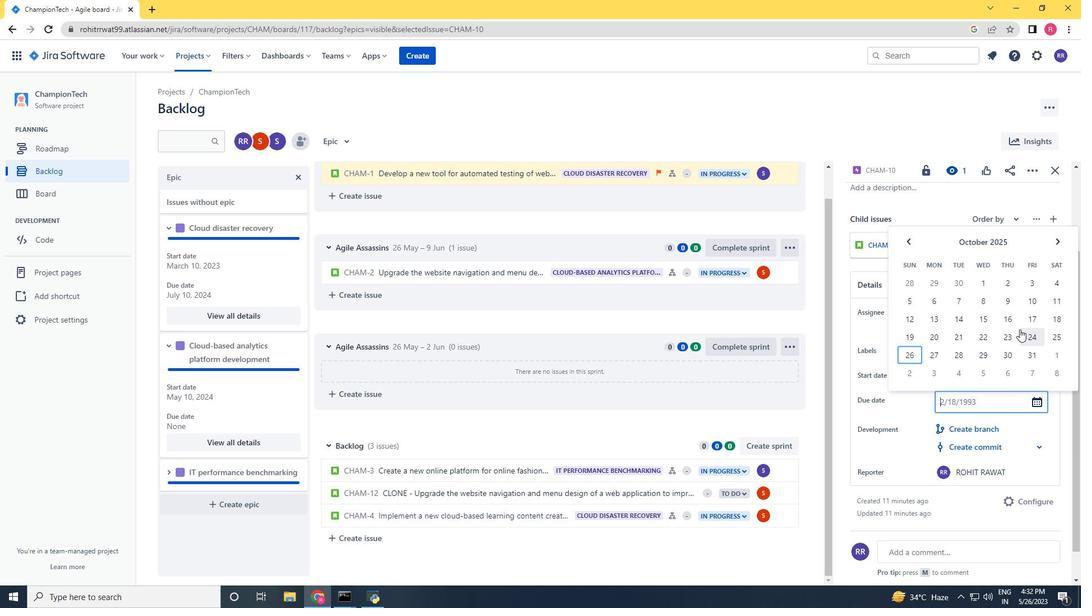 
Action: Mouse pressed left at (1031, 333)
Screenshot: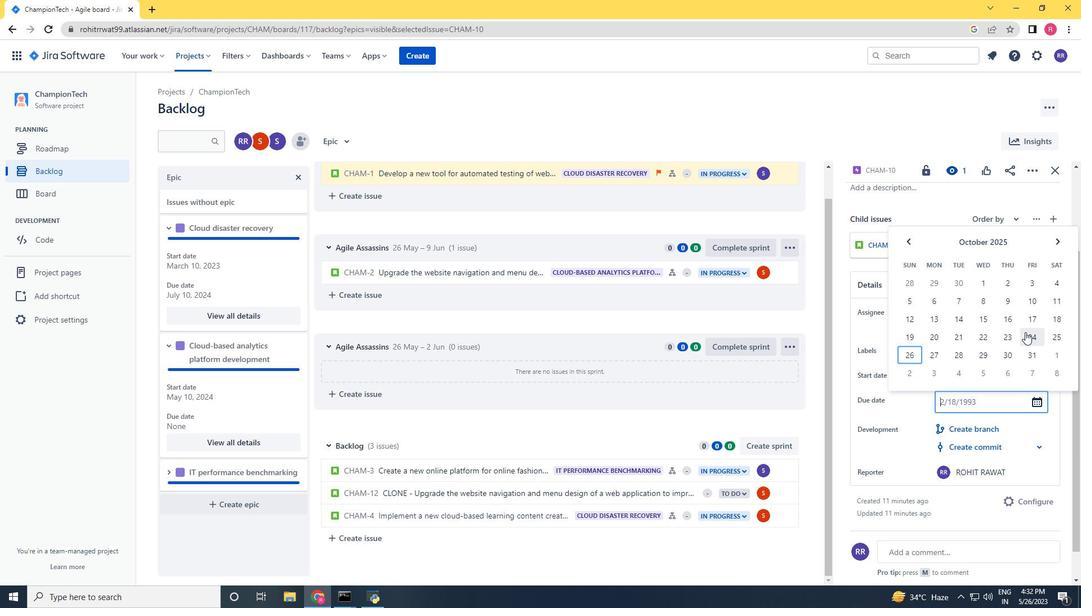
Action: Mouse moved to (970, 494)
Screenshot: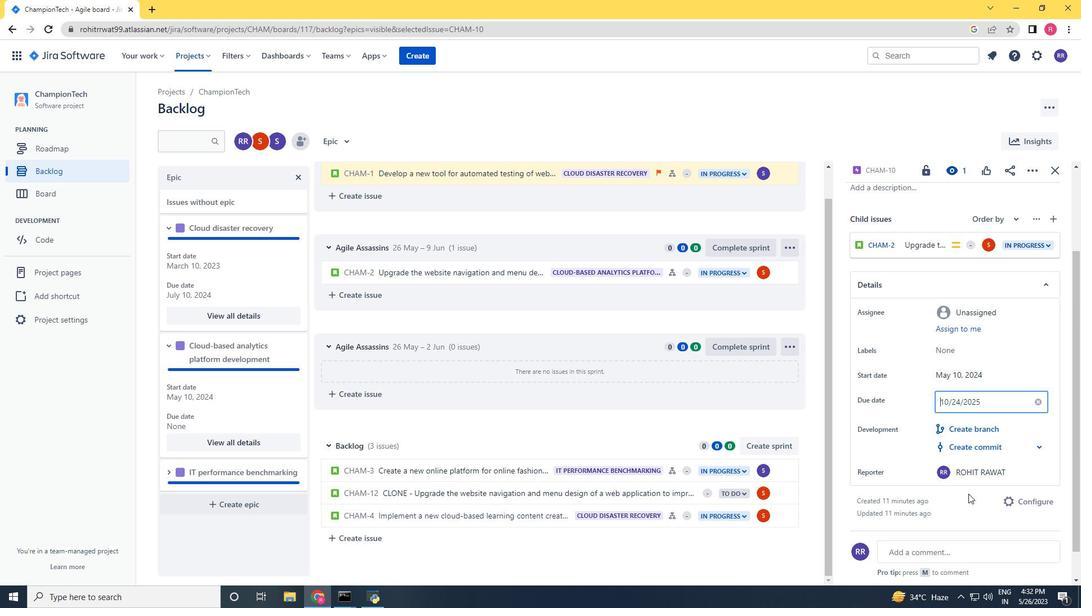 
Action: Mouse pressed left at (970, 494)
Screenshot: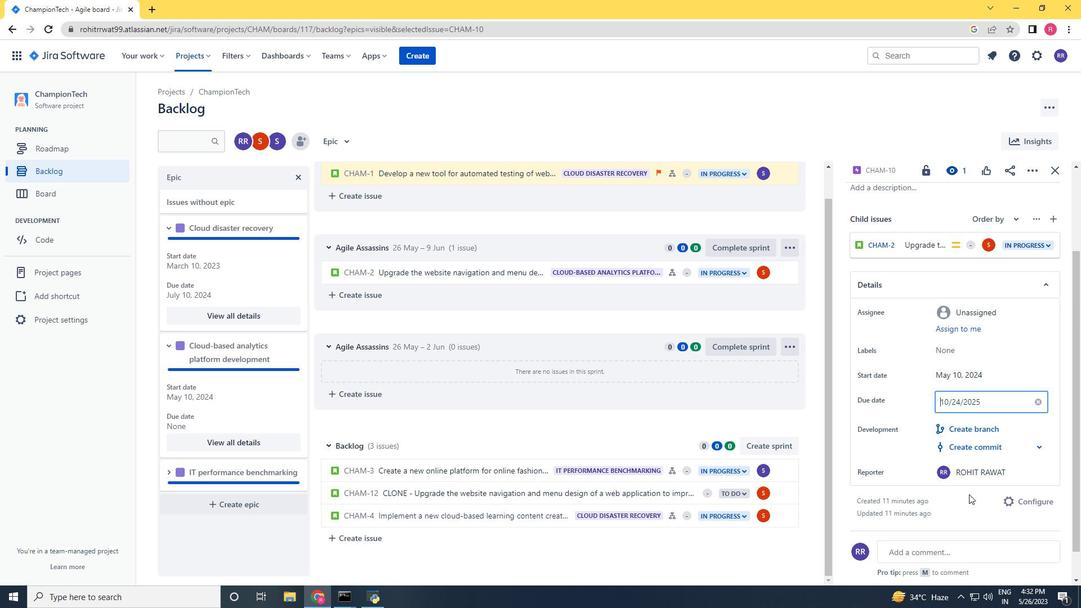 
Action: Mouse moved to (213, 408)
Screenshot: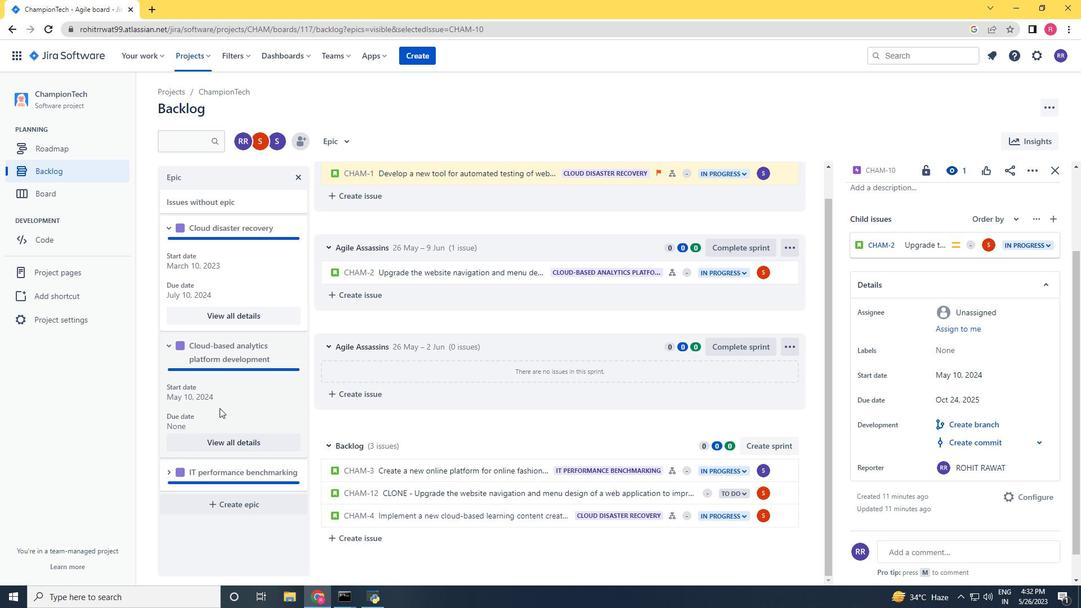 
Action: Mouse scrolled (213, 407) with delta (0, 0)
Screenshot: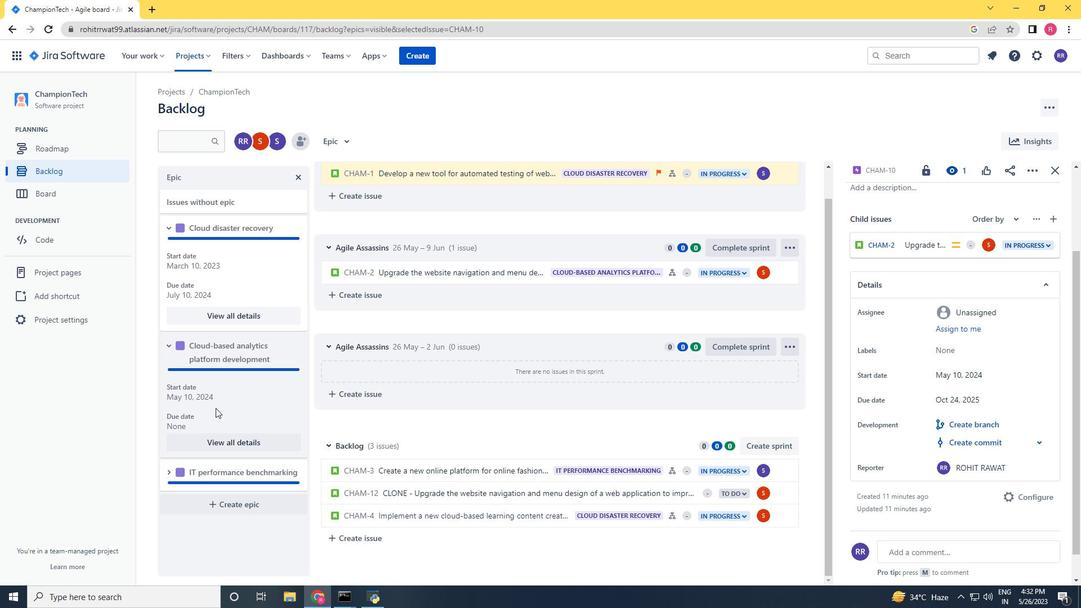 
Action: Mouse scrolled (213, 407) with delta (0, 0)
Screenshot: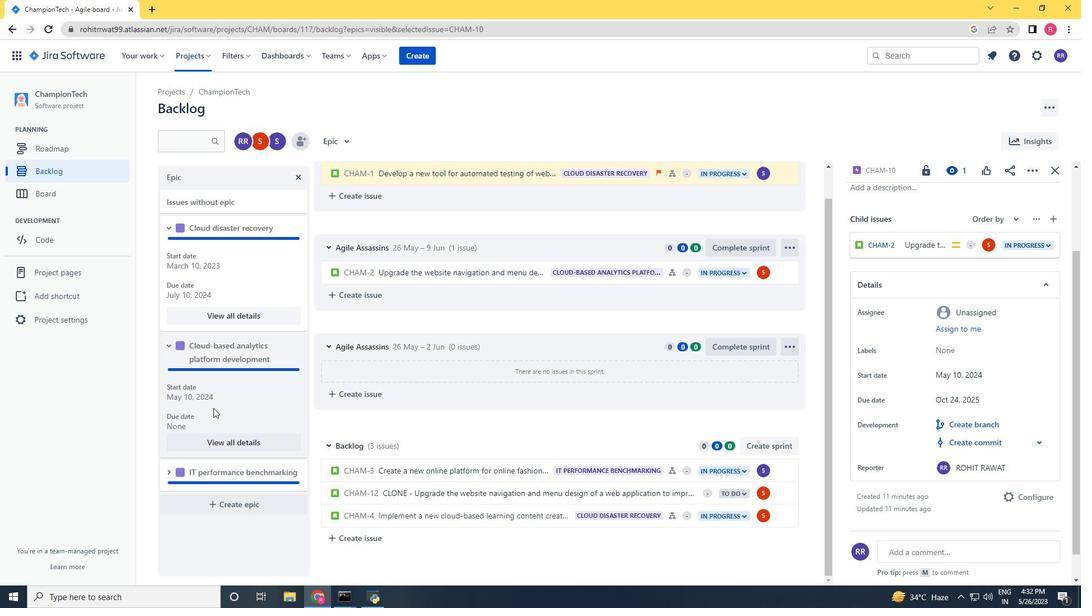 
Action: Mouse scrolled (213, 407) with delta (0, 0)
Screenshot: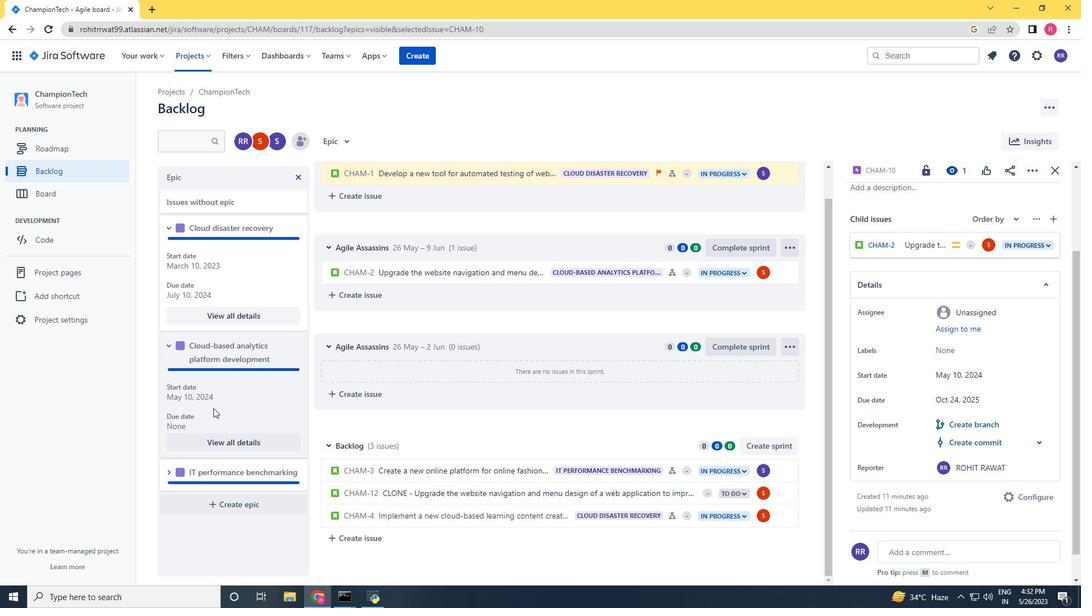 
Action: Mouse moved to (168, 475)
Screenshot: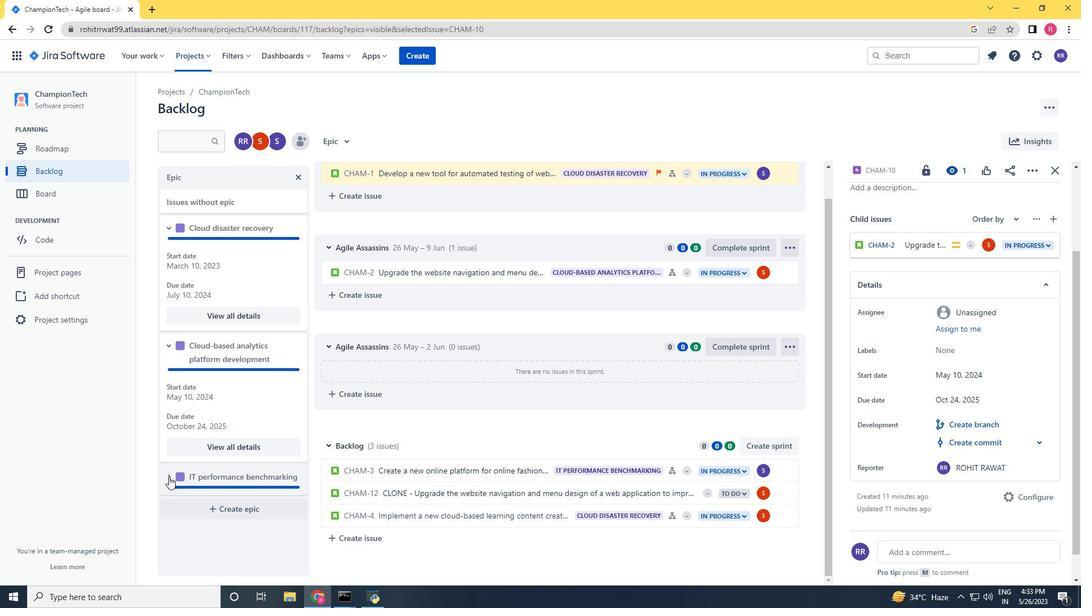 
Action: Mouse pressed left at (168, 475)
Screenshot: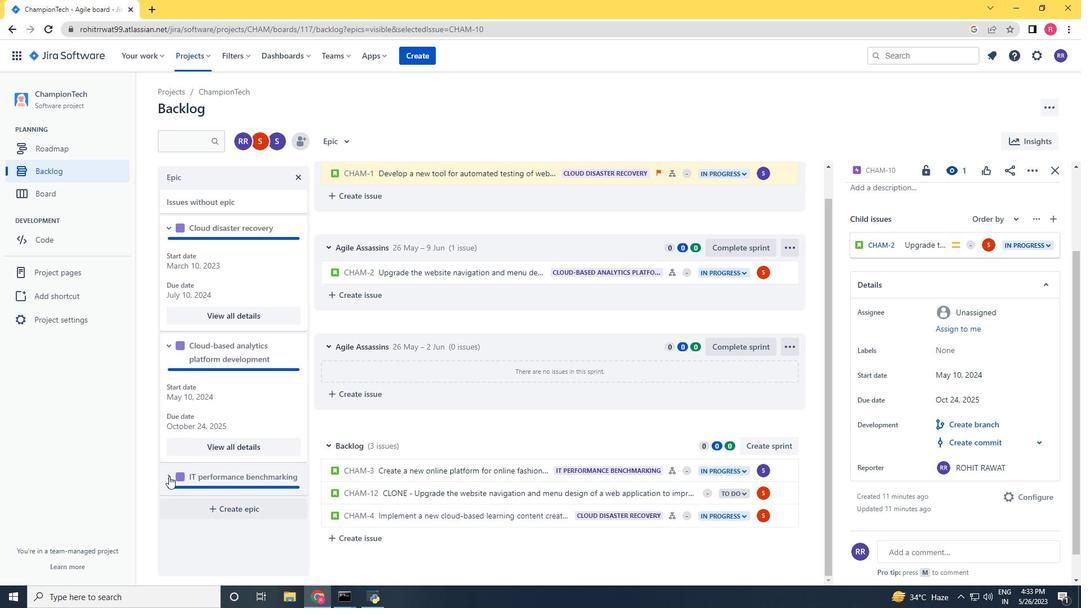 
Action: Mouse scrolled (168, 475) with delta (0, 0)
Screenshot: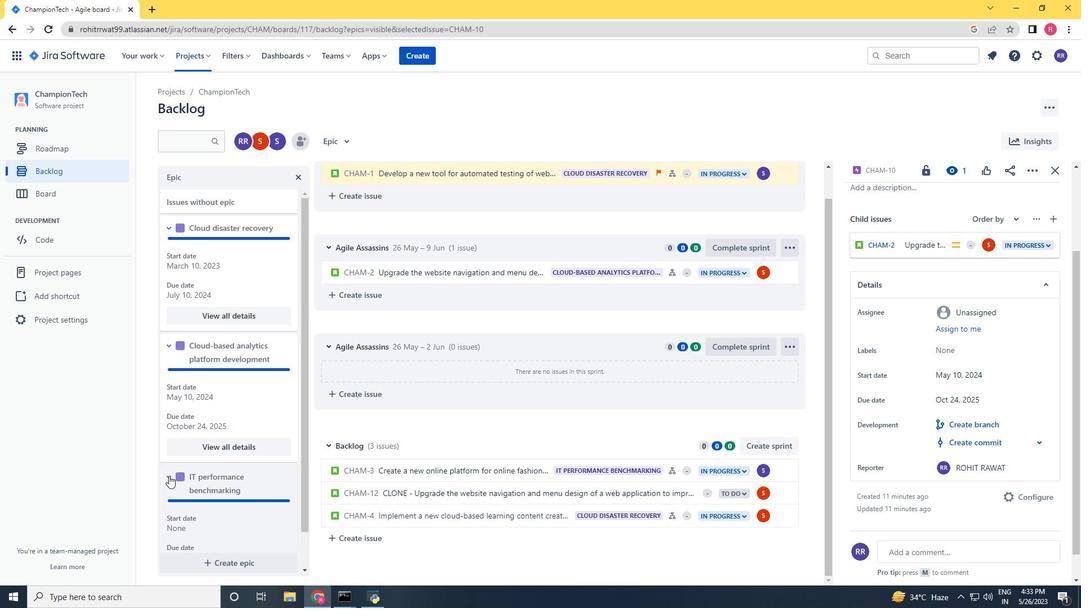 
Action: Mouse scrolled (168, 475) with delta (0, 0)
Screenshot: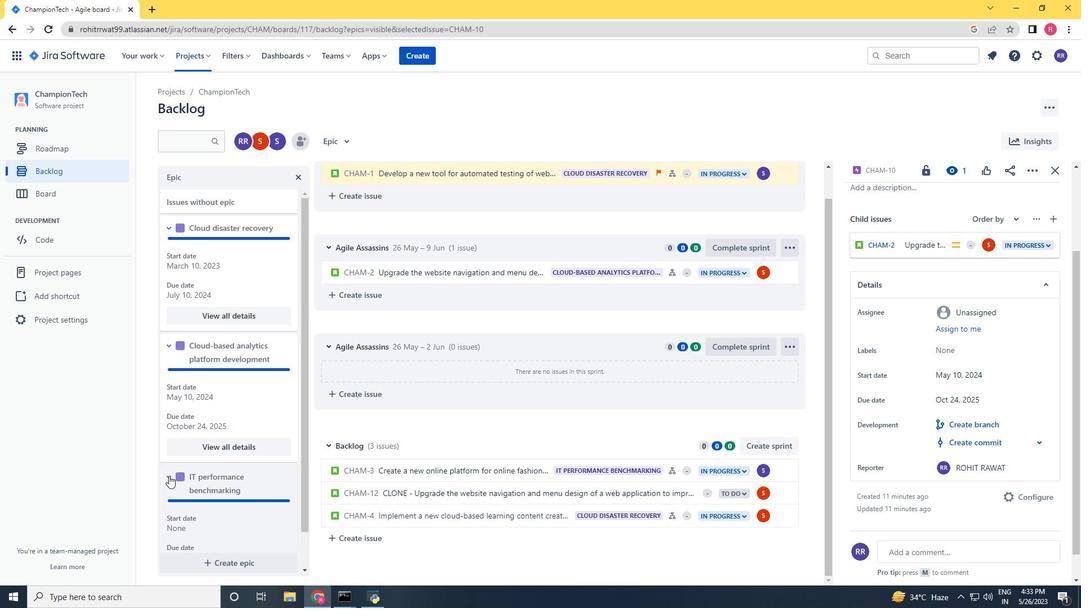 
Action: Mouse scrolled (168, 475) with delta (0, 0)
Screenshot: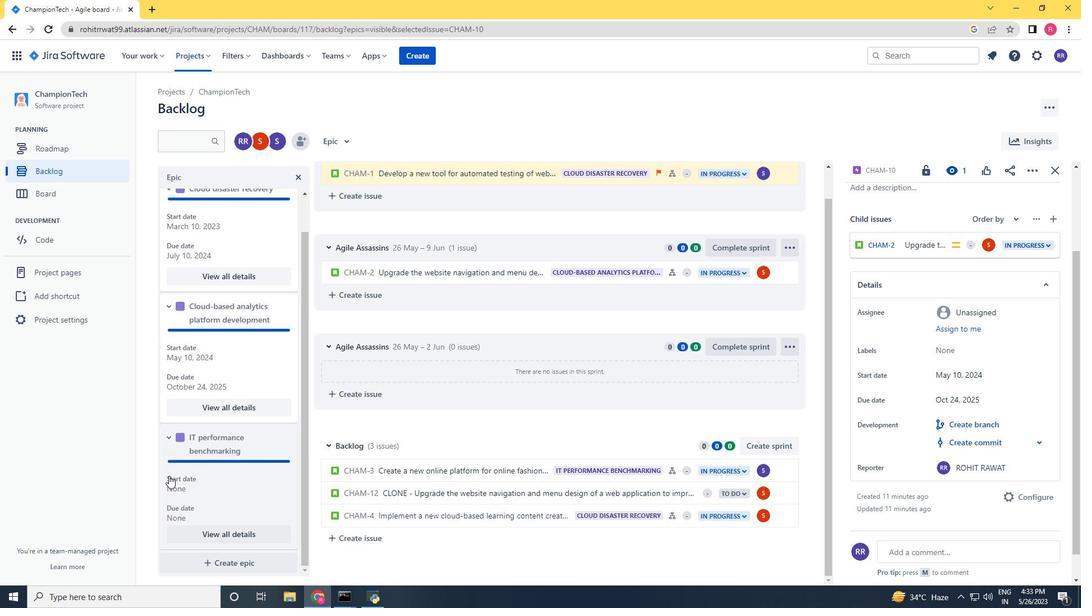 
Action: Mouse scrolled (168, 475) with delta (0, 0)
Screenshot: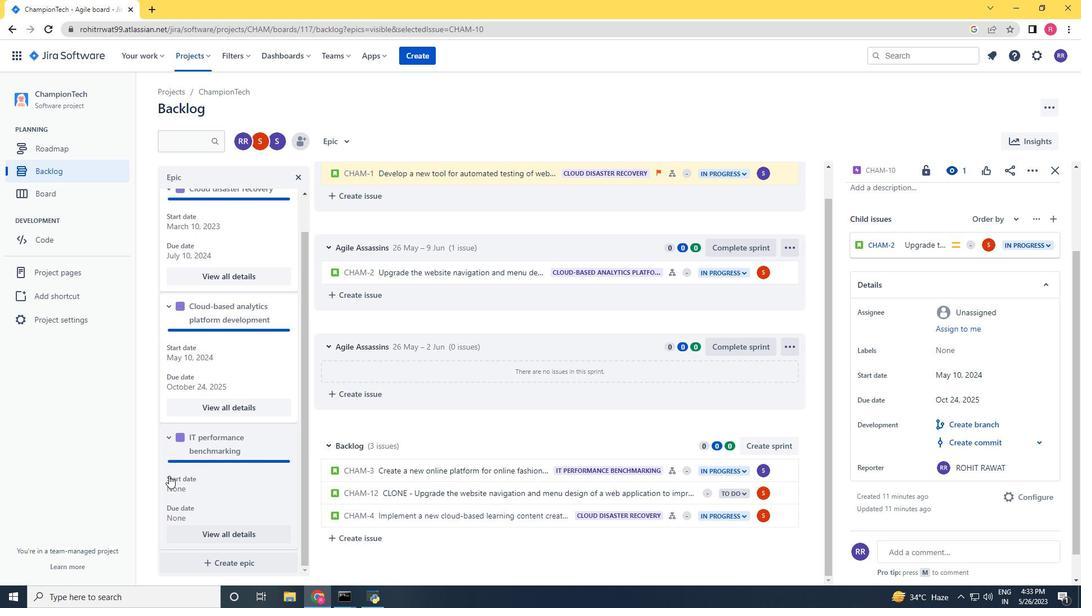 
Action: Mouse scrolled (168, 475) with delta (0, 0)
Screenshot: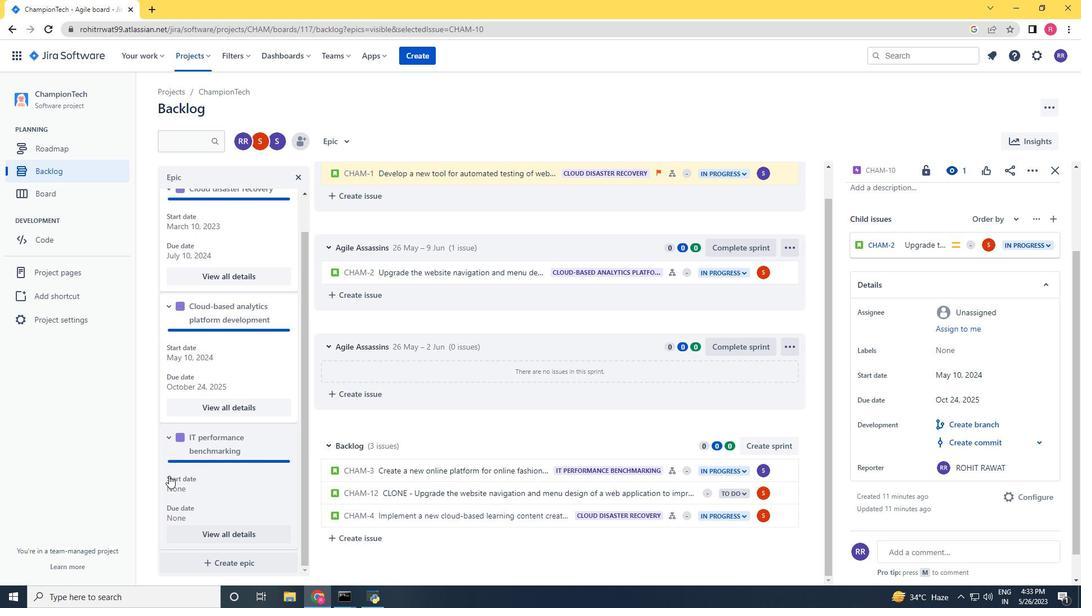 
Action: Mouse moved to (216, 535)
Screenshot: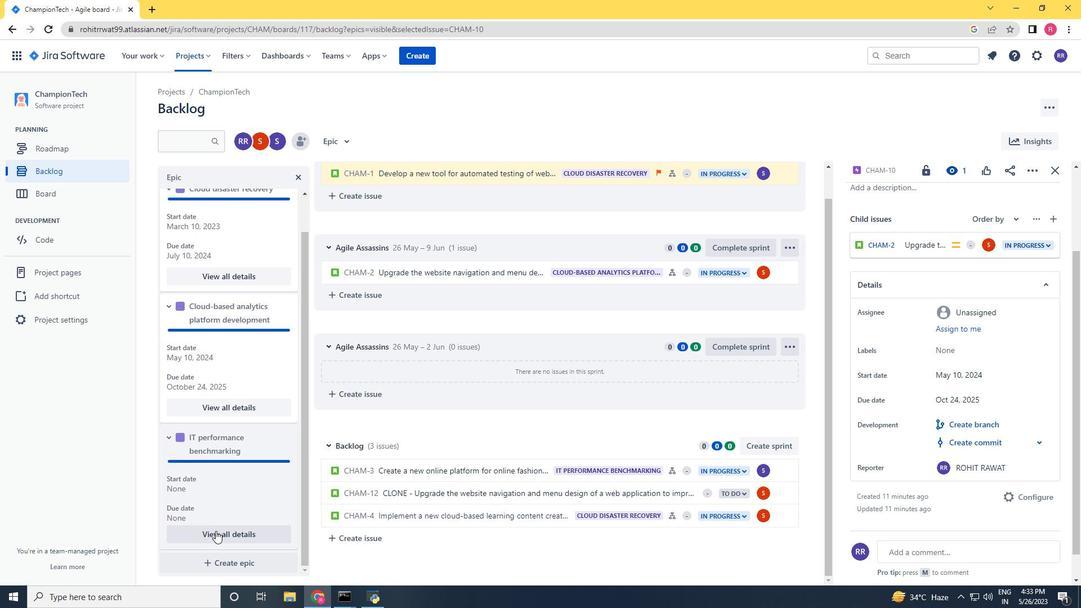 
Action: Mouse pressed left at (216, 535)
Screenshot: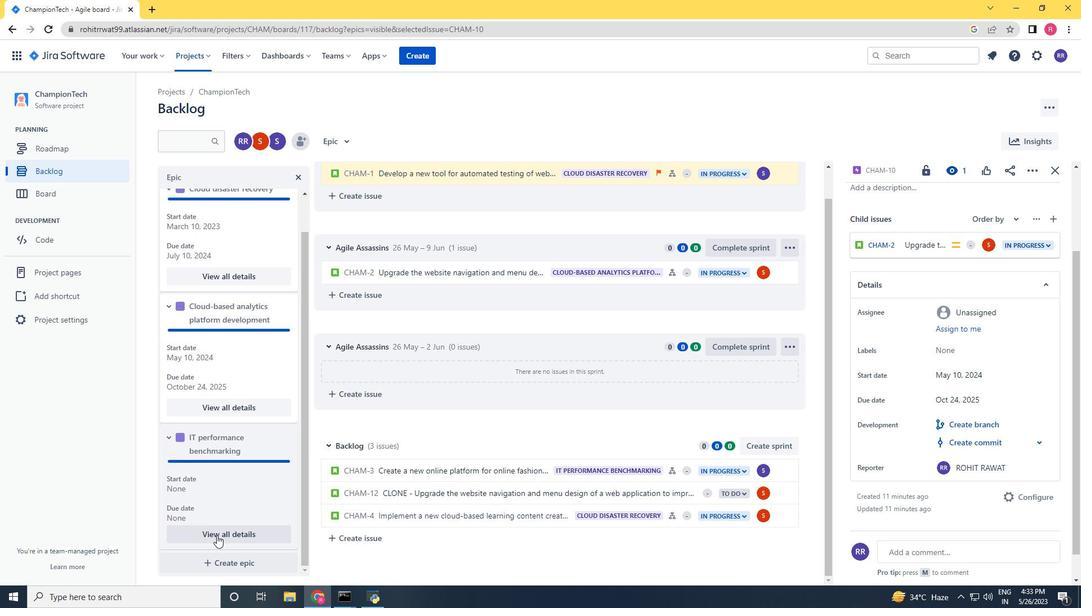 
Action: Mouse moved to (968, 475)
Screenshot: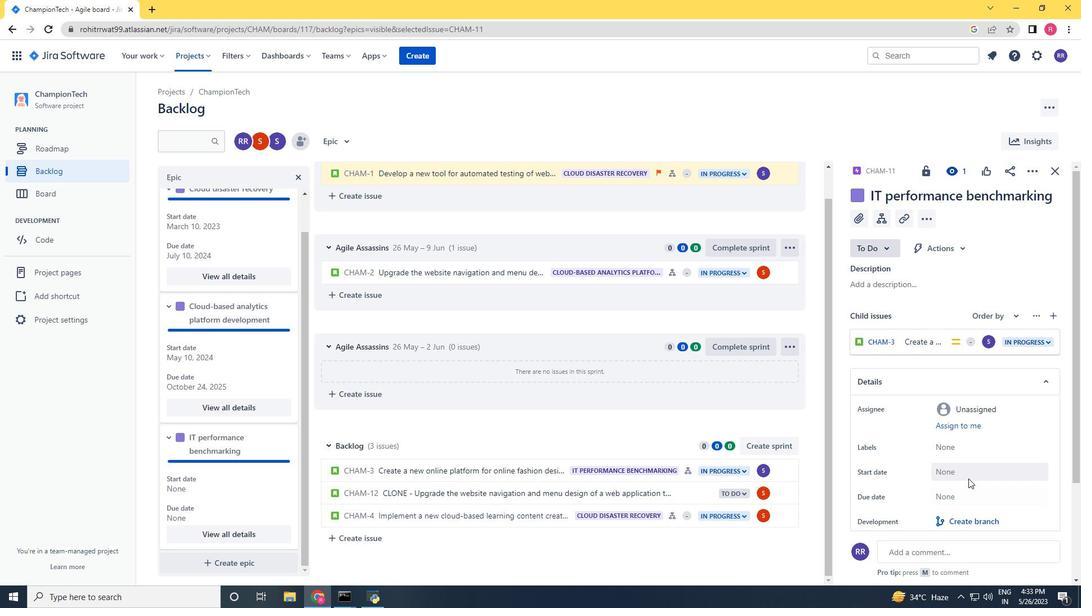 
Action: Mouse pressed left at (968, 475)
Screenshot: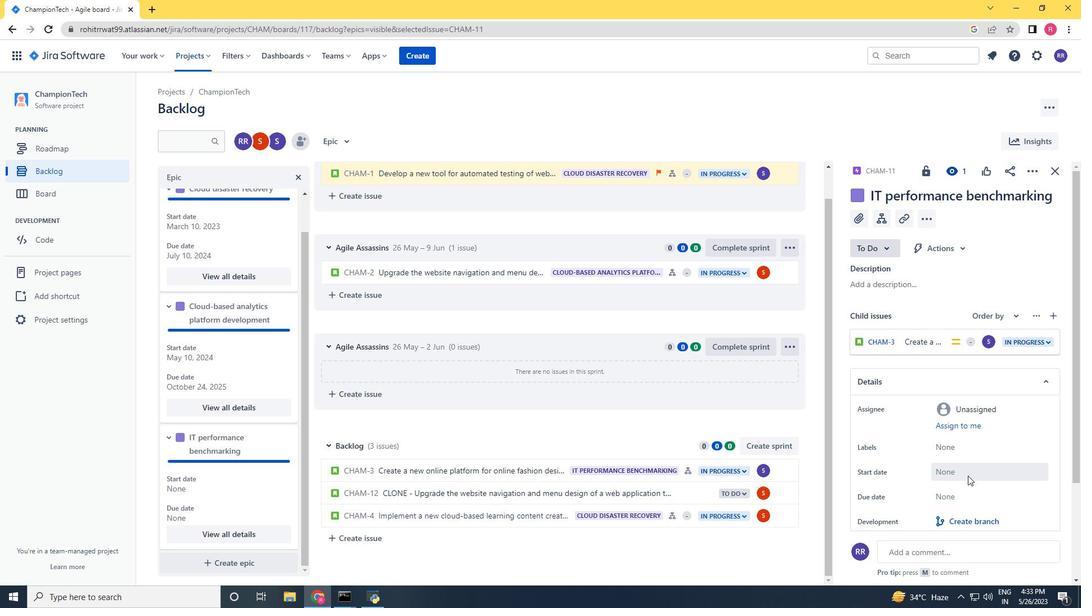 
Action: Mouse moved to (1055, 310)
Screenshot: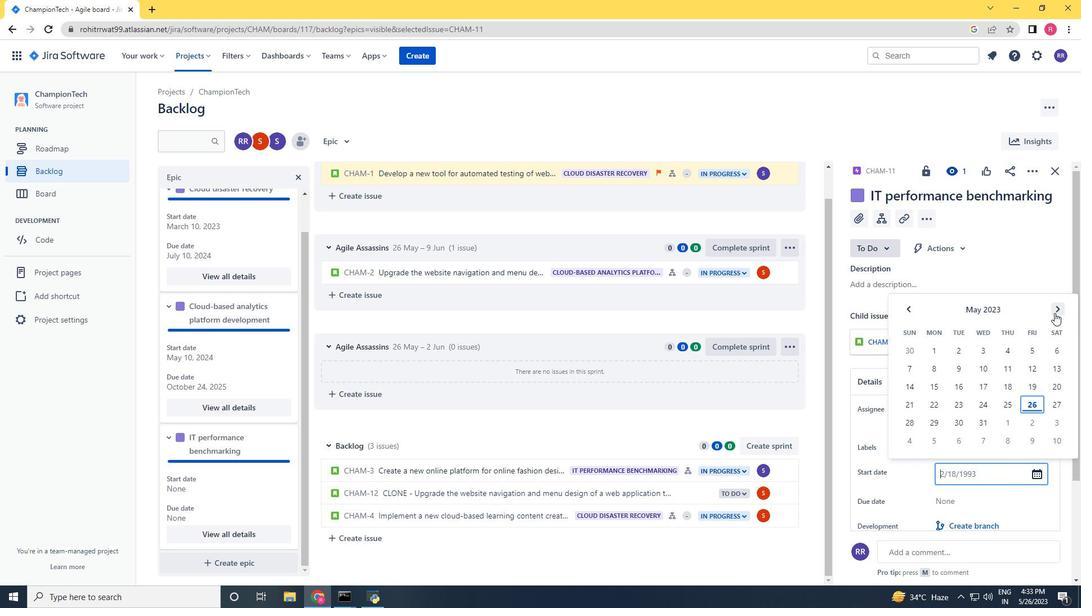 
Action: Mouse pressed left at (1055, 310)
Screenshot: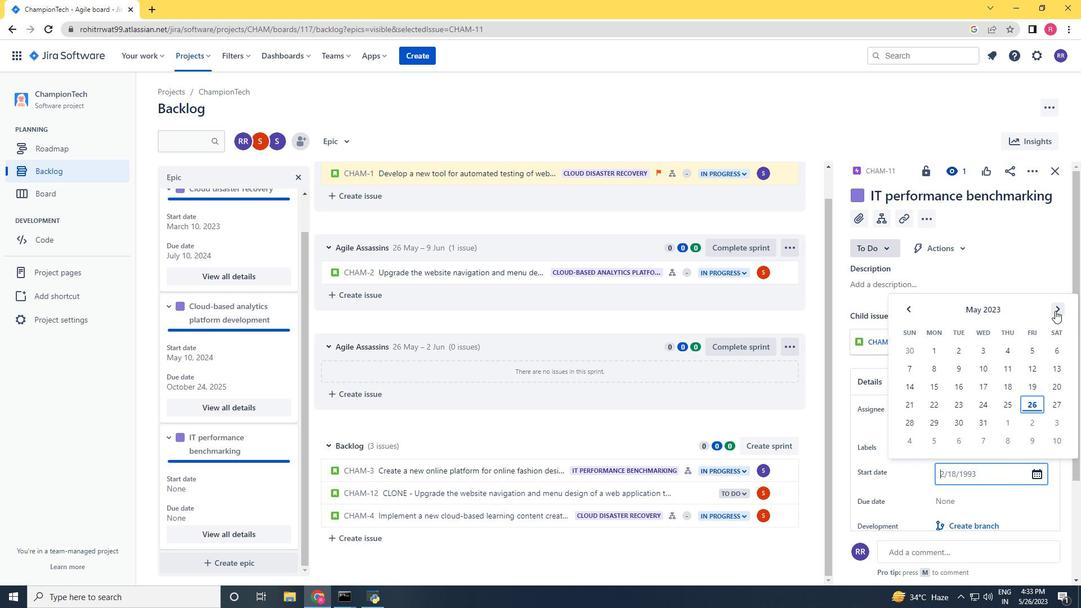 
Action: Mouse pressed left at (1055, 310)
Screenshot: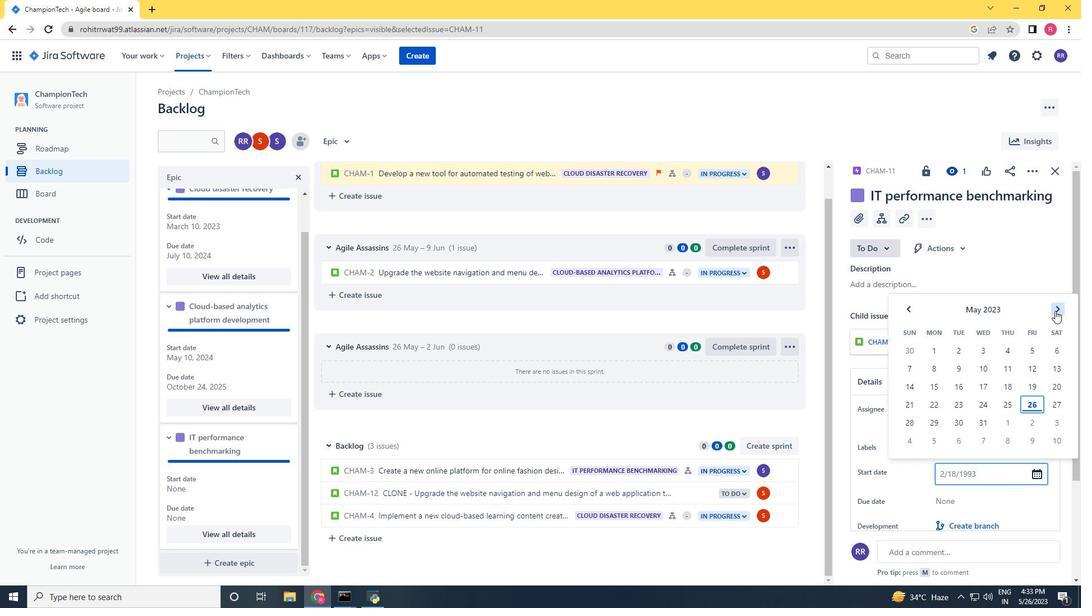 
Action: Mouse pressed left at (1055, 310)
Screenshot: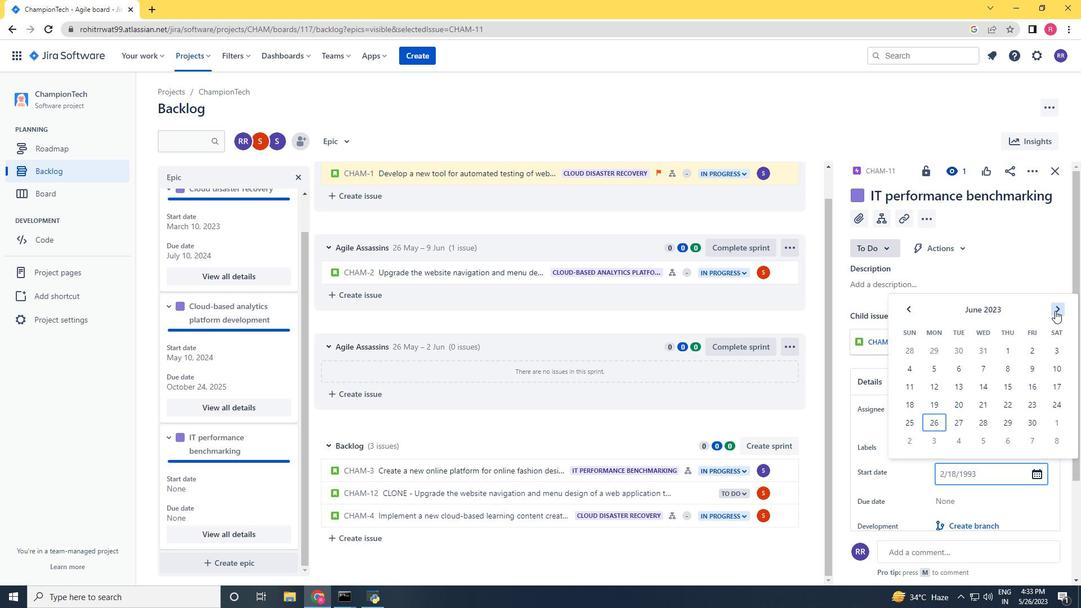 
Action: Mouse moved to (912, 310)
Screenshot: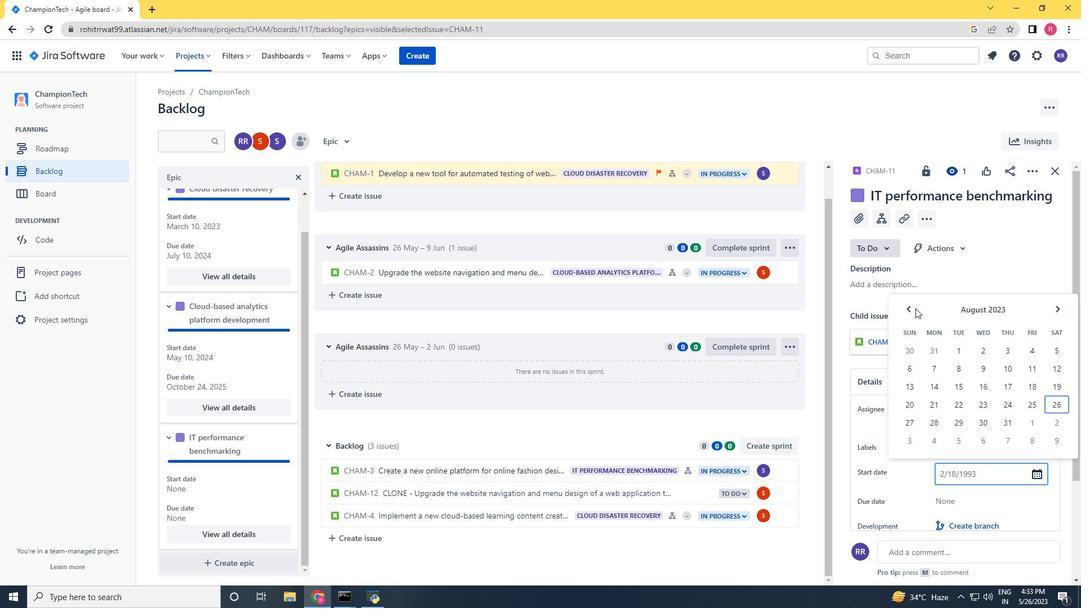 
Action: Mouse pressed left at (912, 310)
Screenshot: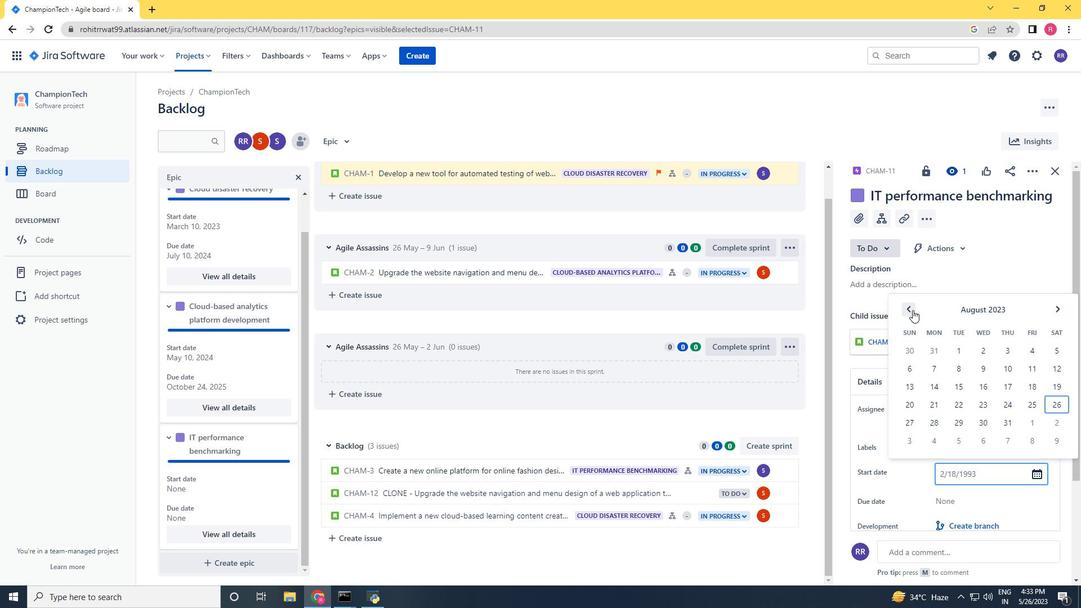 
Action: Mouse pressed left at (912, 310)
Screenshot: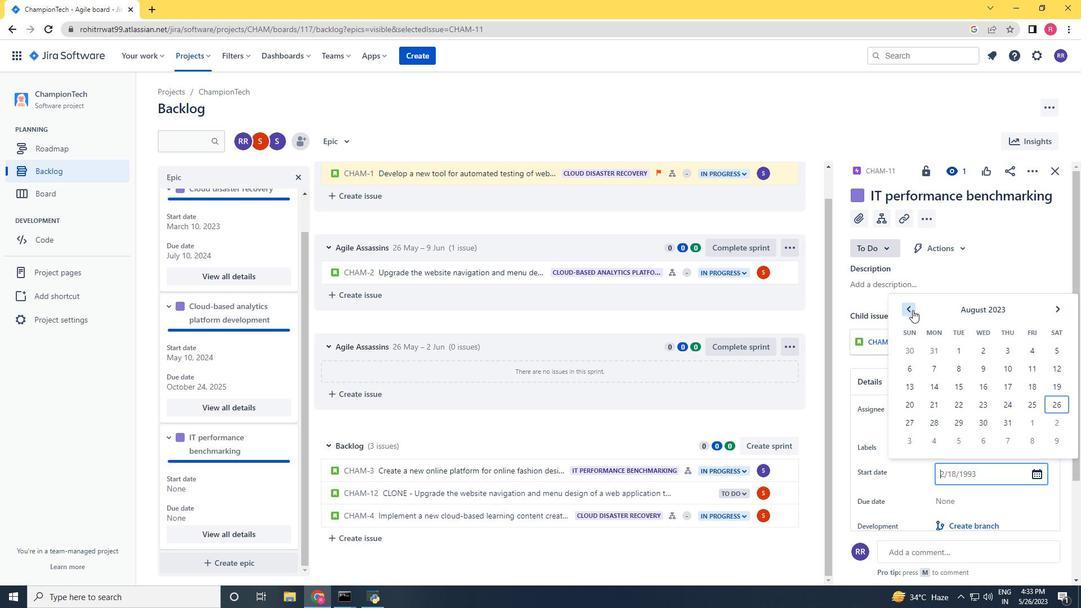 
Action: Mouse pressed left at (912, 310)
Screenshot: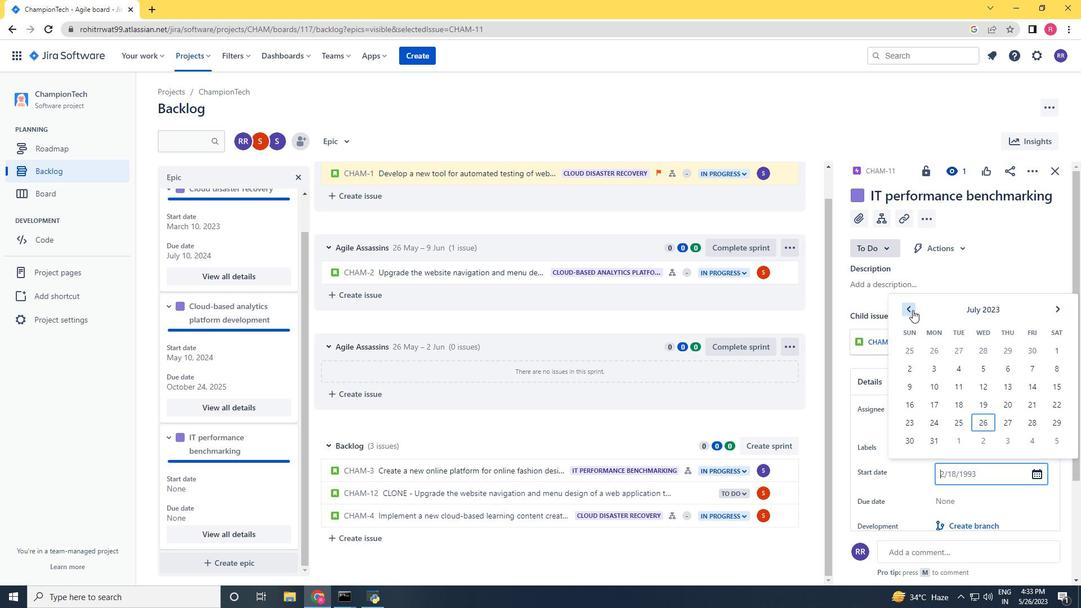 
Action: Mouse pressed left at (912, 310)
Screenshot: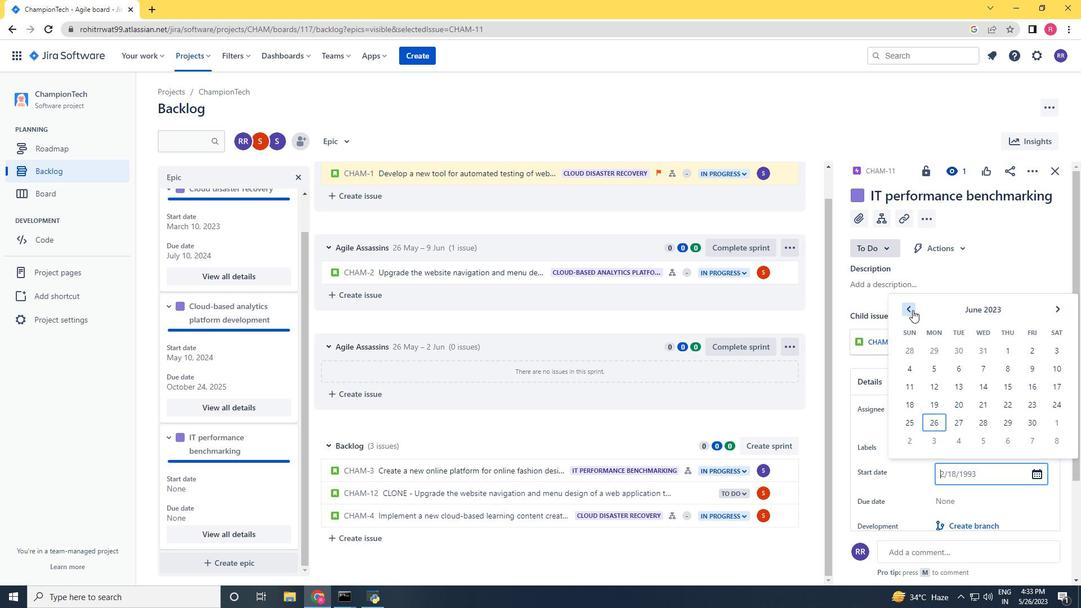 
Action: Mouse moved to (986, 368)
Screenshot: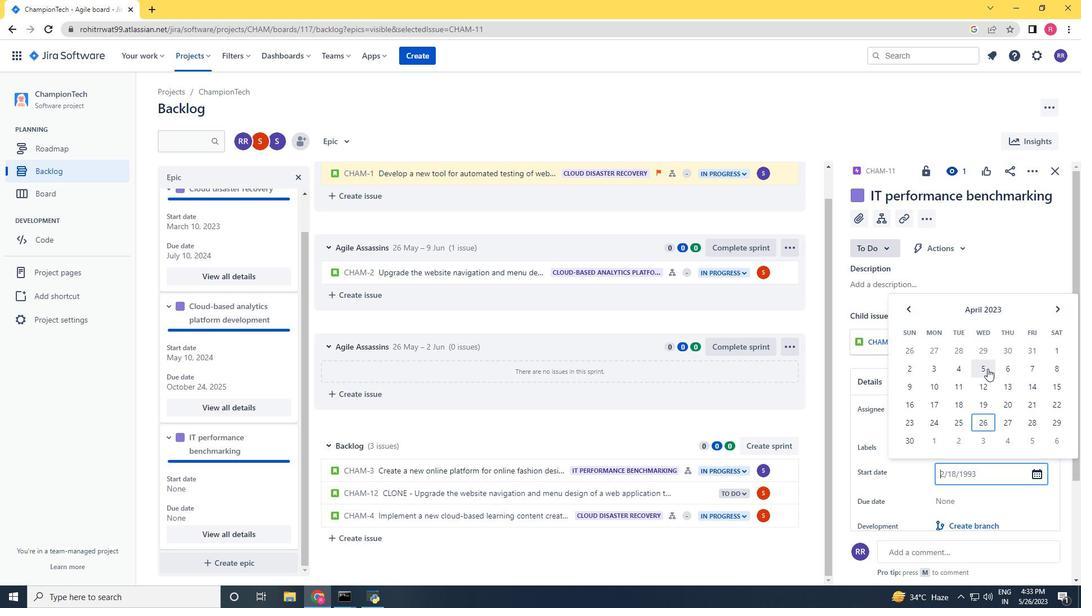 
Action: Mouse pressed left at (986, 368)
Screenshot: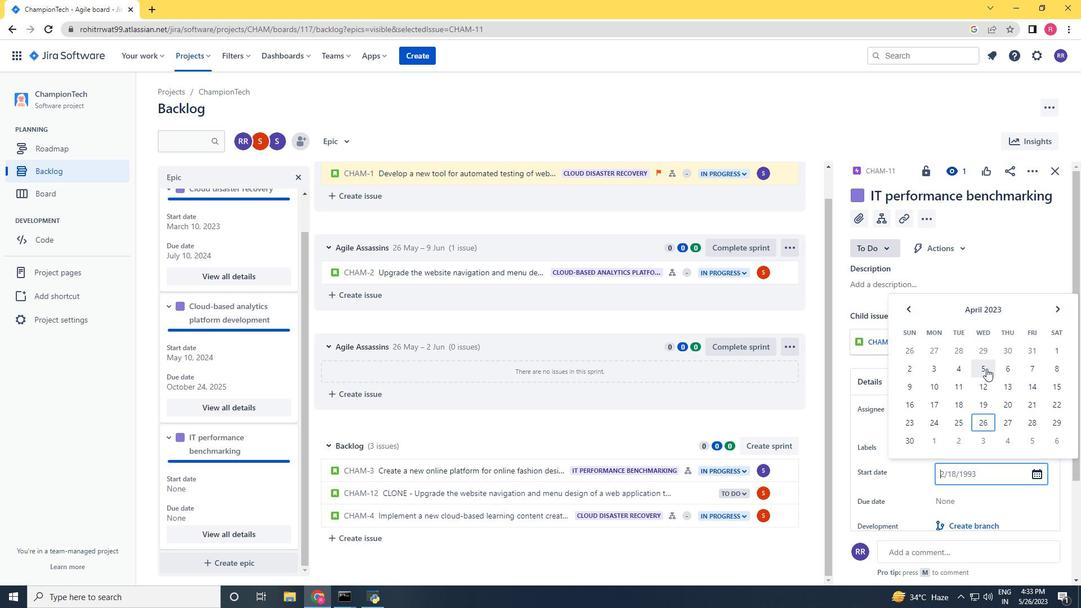 
Action: Mouse moved to (974, 499)
Screenshot: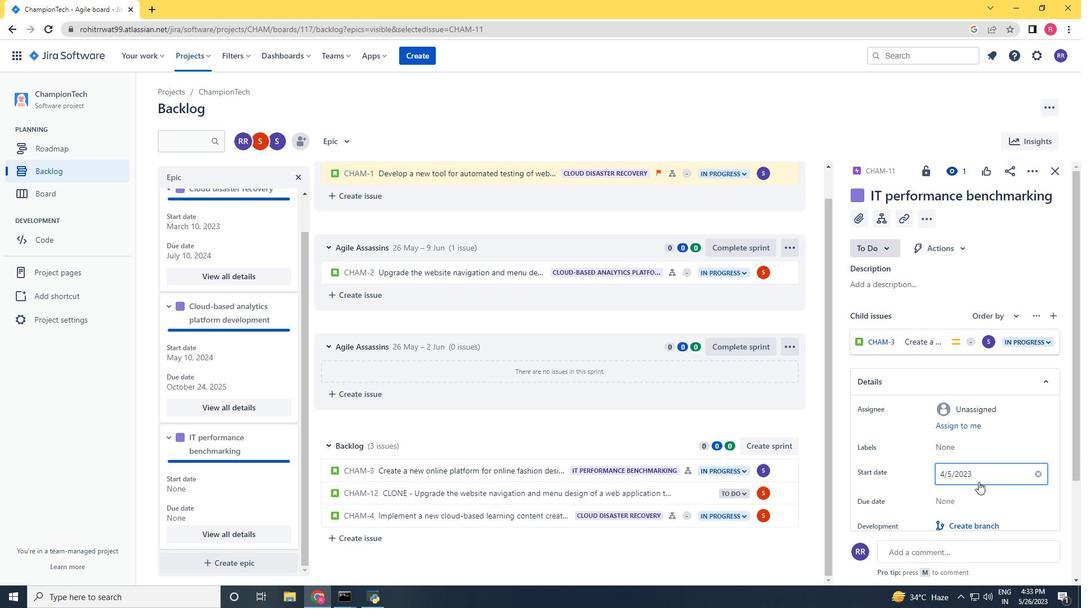 
Action: Mouse pressed left at (974, 499)
Screenshot: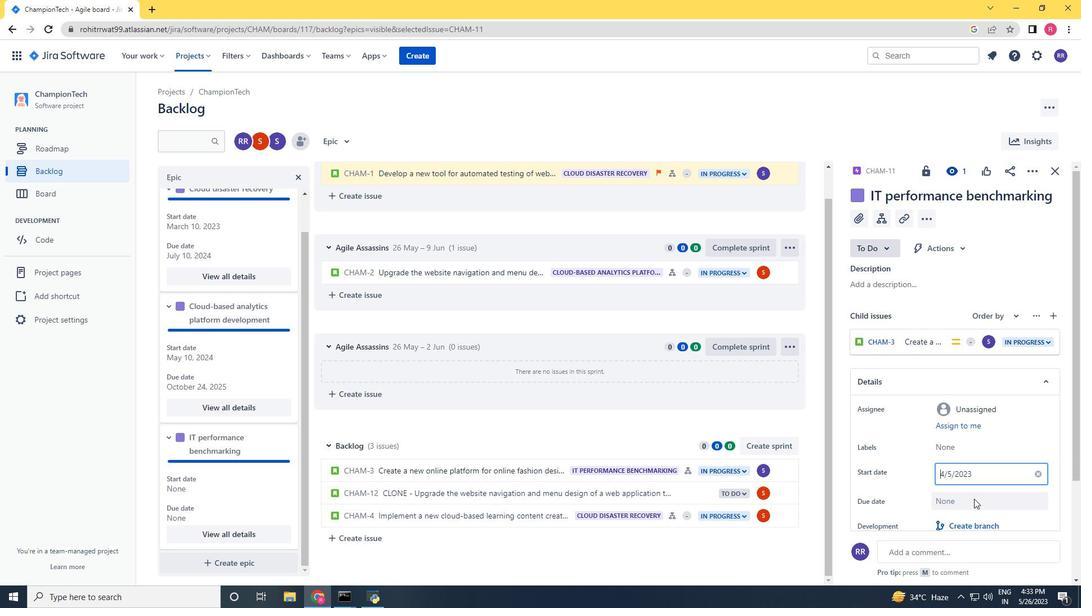 
Action: Mouse moved to (1056, 335)
Screenshot: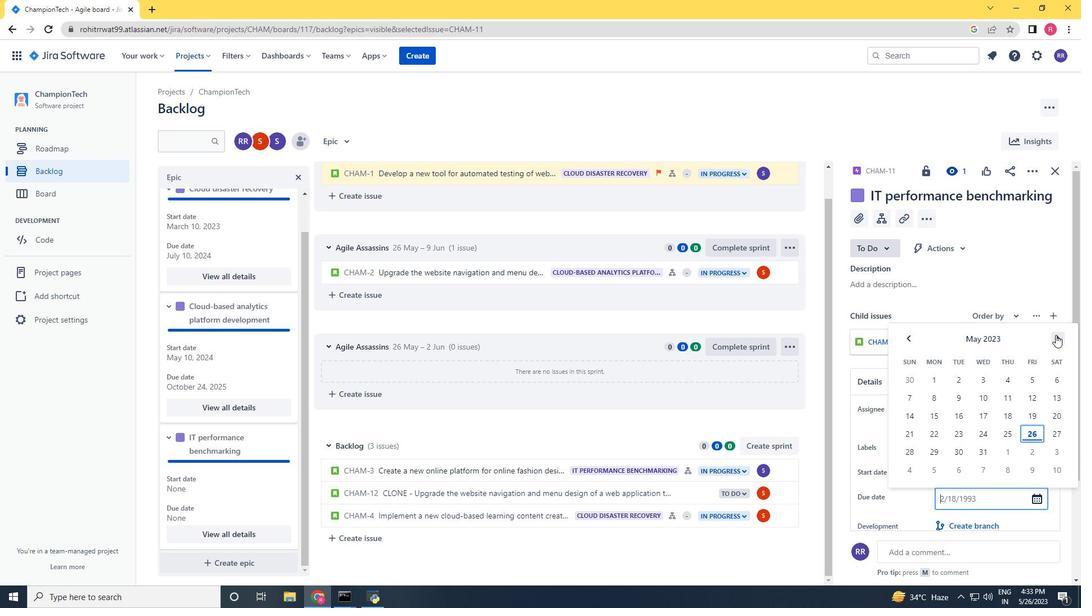 
Action: Mouse pressed left at (1056, 335)
Screenshot: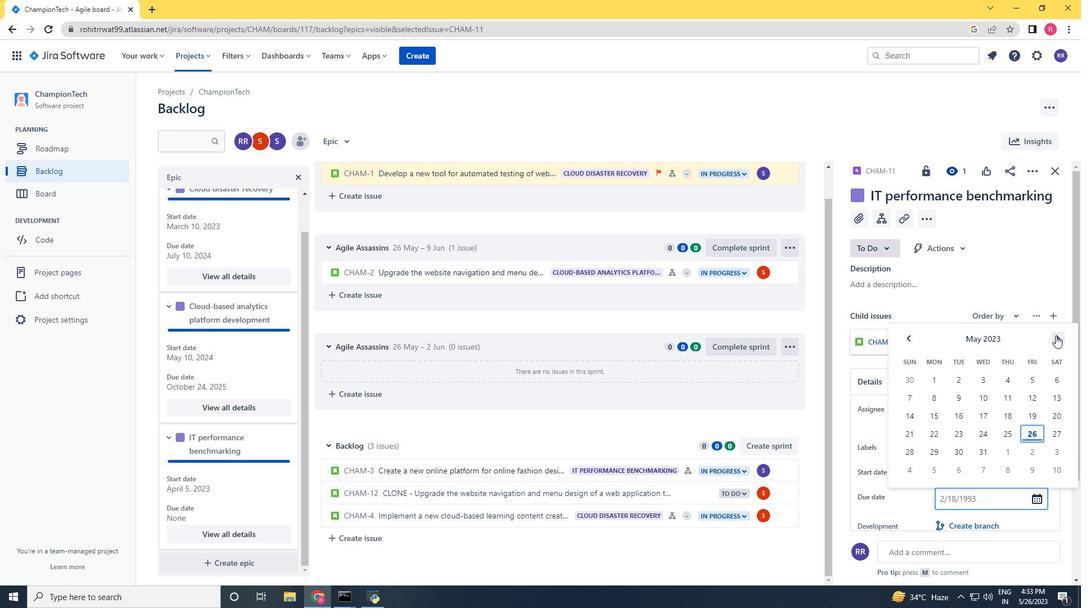 
Action: Mouse pressed left at (1056, 335)
Screenshot: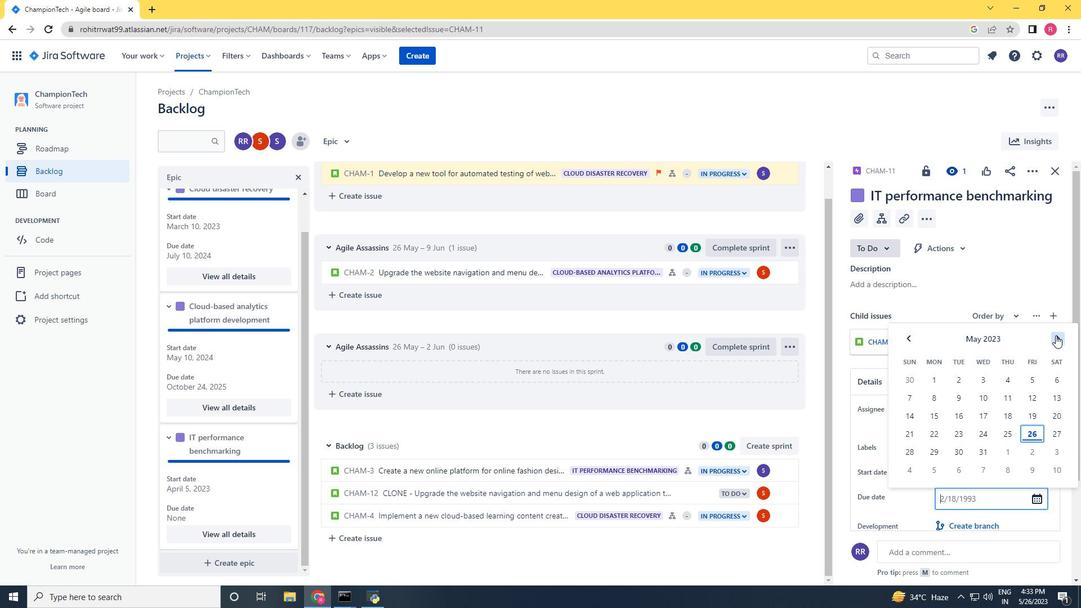 
Action: Mouse pressed left at (1056, 335)
Screenshot: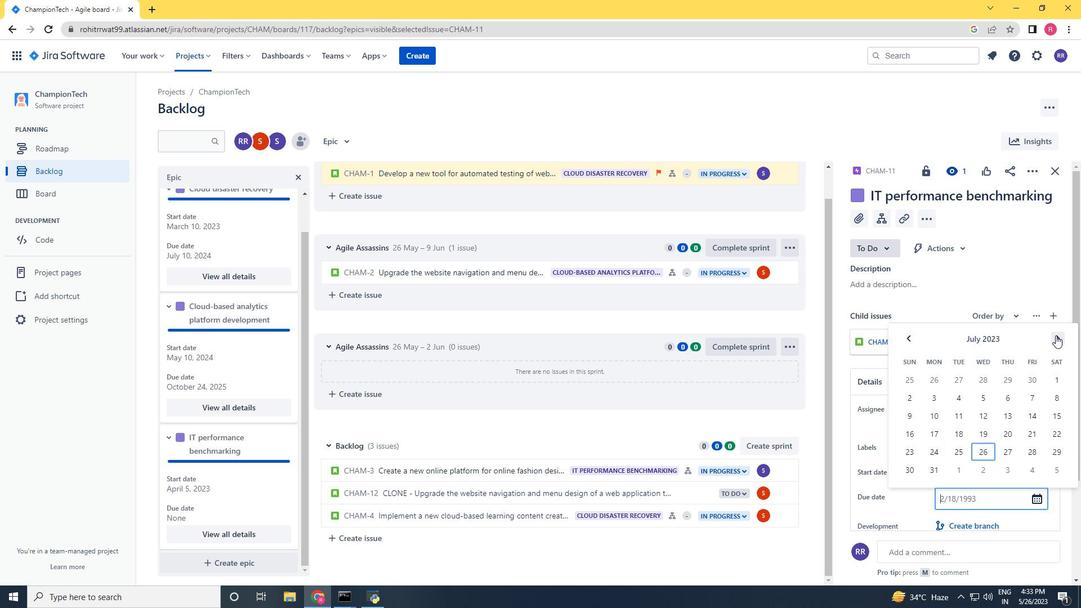 
Action: Mouse pressed left at (1056, 335)
Screenshot: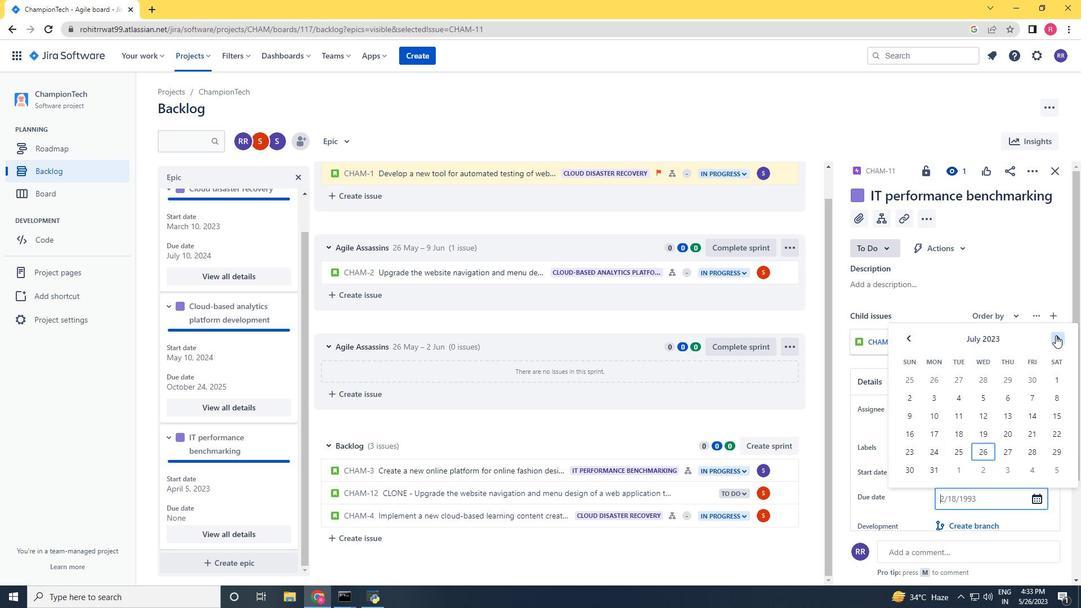 
Action: Mouse pressed left at (1056, 335)
Screenshot: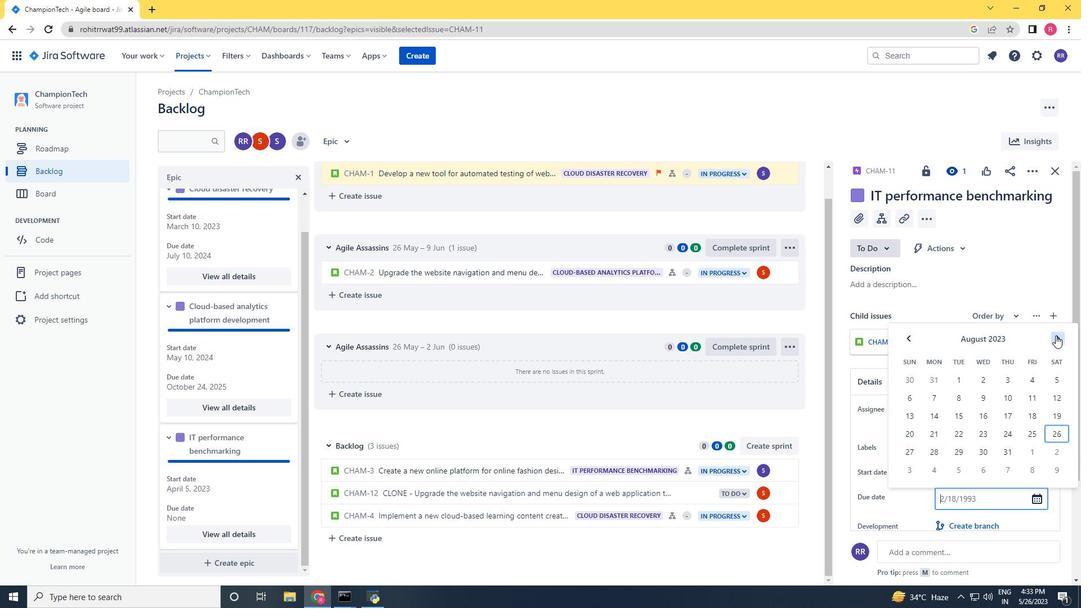 
Action: Mouse pressed left at (1056, 335)
Screenshot: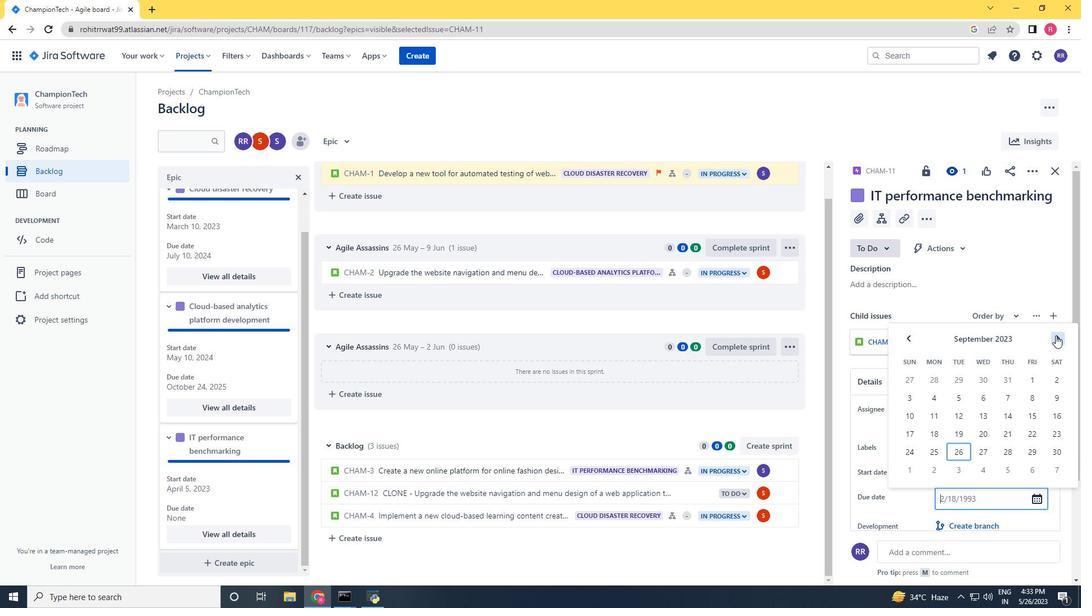 
Action: Mouse pressed left at (1056, 335)
Screenshot: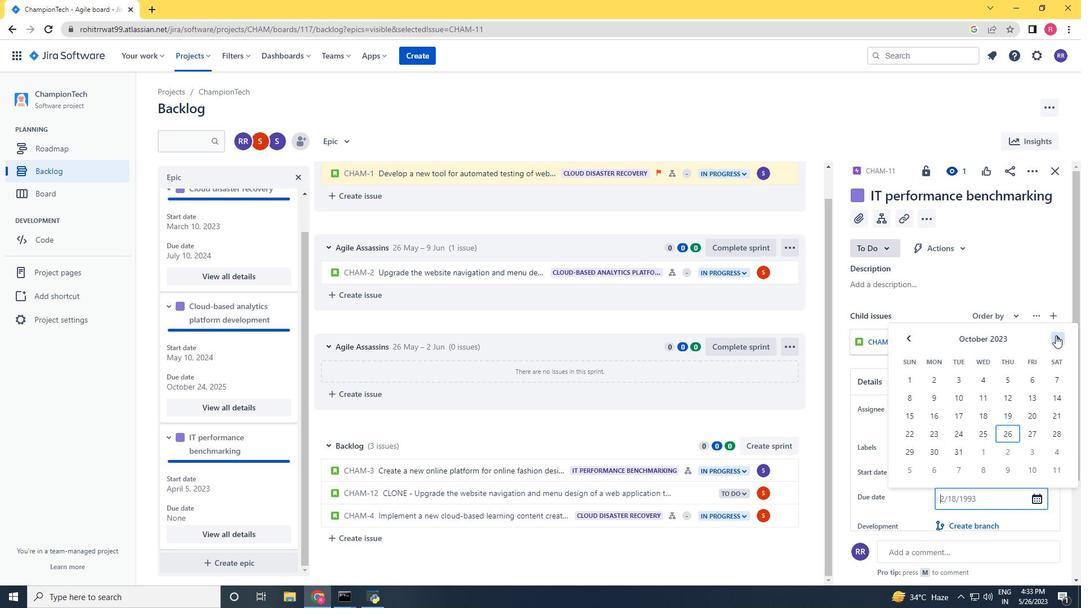 
Action: Mouse pressed left at (1056, 335)
Screenshot: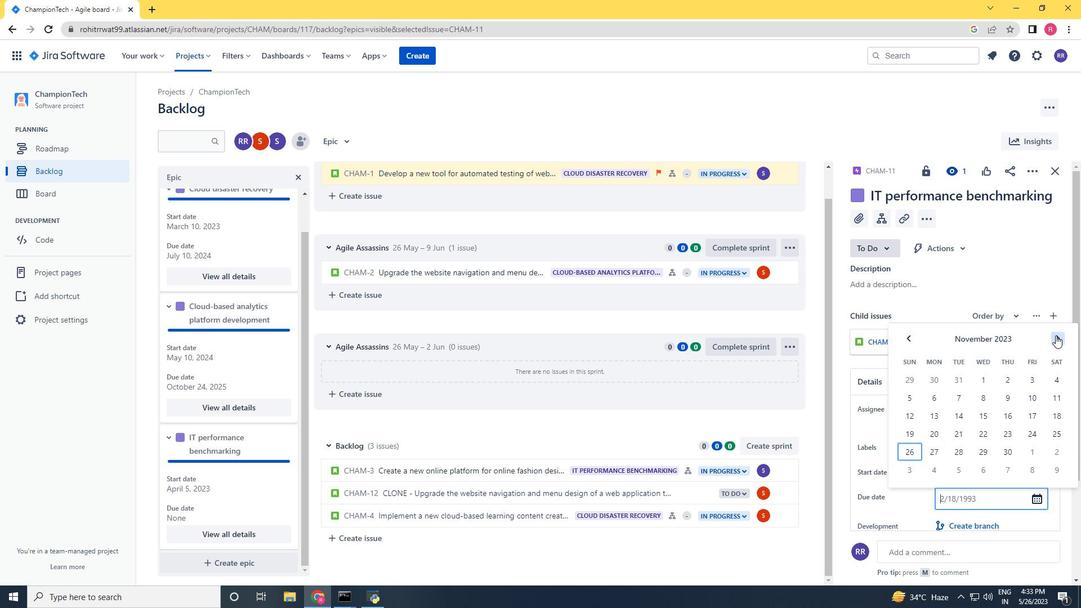 
Action: Mouse pressed left at (1056, 335)
Screenshot: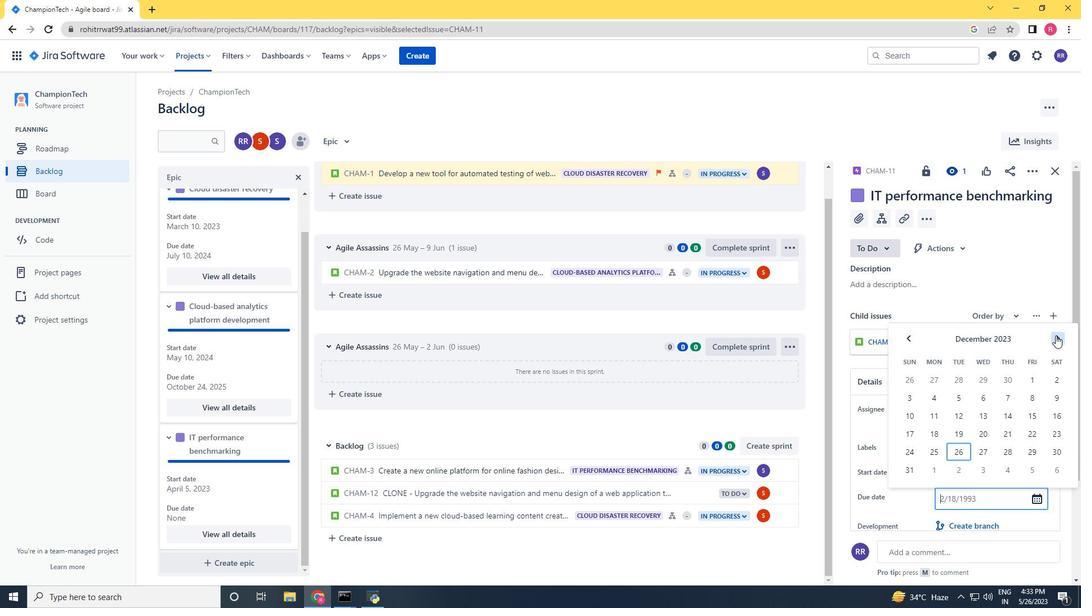 
Action: Mouse pressed left at (1056, 335)
Screenshot: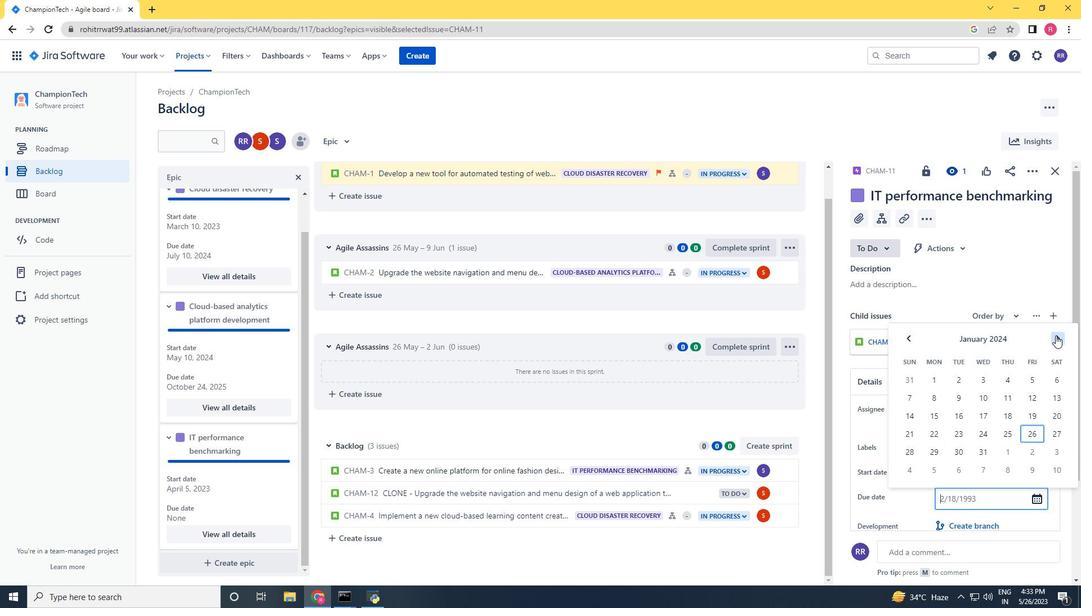 
Action: Mouse pressed left at (1056, 335)
Screenshot: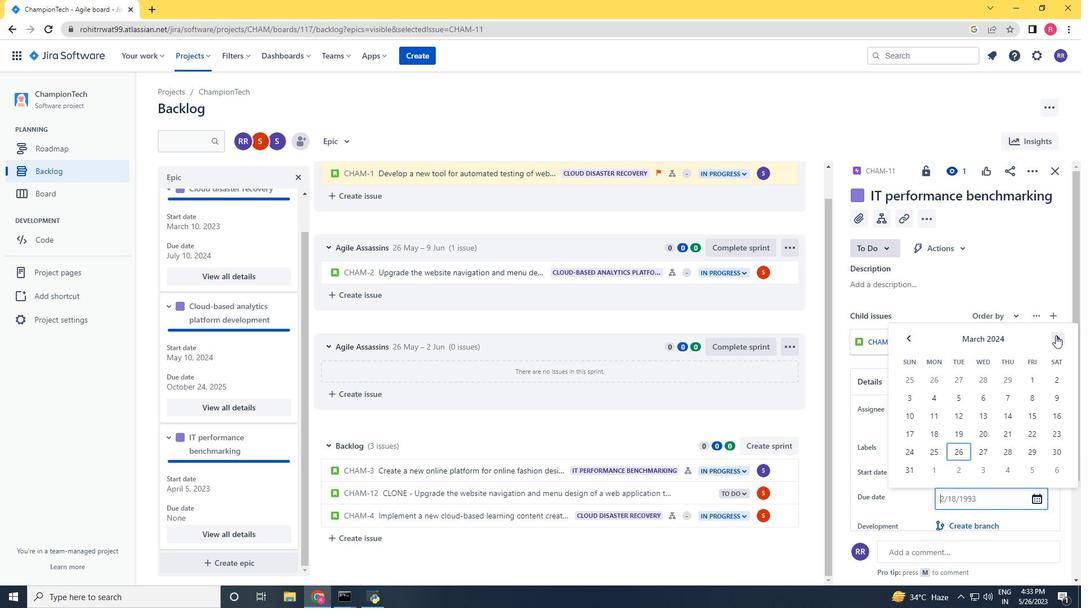 
Action: Mouse pressed left at (1056, 335)
Screenshot: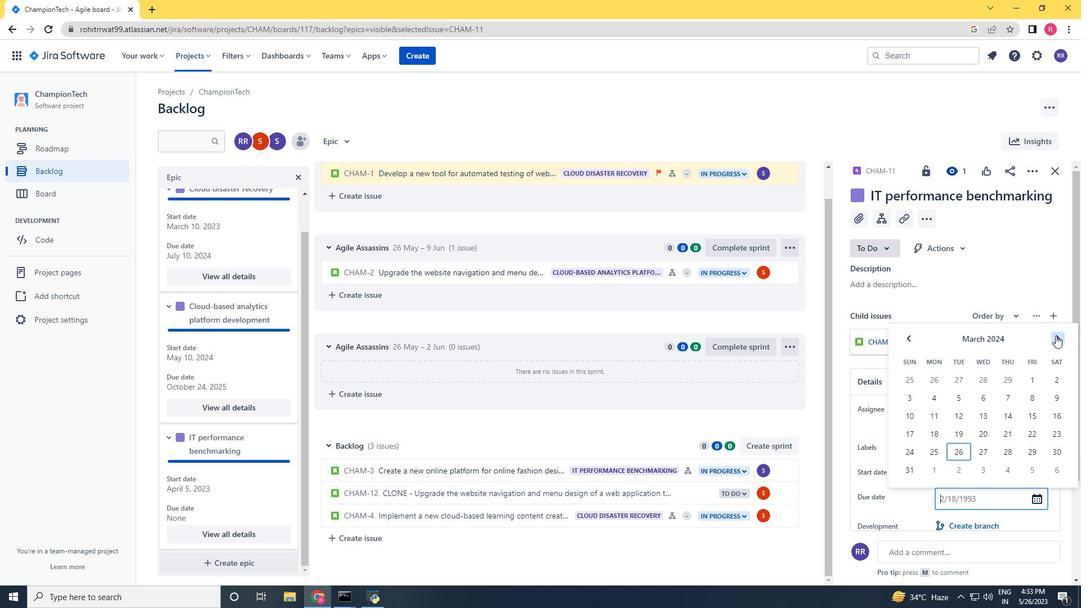 
Action: Mouse pressed left at (1056, 335)
Screenshot: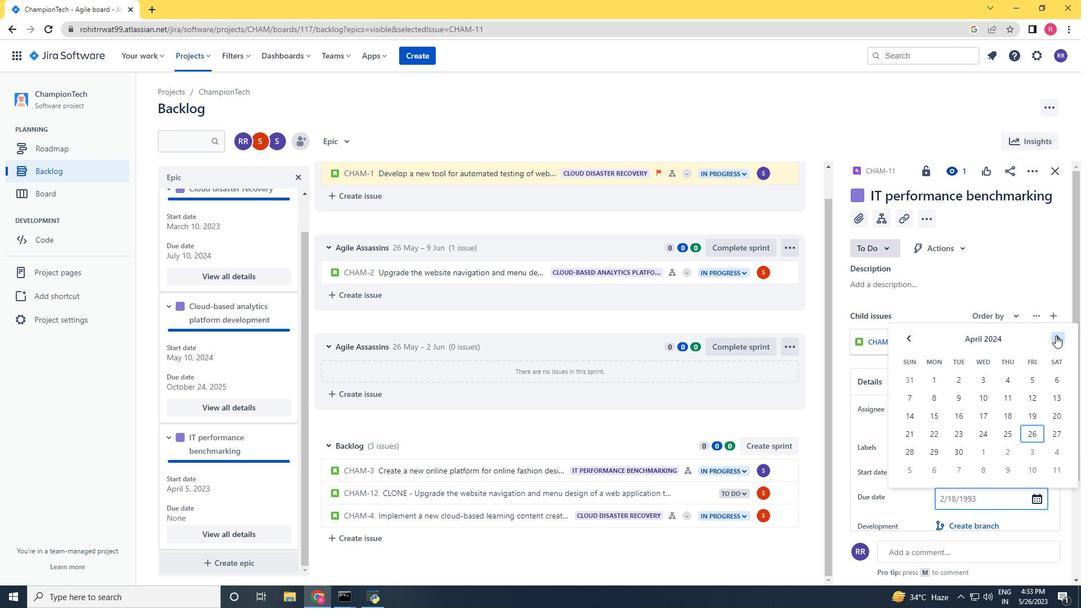
Action: Mouse pressed left at (1056, 335)
Screenshot: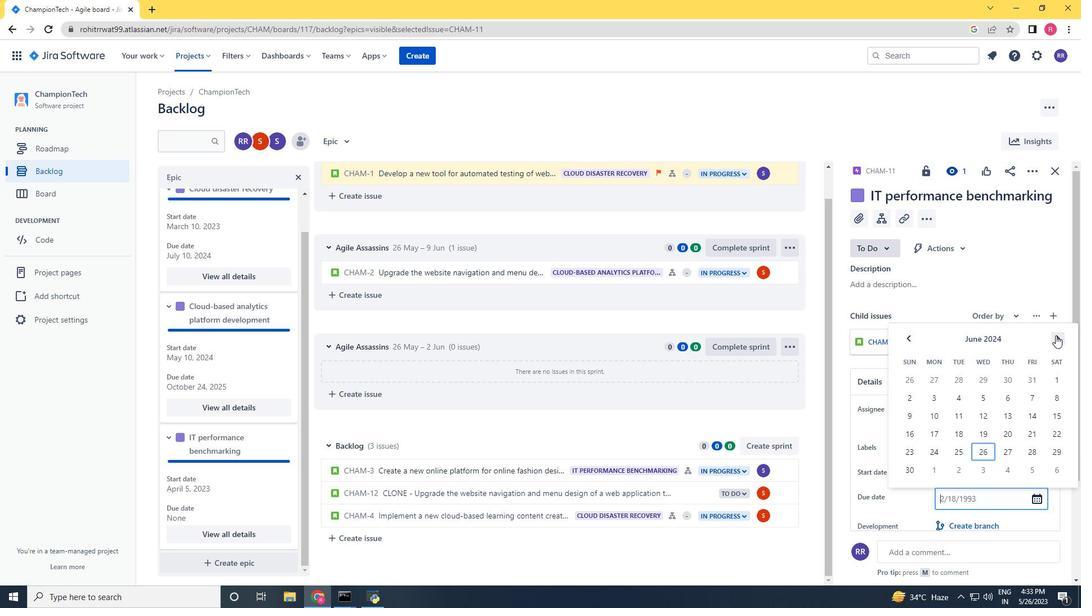 
Action: Mouse pressed left at (1056, 335)
Screenshot: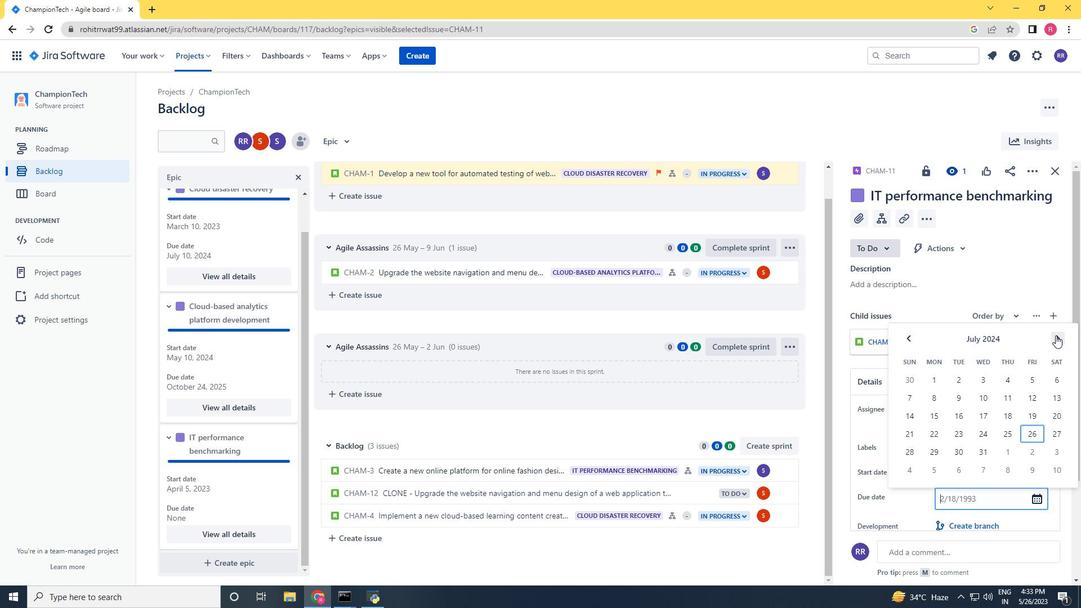 
Action: Mouse moved to (1057, 401)
Screenshot: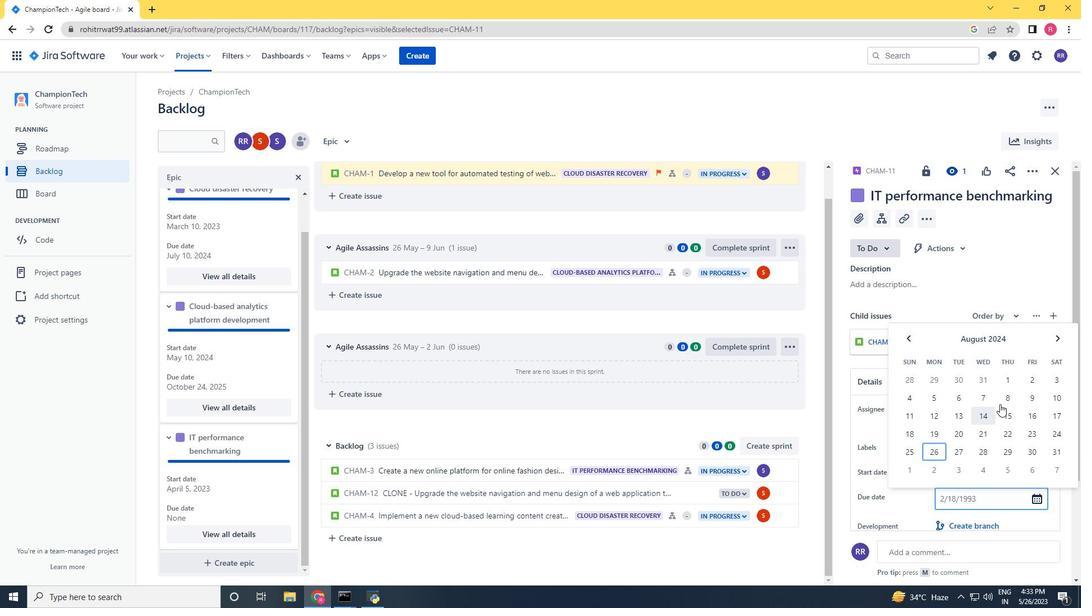 
Action: Mouse pressed left at (1057, 401)
Screenshot: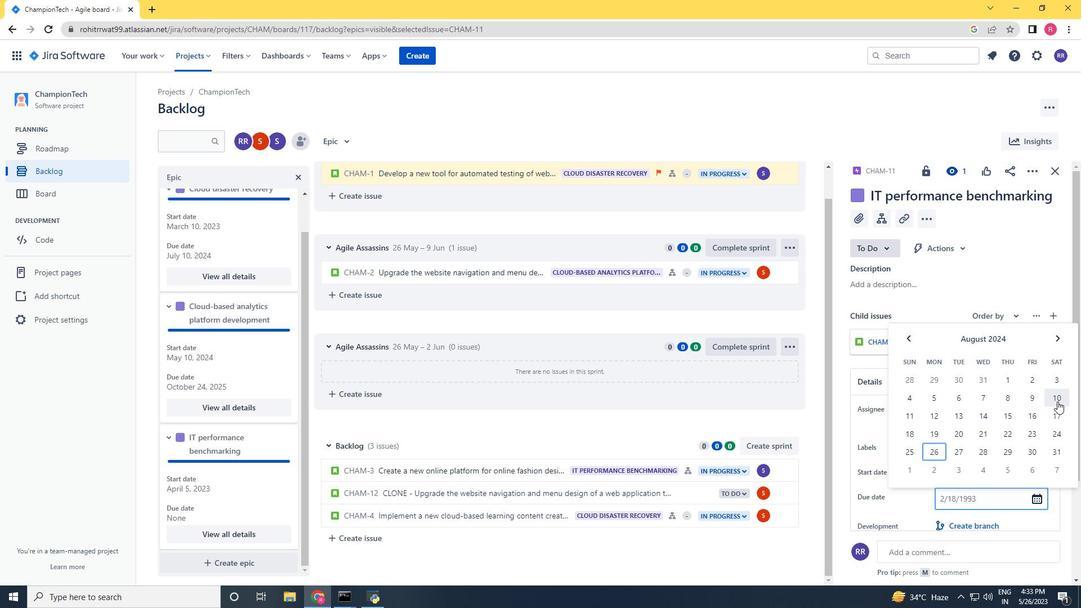 
Action: Mouse moved to (969, 518)
Screenshot: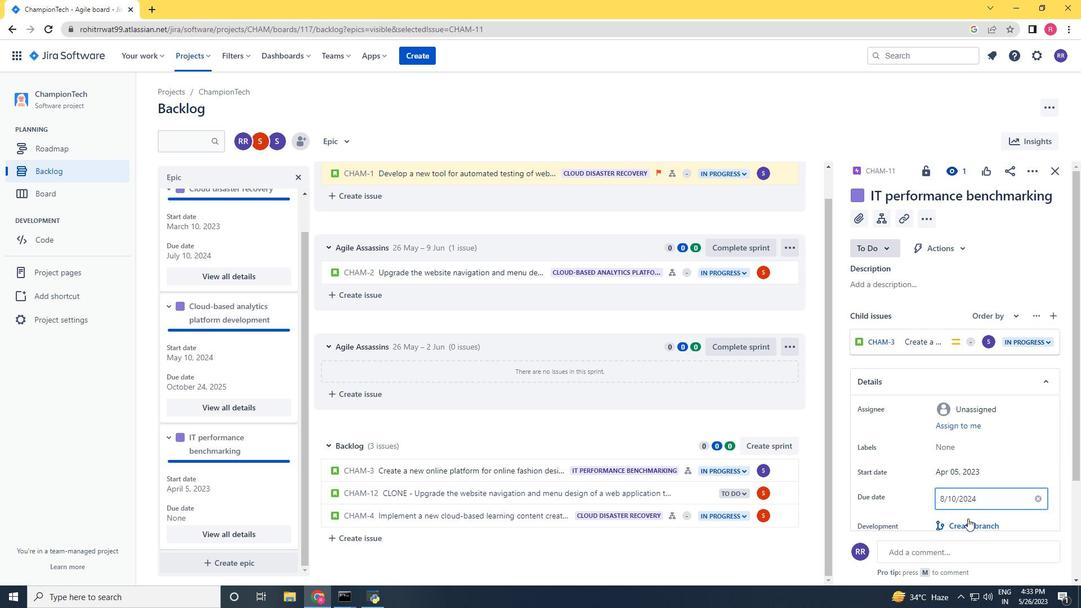 
Action: Mouse scrolled (969, 518) with delta (0, 0)
Screenshot: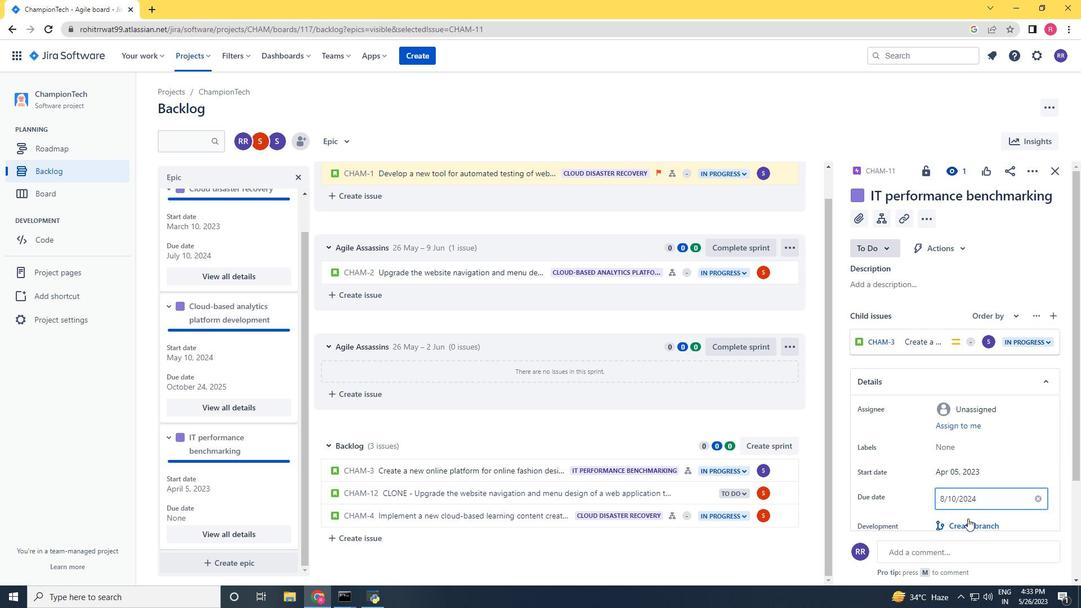 
Action: Mouse moved to (970, 517)
Screenshot: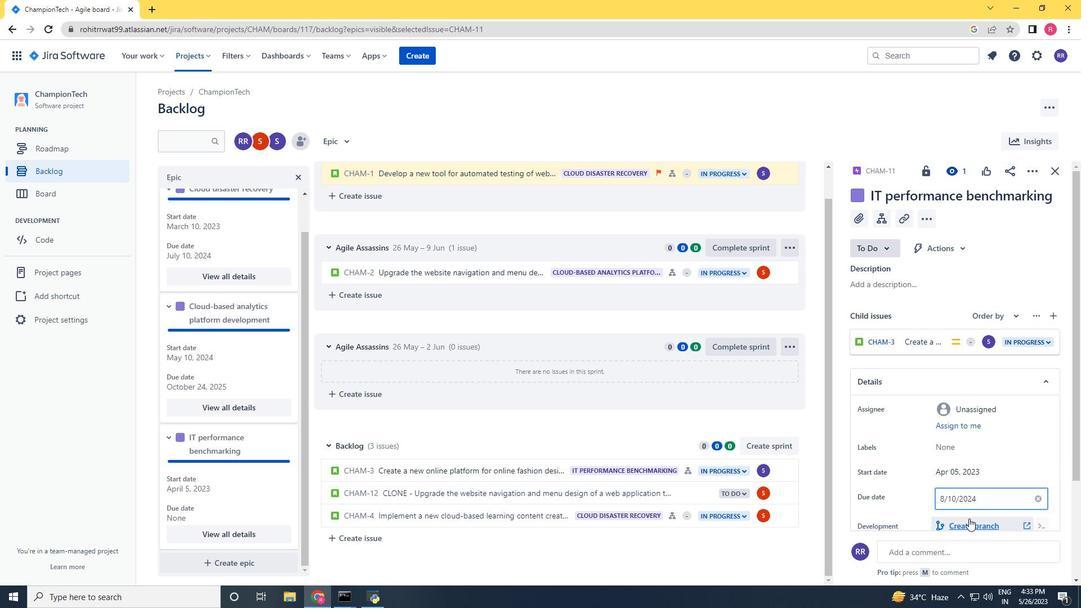 
Action: Mouse scrolled (970, 517) with delta (0, 0)
Screenshot: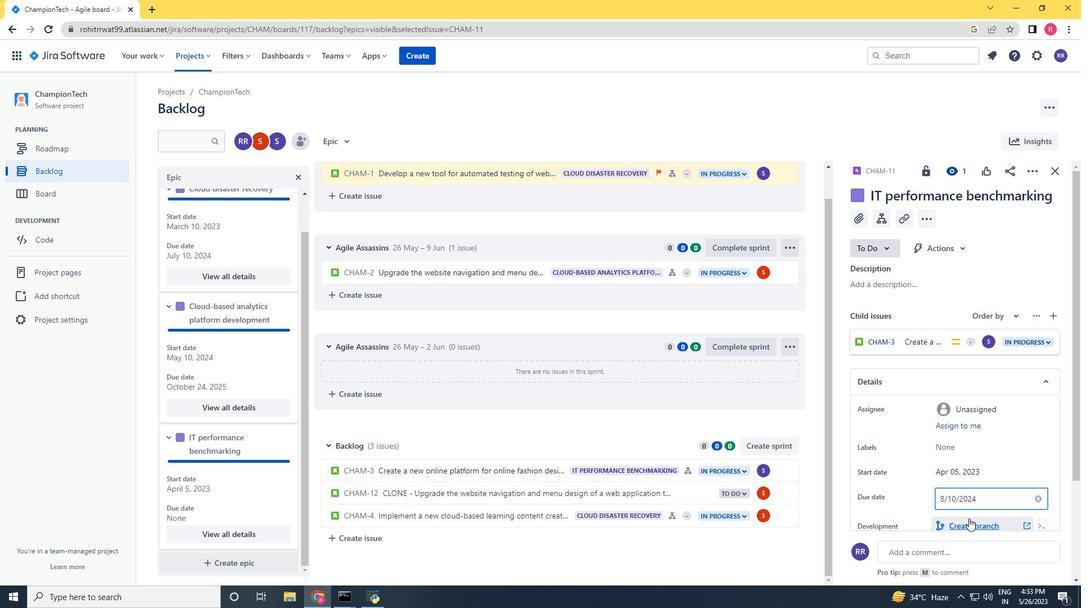 
Action: Mouse moved to (972, 503)
Screenshot: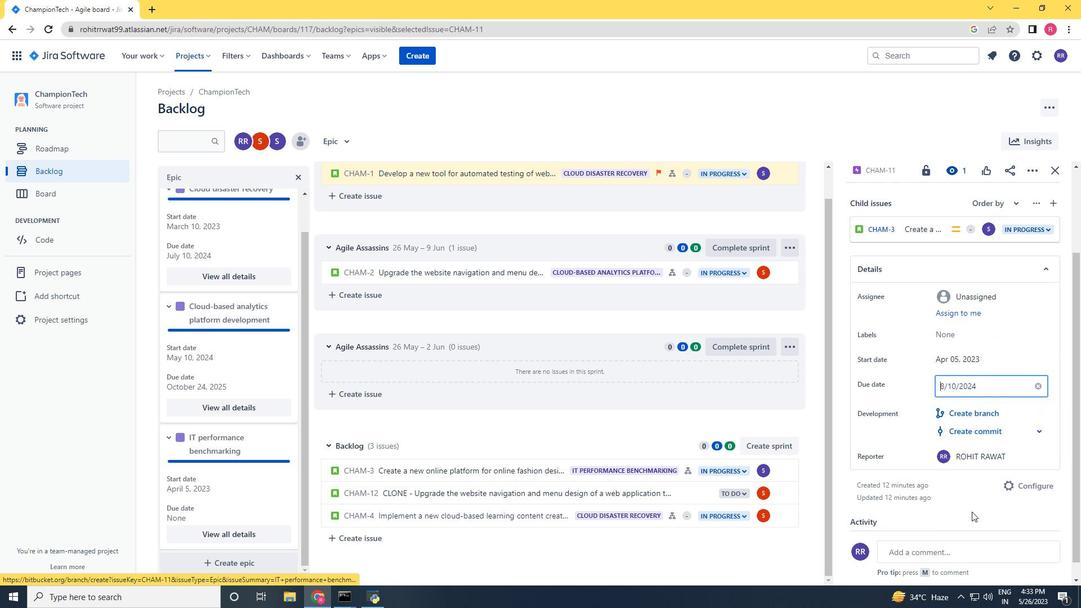 
Action: Mouse pressed left at (972, 503)
Screenshot: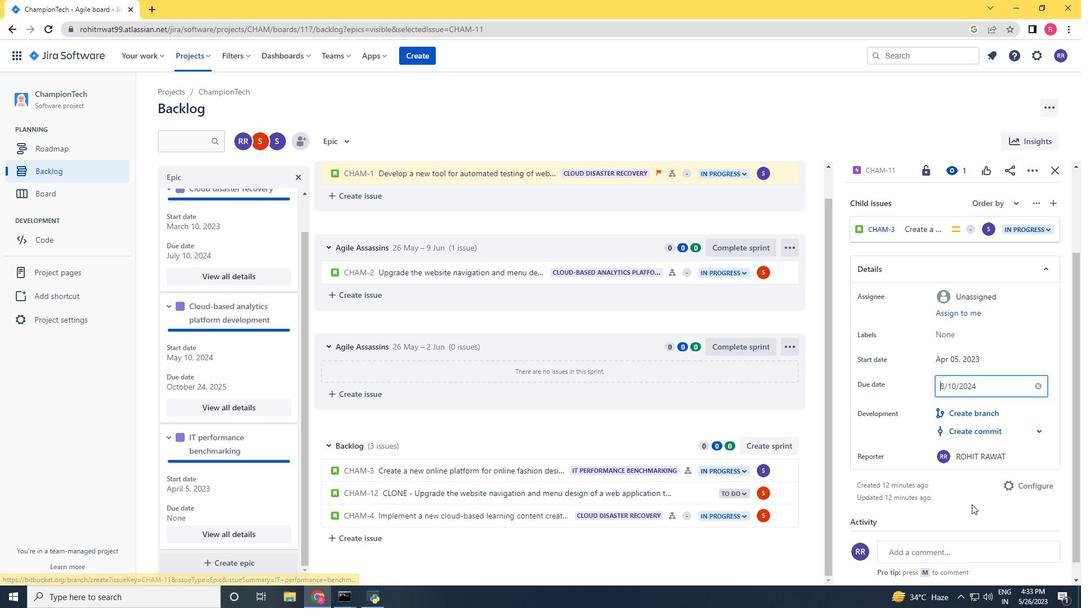 
